 Task: Find connections with filter location Karnāl with filter topic #ContentMarketingwith filter profile language Potuguese with filter current company Hiring Alert with filter school MKSSS Cummins College of Engineering for Women with filter industry Metal Treatments with filter service category Trade Shows with filter keywords title Vice President of Operations
Action: Mouse moved to (227, 284)
Screenshot: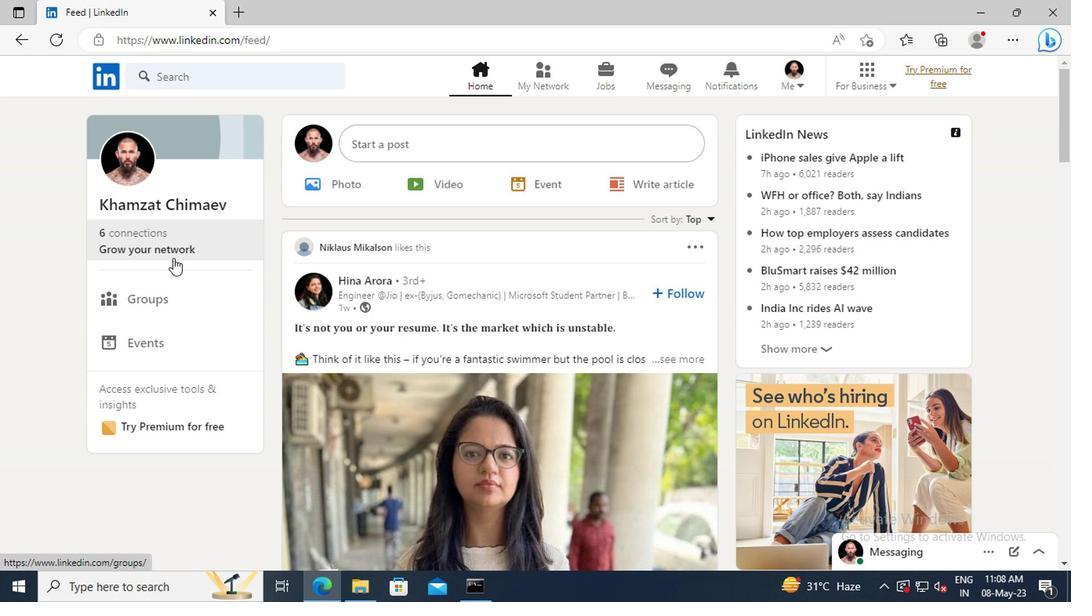 
Action: Mouse pressed left at (227, 284)
Screenshot: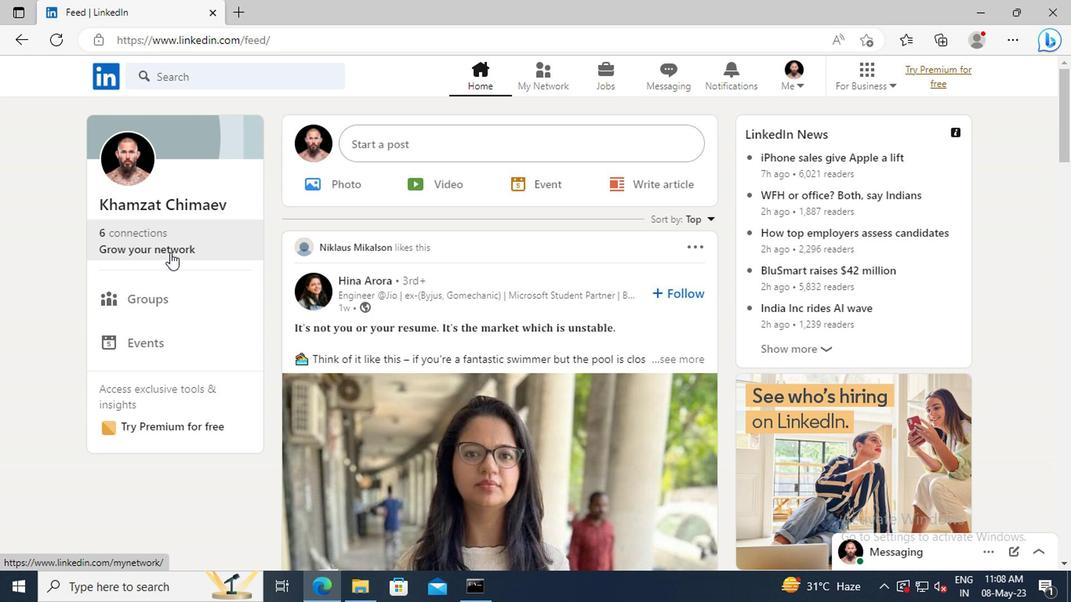 
Action: Mouse moved to (227, 226)
Screenshot: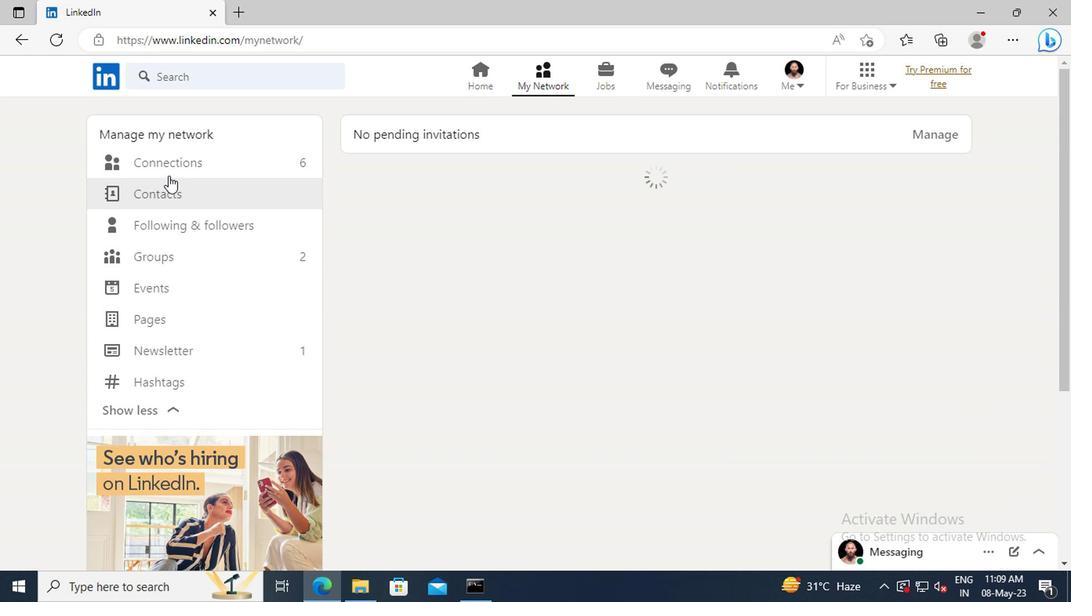 
Action: Mouse pressed left at (227, 226)
Screenshot: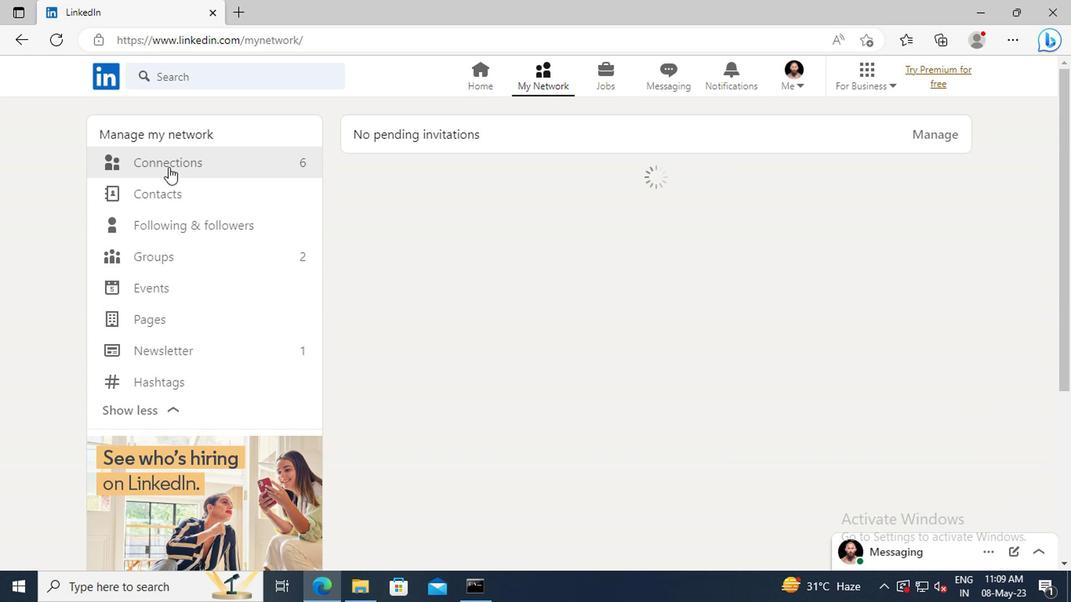 
Action: Mouse moved to (568, 225)
Screenshot: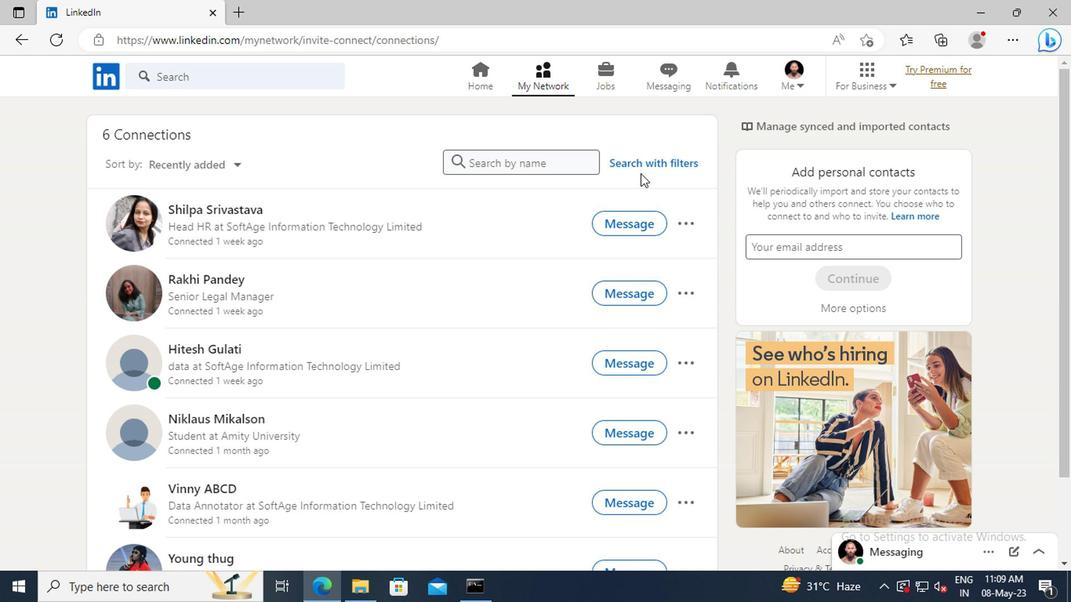 
Action: Mouse pressed left at (568, 225)
Screenshot: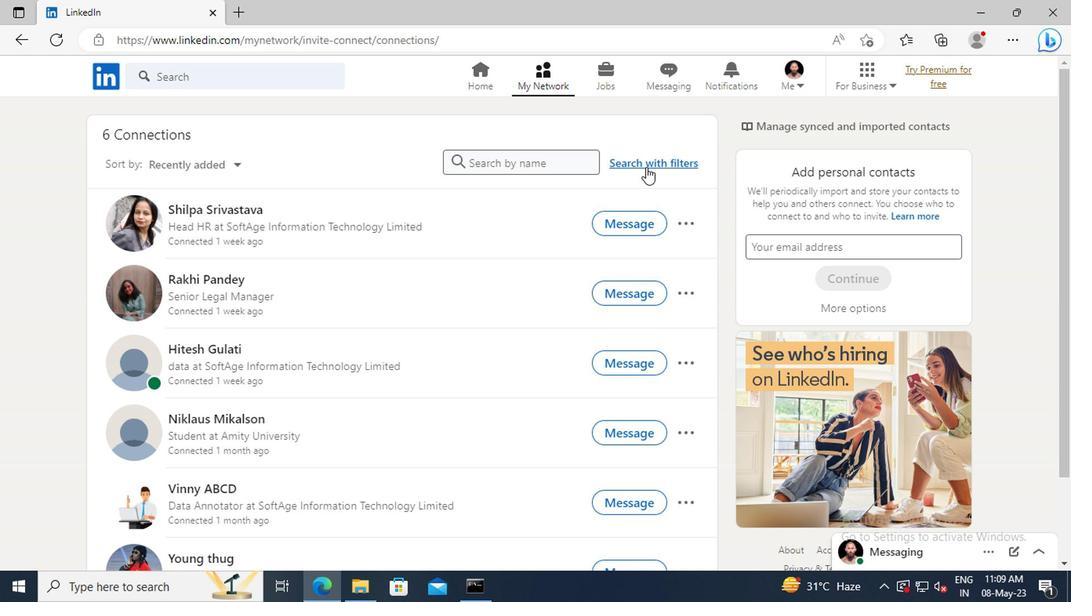 
Action: Mouse moved to (531, 195)
Screenshot: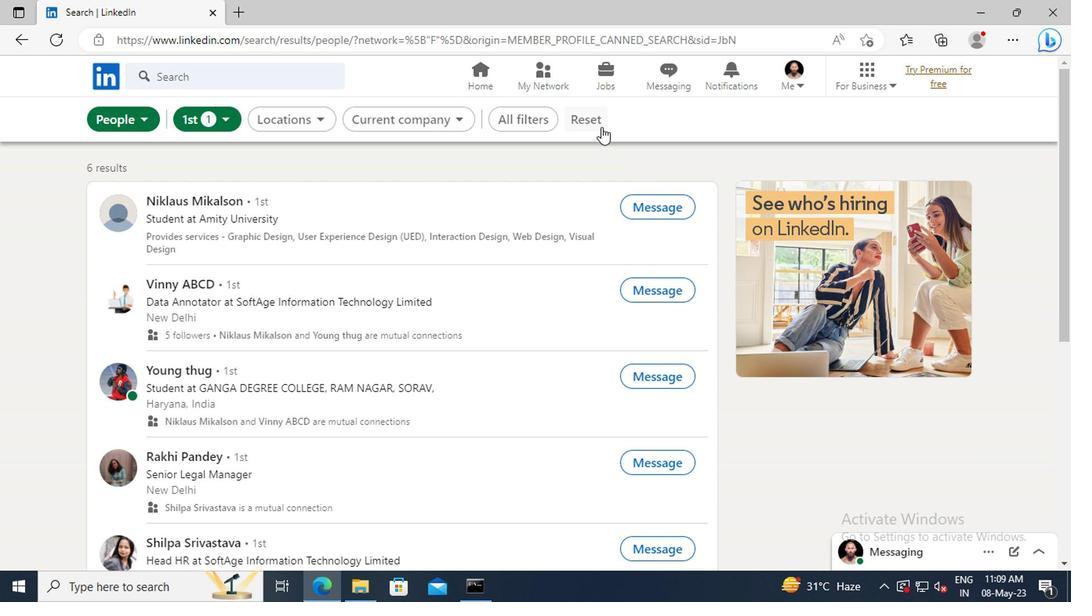 
Action: Mouse pressed left at (531, 195)
Screenshot: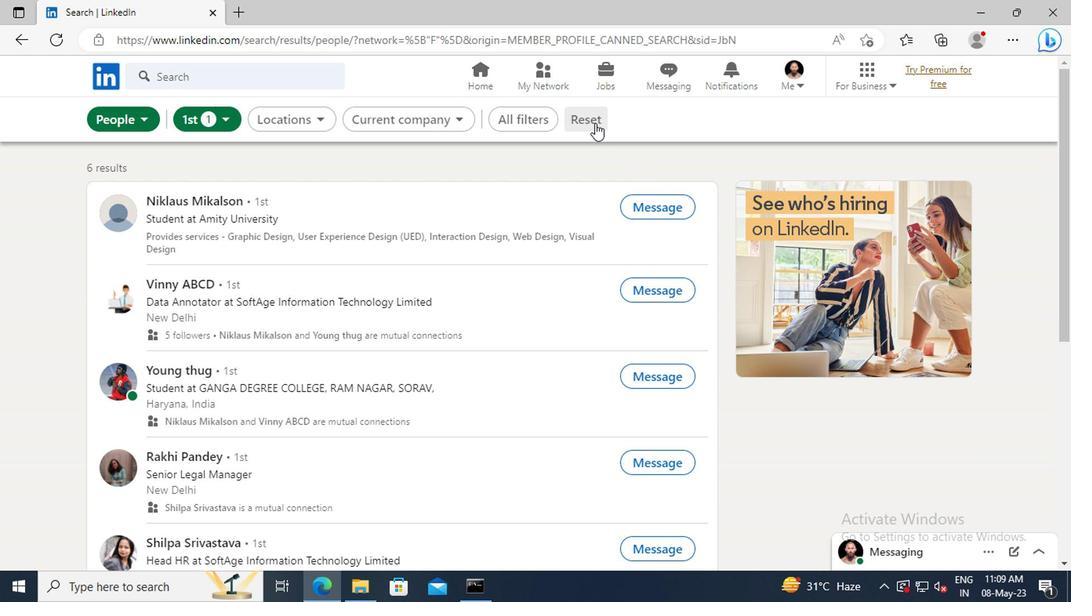
Action: Mouse moved to (512, 195)
Screenshot: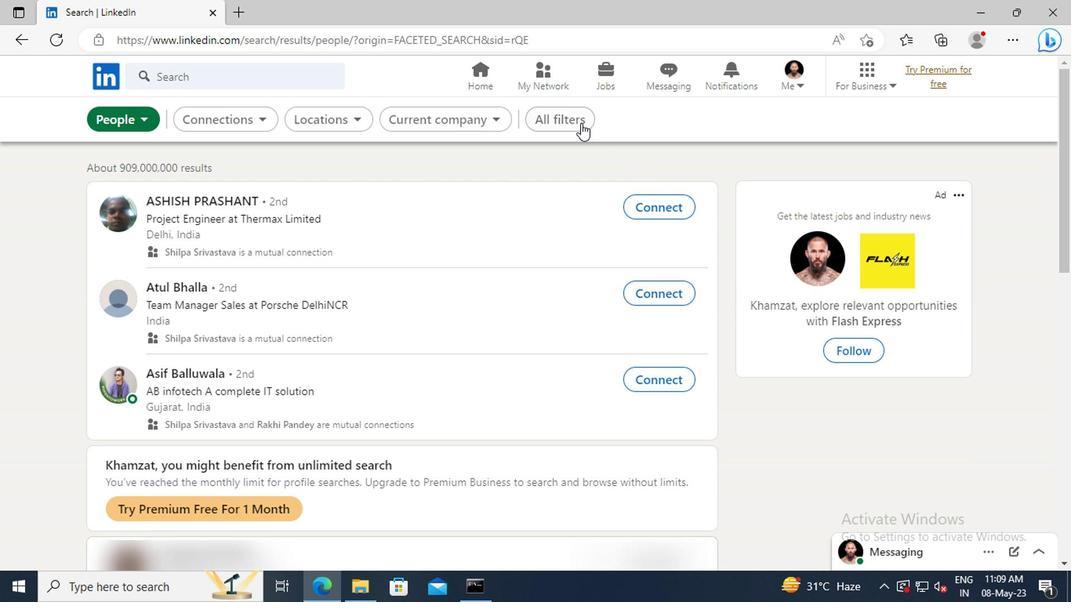 
Action: Mouse pressed left at (512, 195)
Screenshot: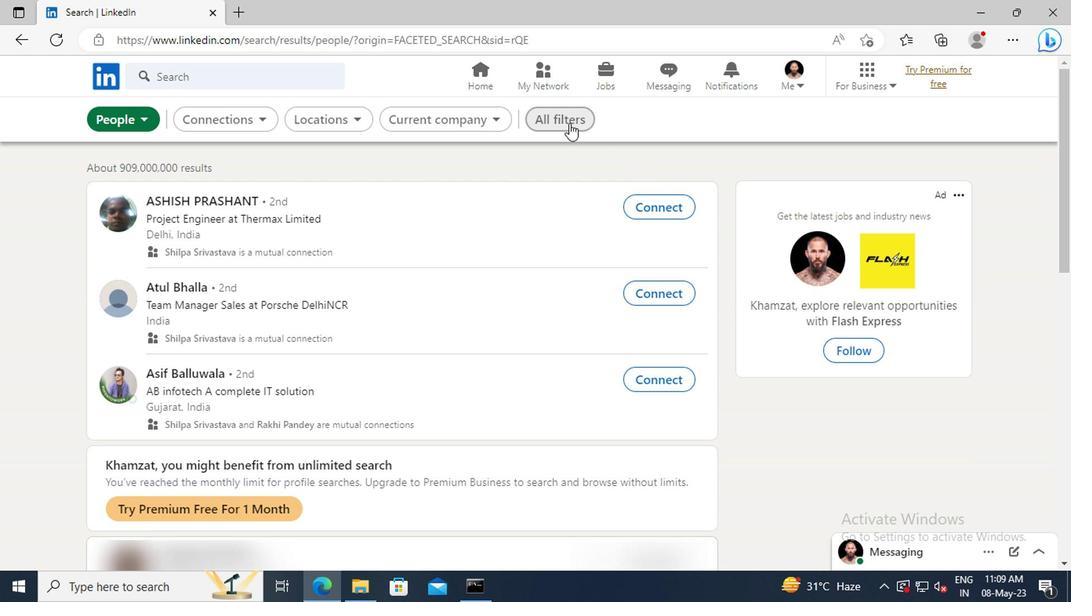 
Action: Mouse moved to (734, 309)
Screenshot: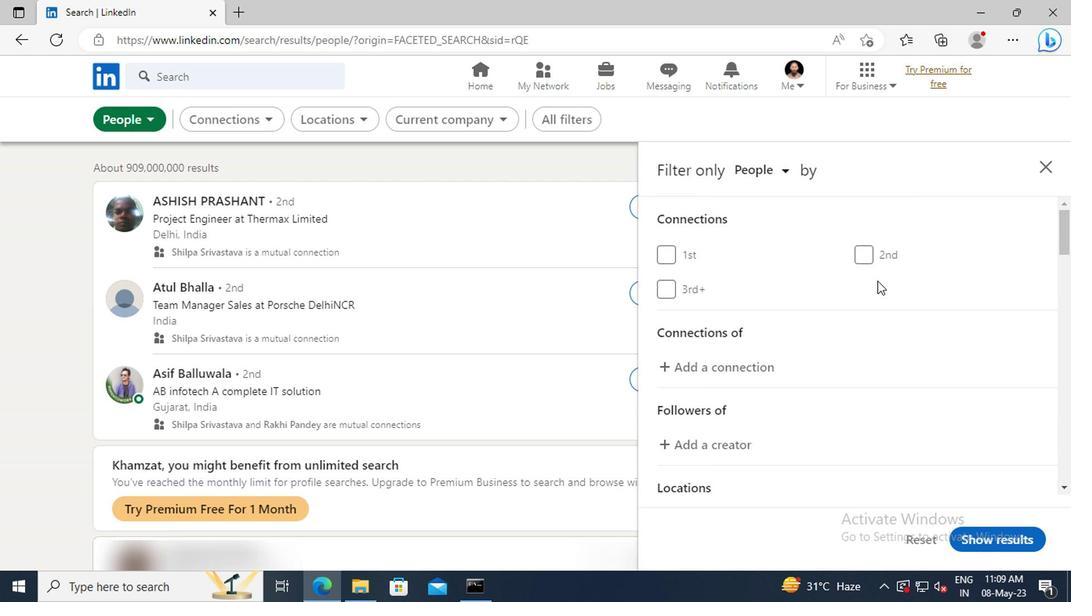 
Action: Mouse scrolled (734, 308) with delta (0, 0)
Screenshot: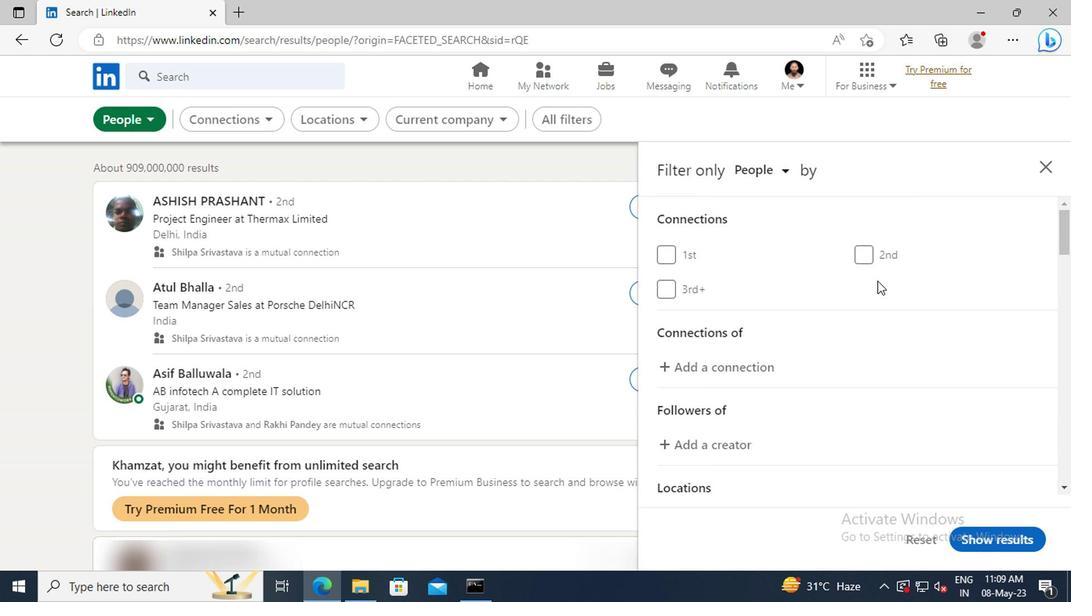 
Action: Mouse scrolled (734, 308) with delta (0, 0)
Screenshot: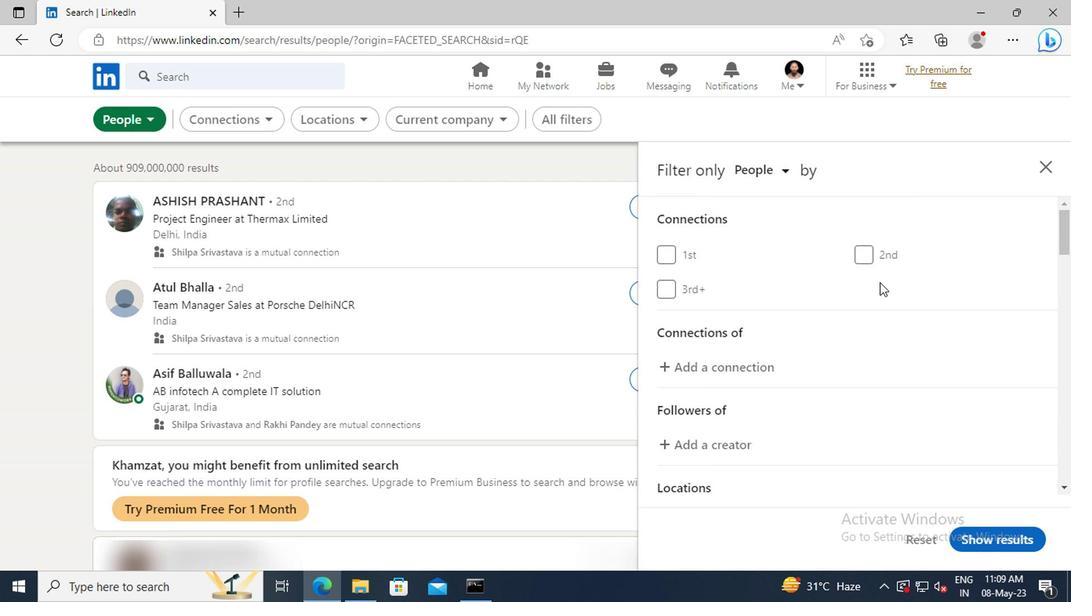 
Action: Mouse scrolled (734, 308) with delta (0, 0)
Screenshot: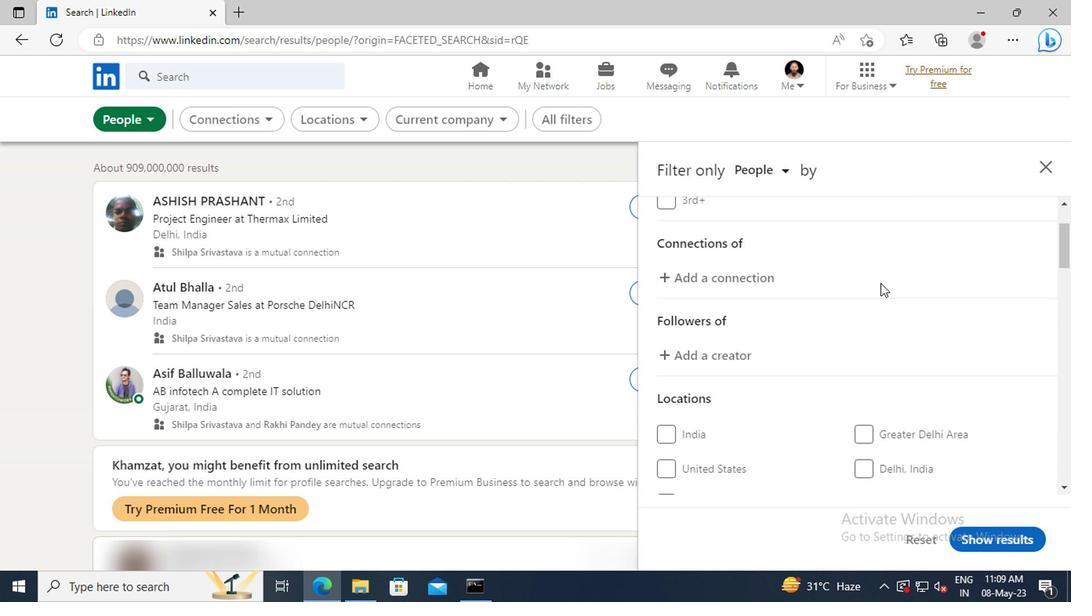 
Action: Mouse scrolled (734, 308) with delta (0, 0)
Screenshot: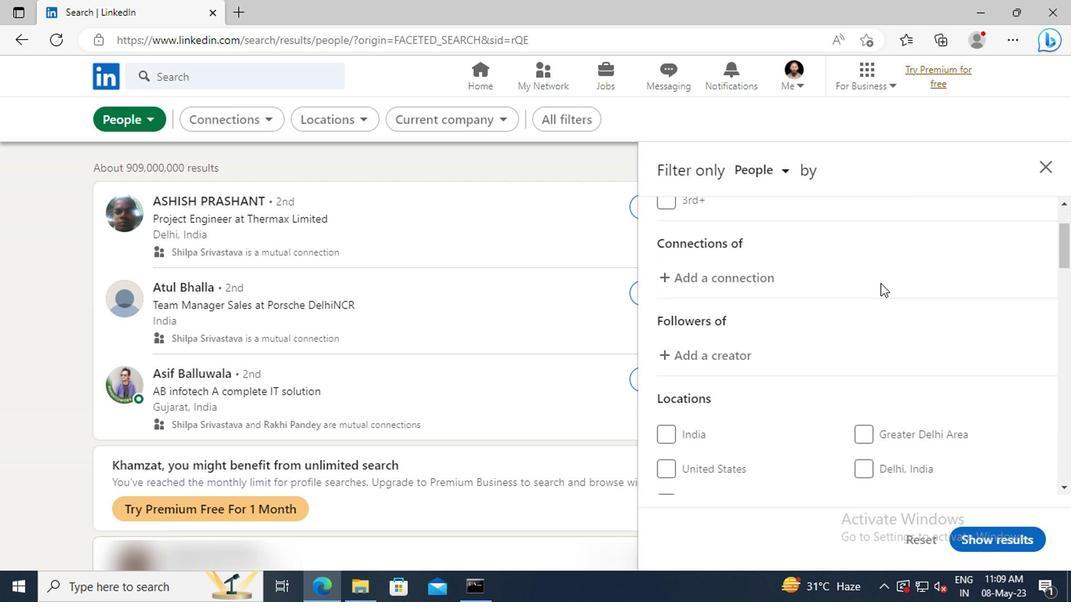 
Action: Mouse scrolled (734, 308) with delta (0, 0)
Screenshot: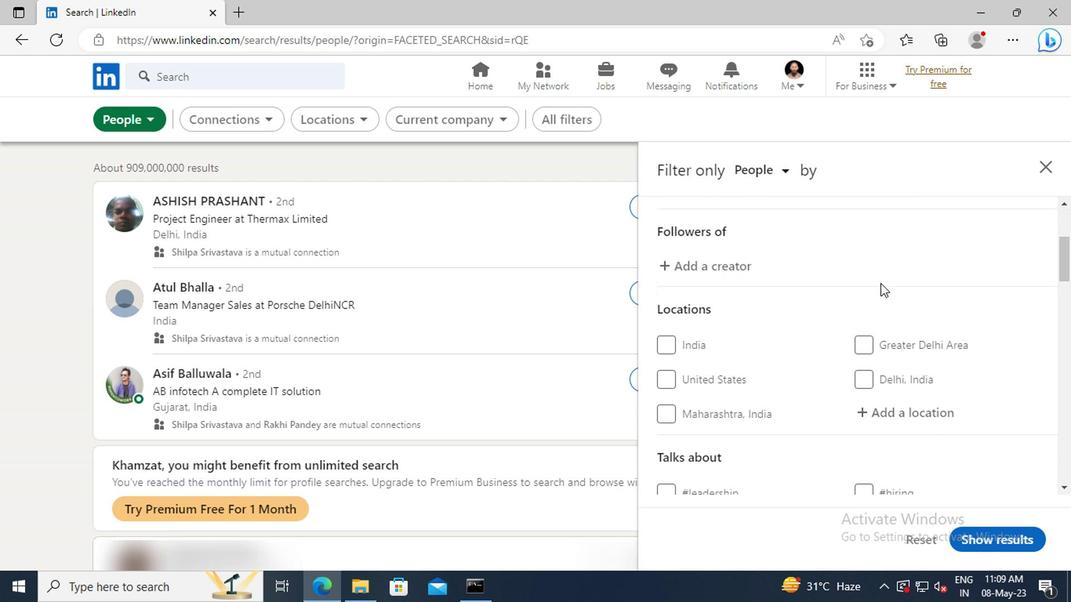 
Action: Mouse scrolled (734, 308) with delta (0, 0)
Screenshot: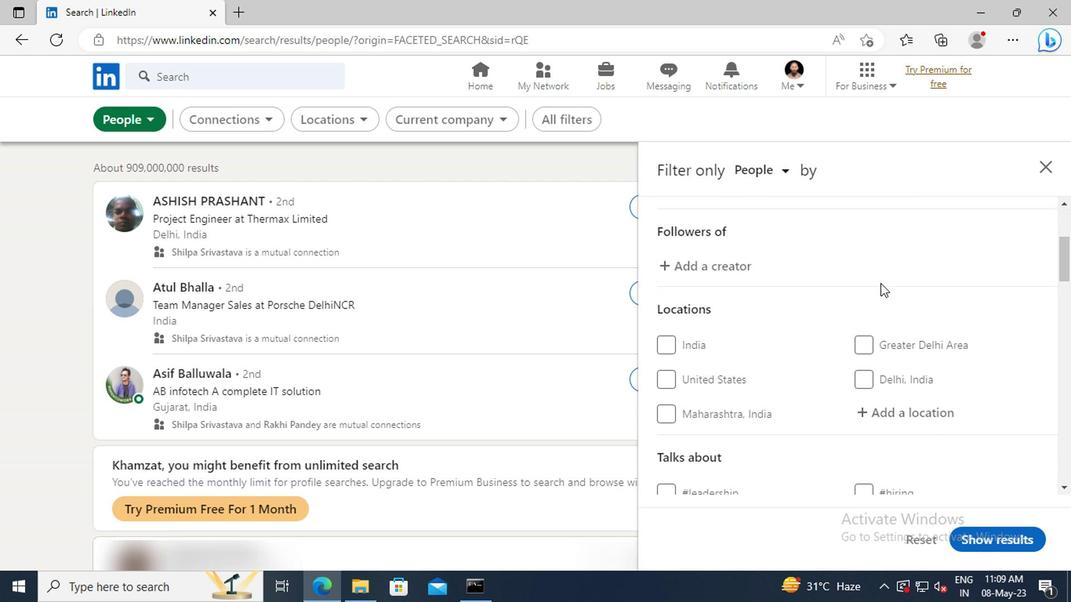 
Action: Mouse moved to (735, 335)
Screenshot: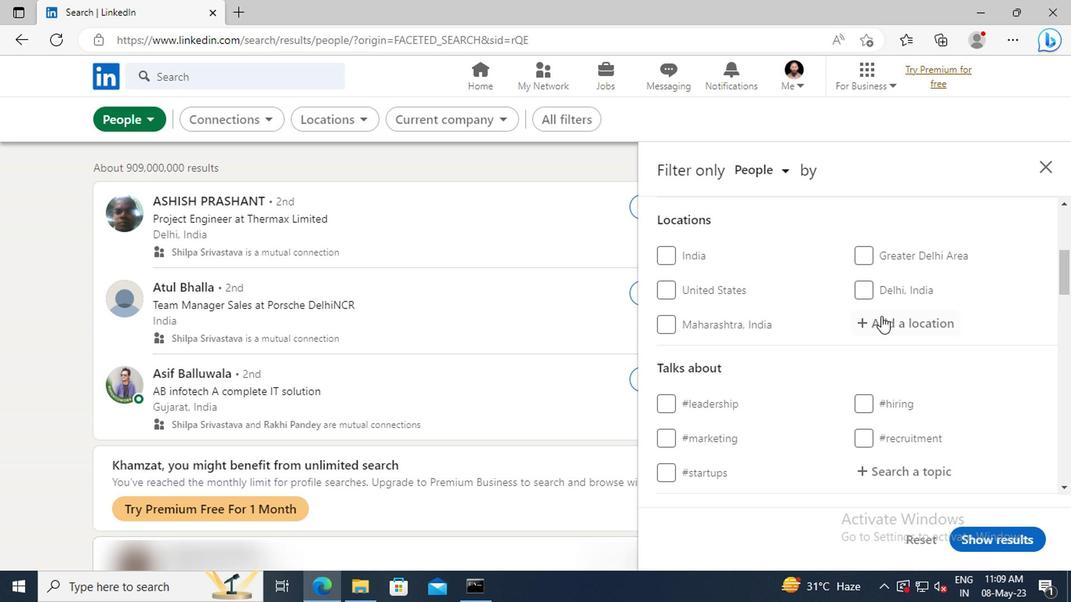 
Action: Mouse pressed left at (735, 335)
Screenshot: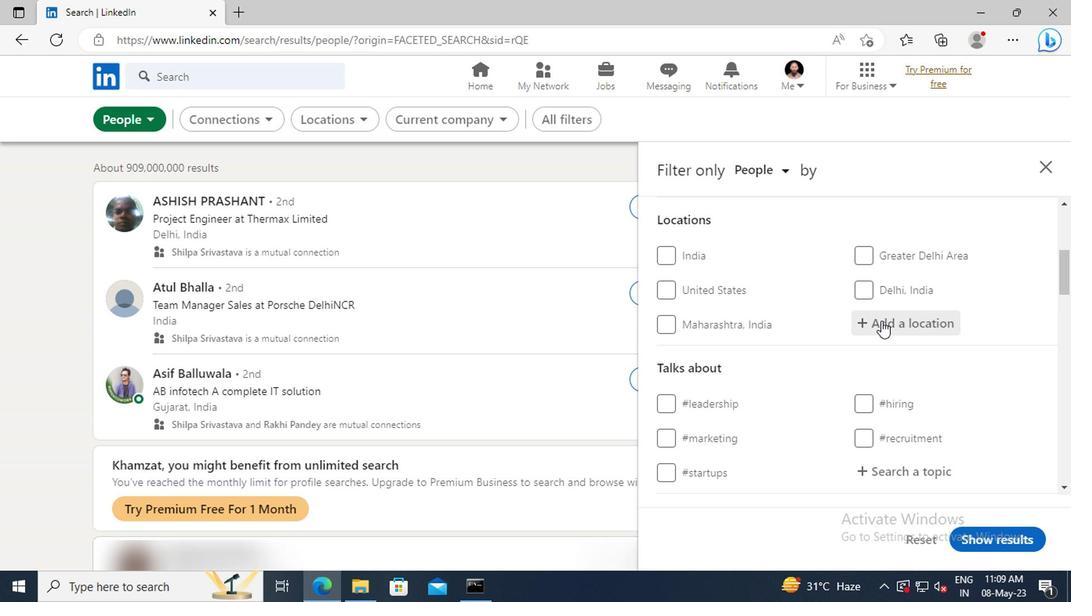 
Action: Key pressed <Key.shift>KARNAL
Screenshot: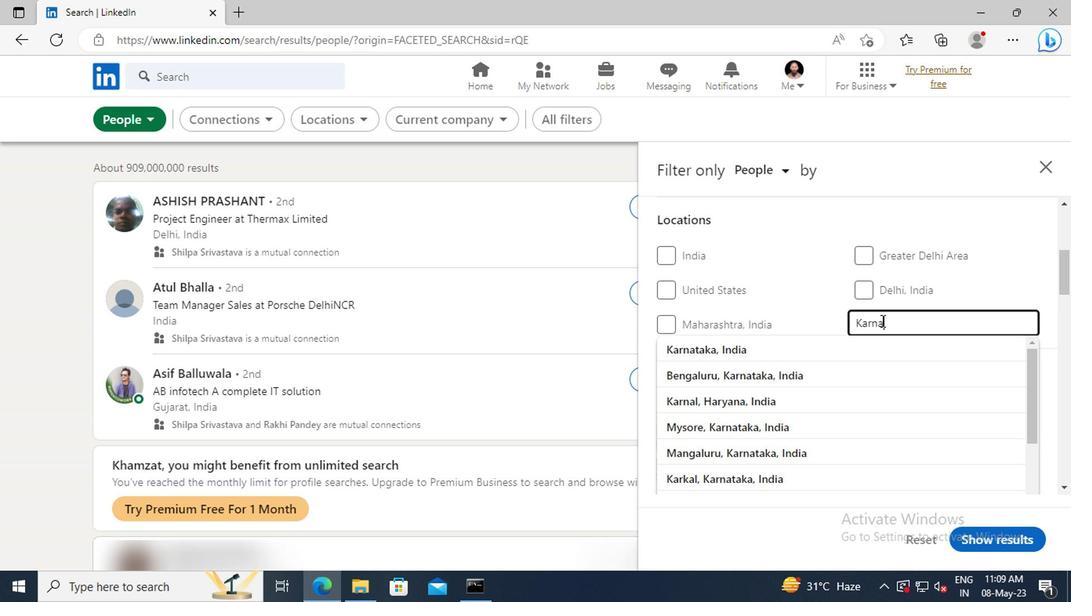 
Action: Mouse moved to (737, 352)
Screenshot: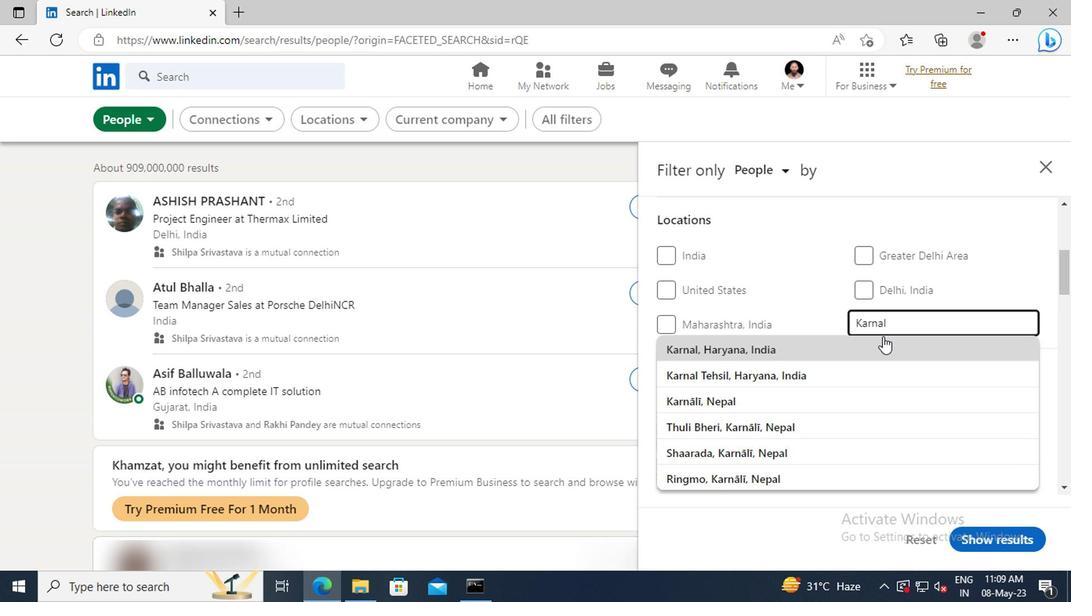 
Action: Mouse pressed left at (737, 352)
Screenshot: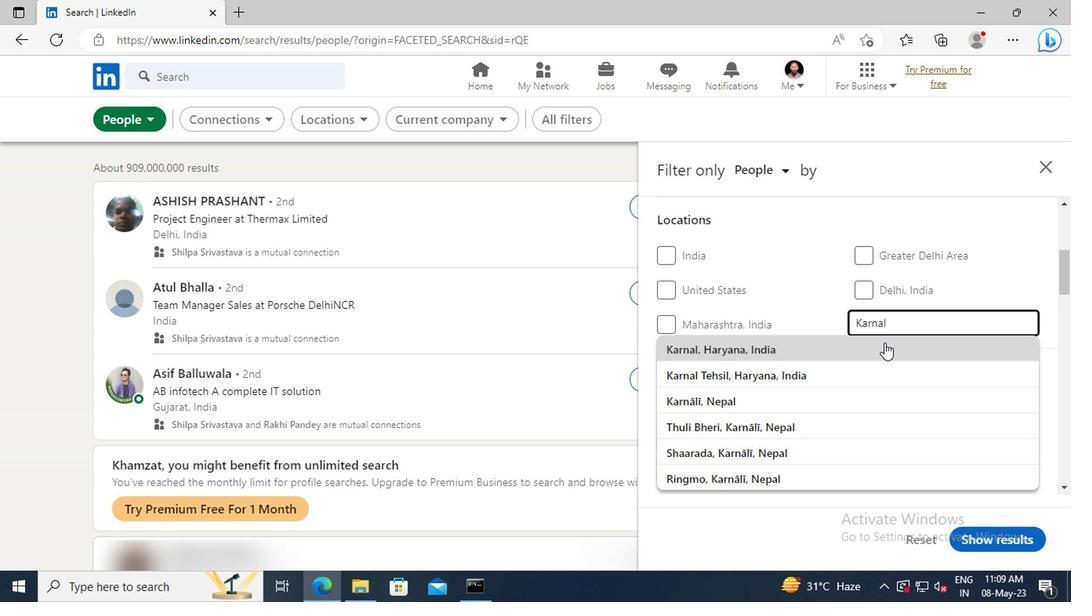 
Action: Mouse scrolled (737, 352) with delta (0, 0)
Screenshot: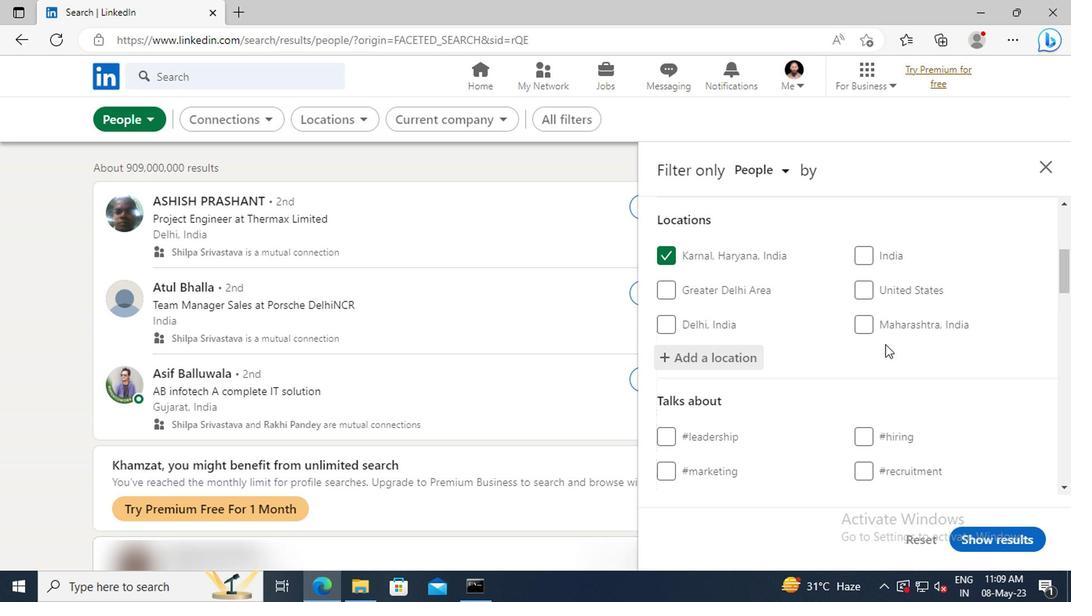 
Action: Mouse scrolled (737, 352) with delta (0, 0)
Screenshot: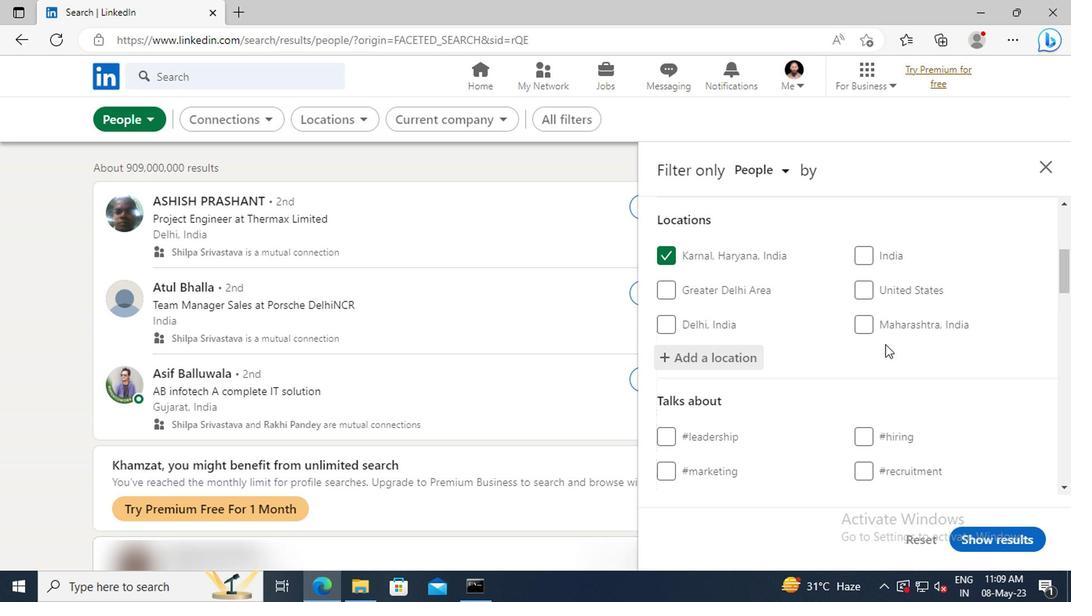
Action: Mouse scrolled (737, 352) with delta (0, 0)
Screenshot: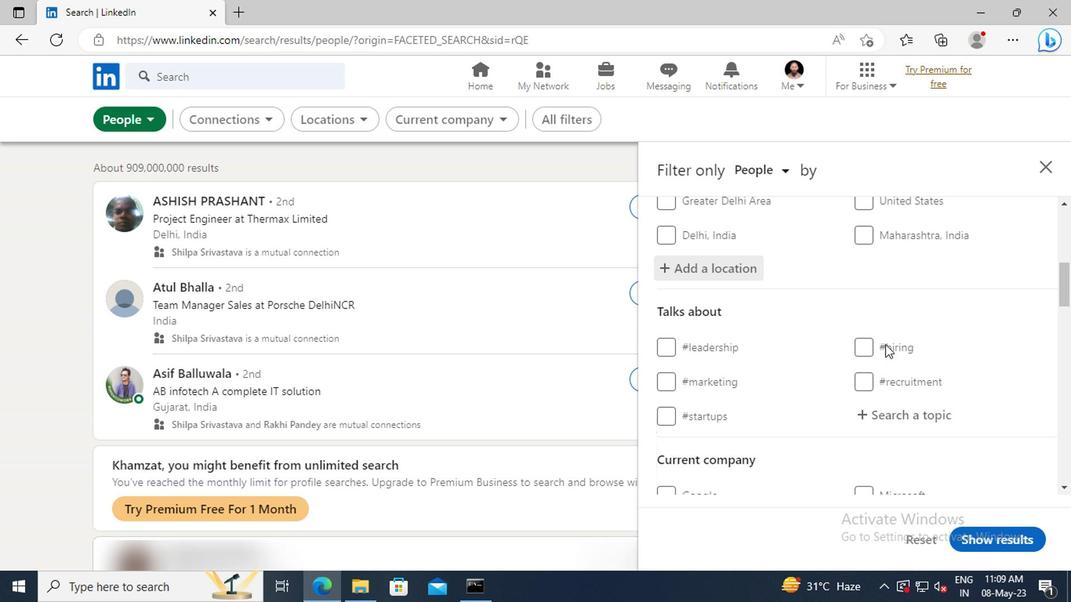 
Action: Mouse moved to (738, 368)
Screenshot: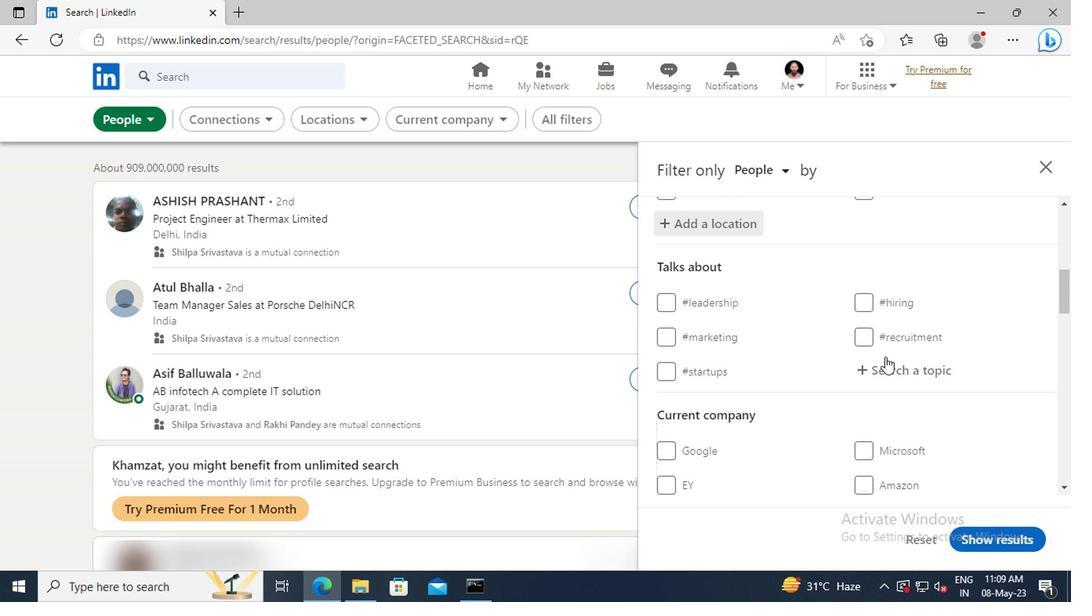 
Action: Mouse pressed left at (738, 368)
Screenshot: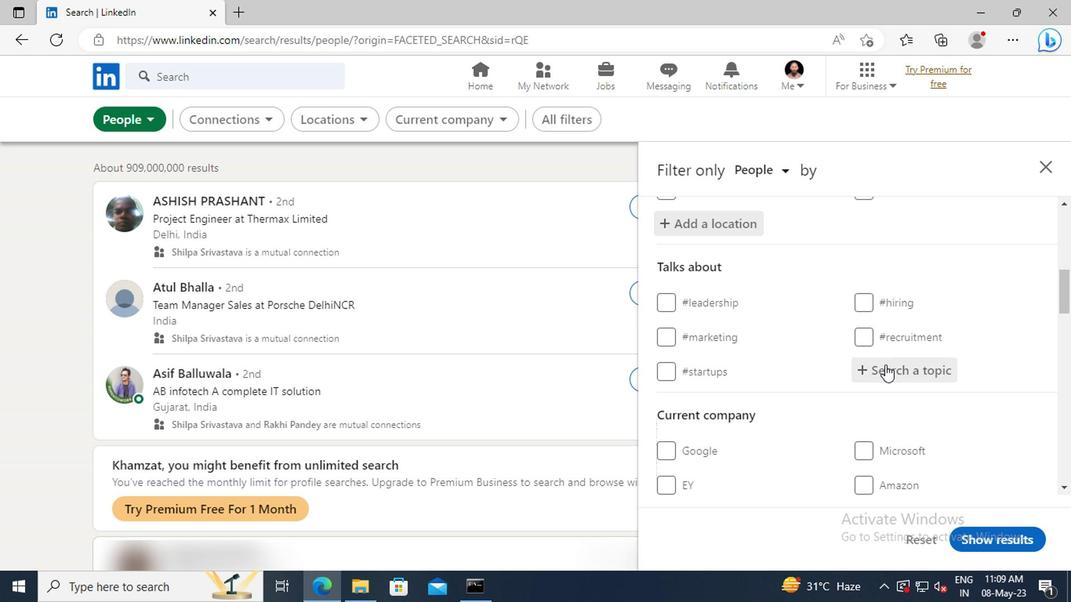 
Action: Key pressed <Key.shift>CONTENT<Key.shift>MAR
Screenshot: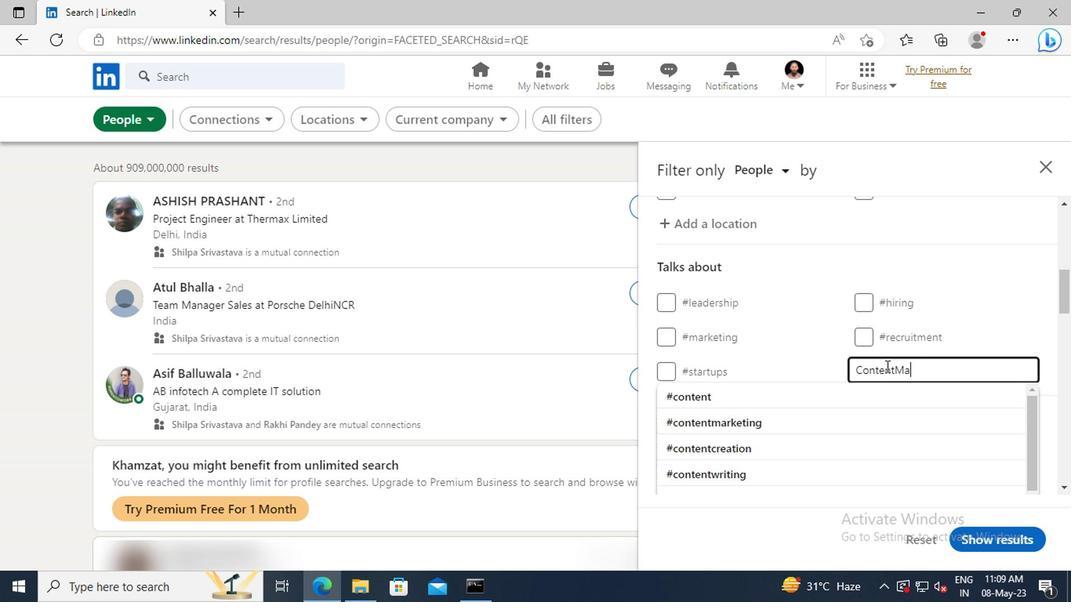 
Action: Mouse moved to (742, 389)
Screenshot: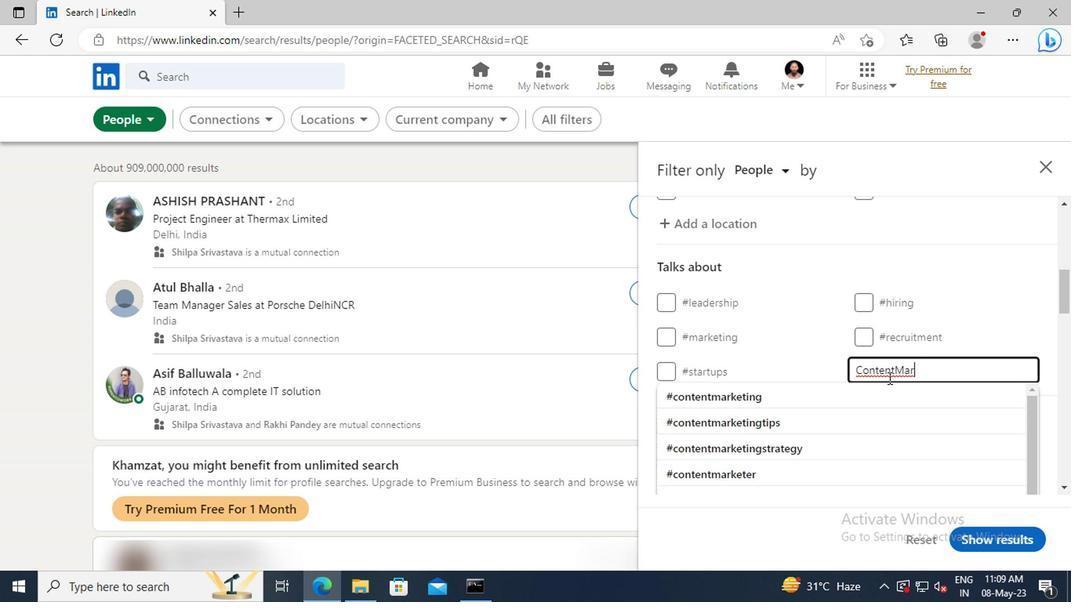 
Action: Mouse pressed left at (742, 389)
Screenshot: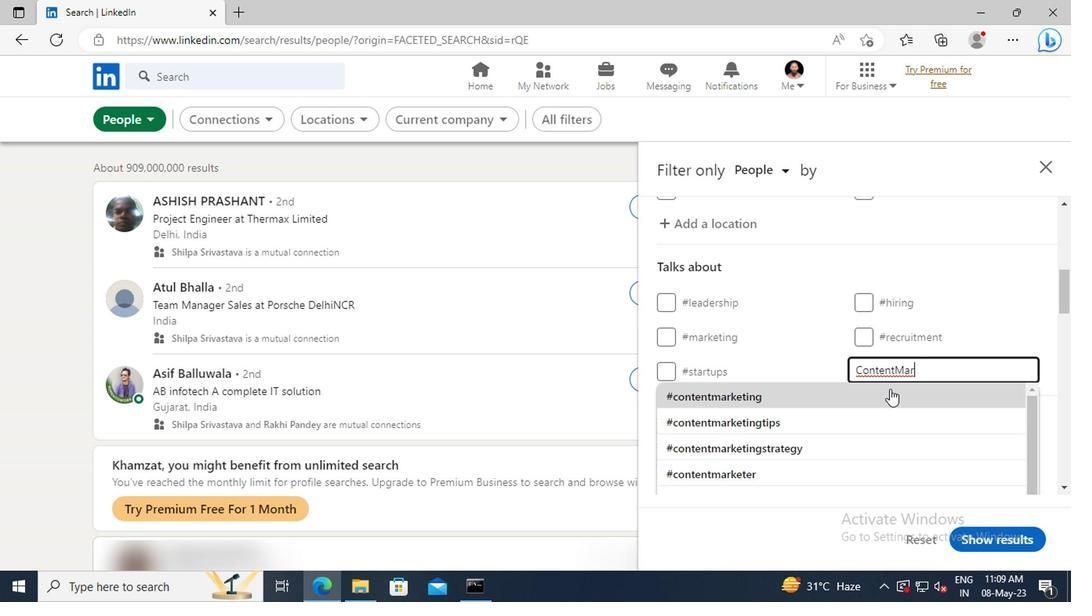 
Action: Mouse scrolled (742, 389) with delta (0, 0)
Screenshot: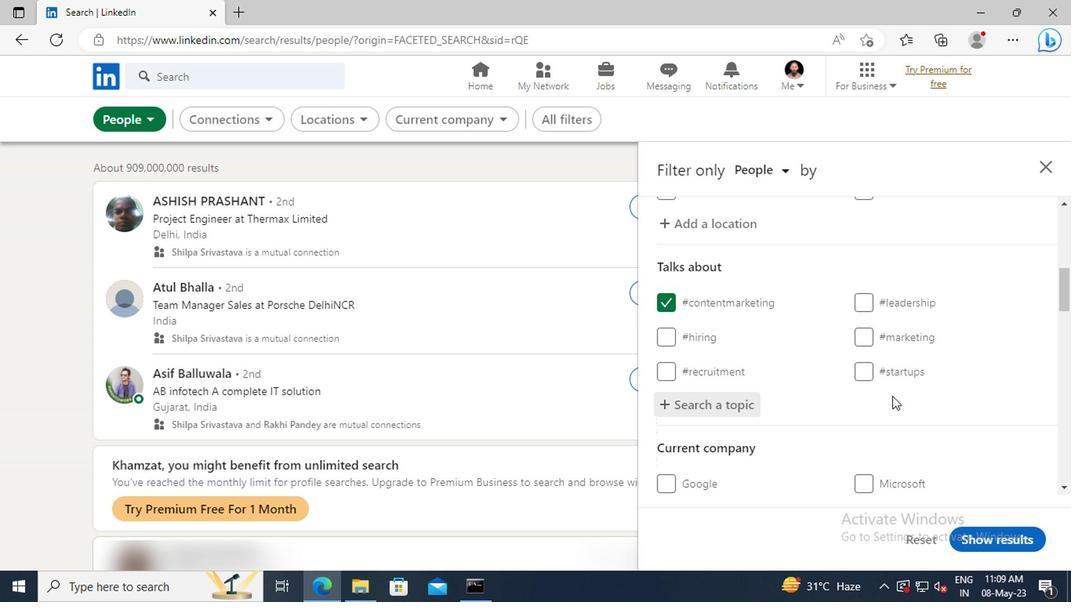 
Action: Mouse scrolled (742, 389) with delta (0, 0)
Screenshot: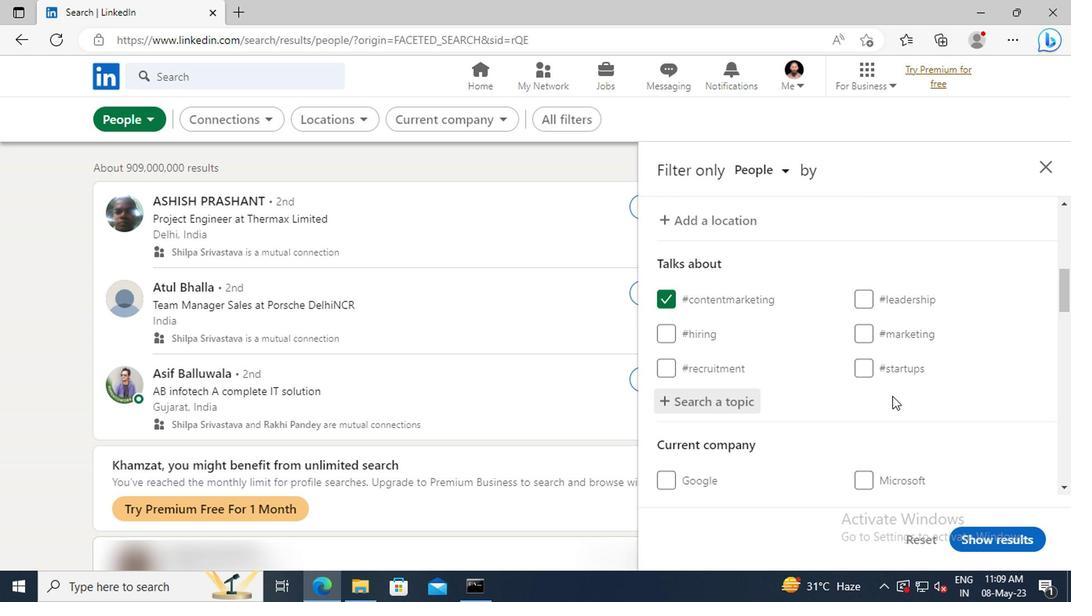 
Action: Mouse scrolled (742, 389) with delta (0, 0)
Screenshot: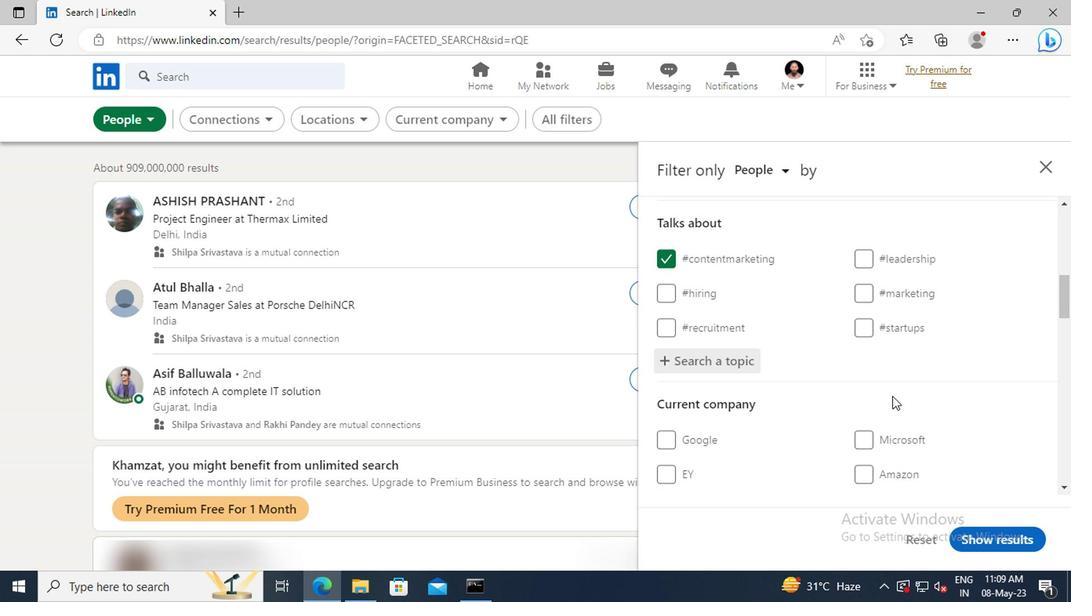 
Action: Mouse scrolled (742, 389) with delta (0, 0)
Screenshot: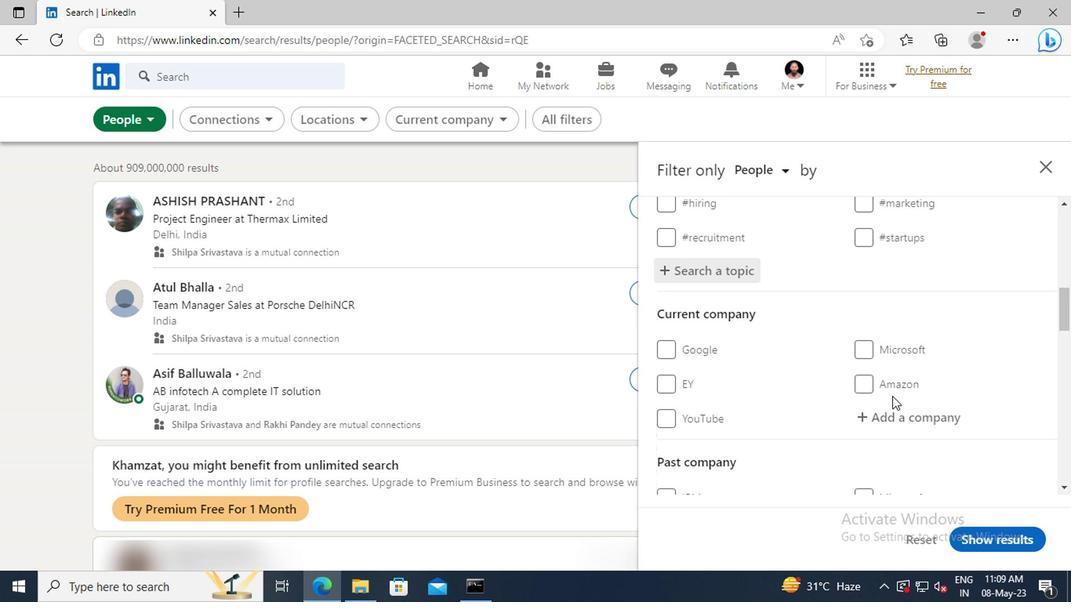 
Action: Mouse scrolled (742, 389) with delta (0, 0)
Screenshot: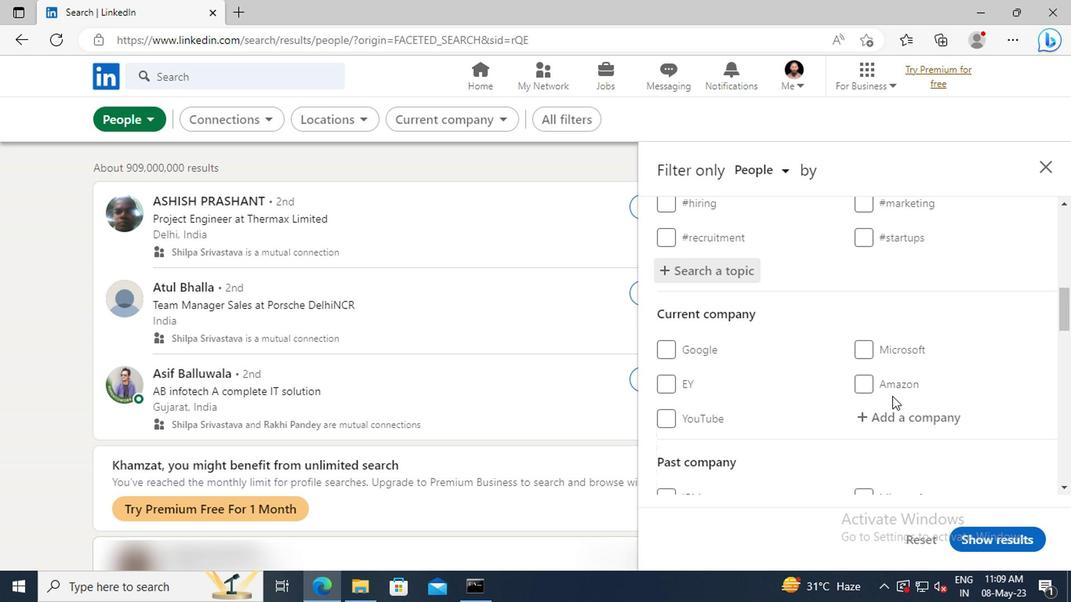 
Action: Mouse scrolled (742, 389) with delta (0, 0)
Screenshot: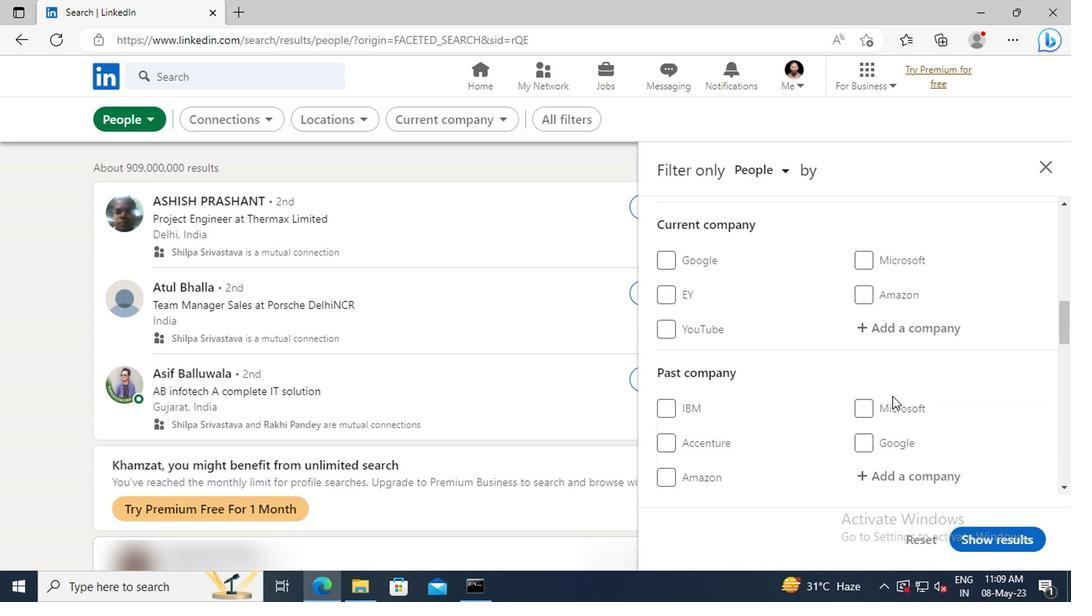 
Action: Mouse scrolled (742, 389) with delta (0, 0)
Screenshot: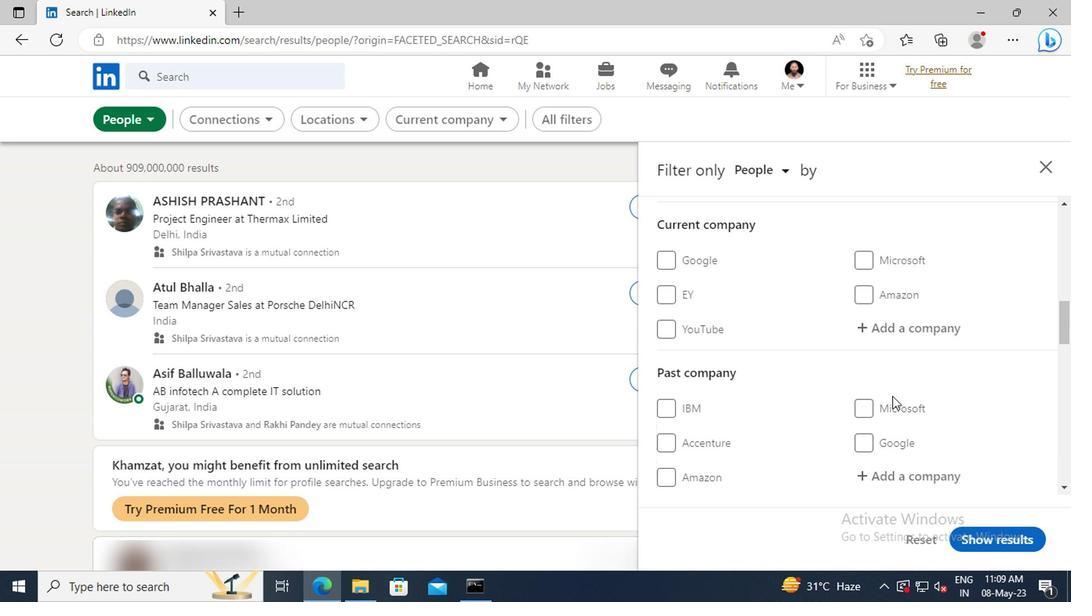 
Action: Mouse scrolled (742, 389) with delta (0, 0)
Screenshot: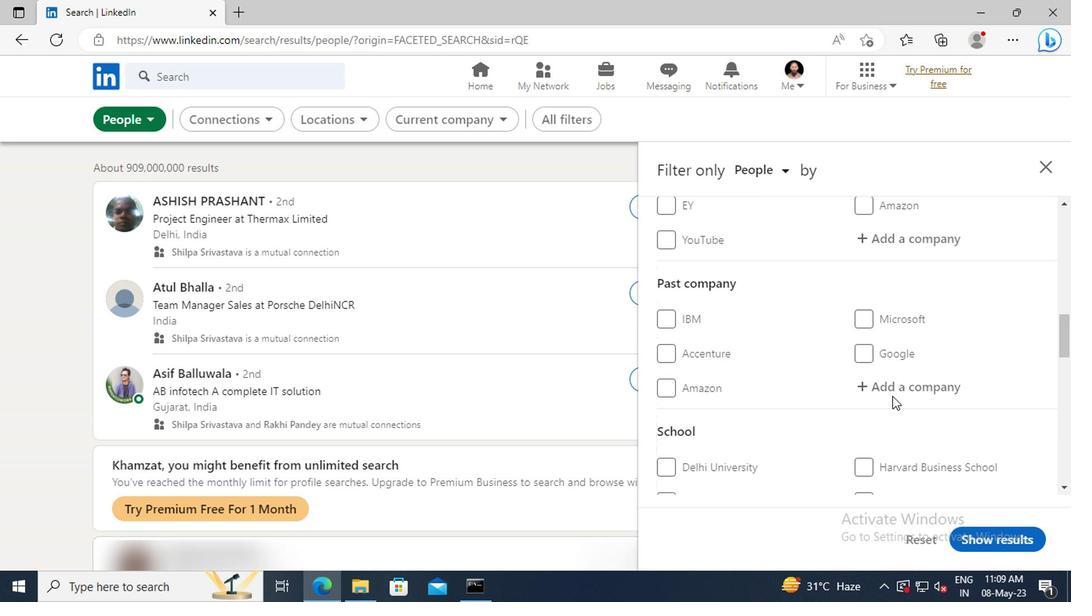
Action: Mouse scrolled (742, 389) with delta (0, 0)
Screenshot: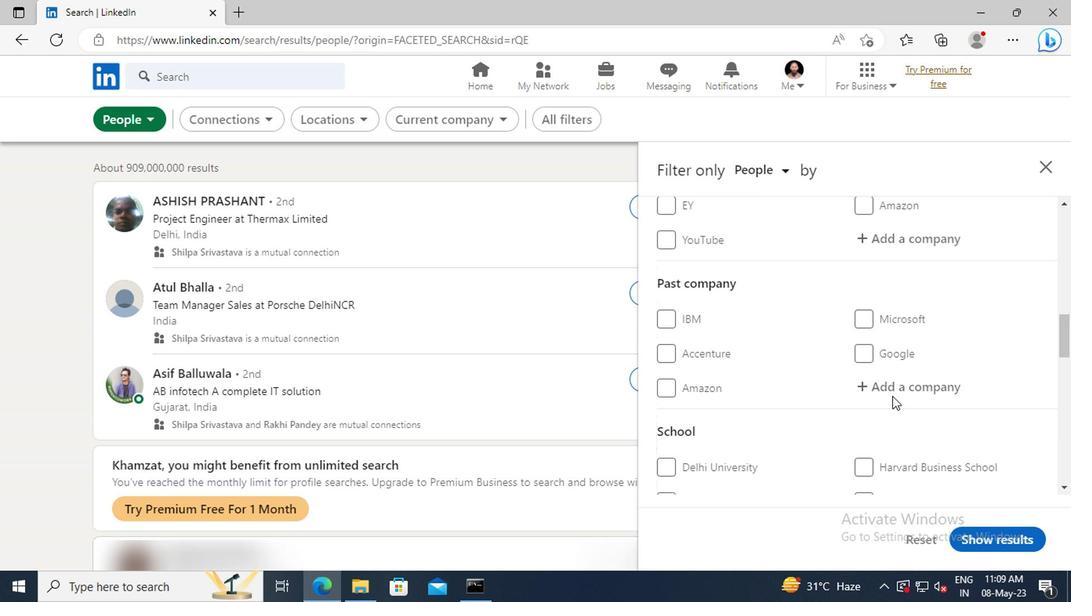 
Action: Mouse scrolled (742, 389) with delta (0, 0)
Screenshot: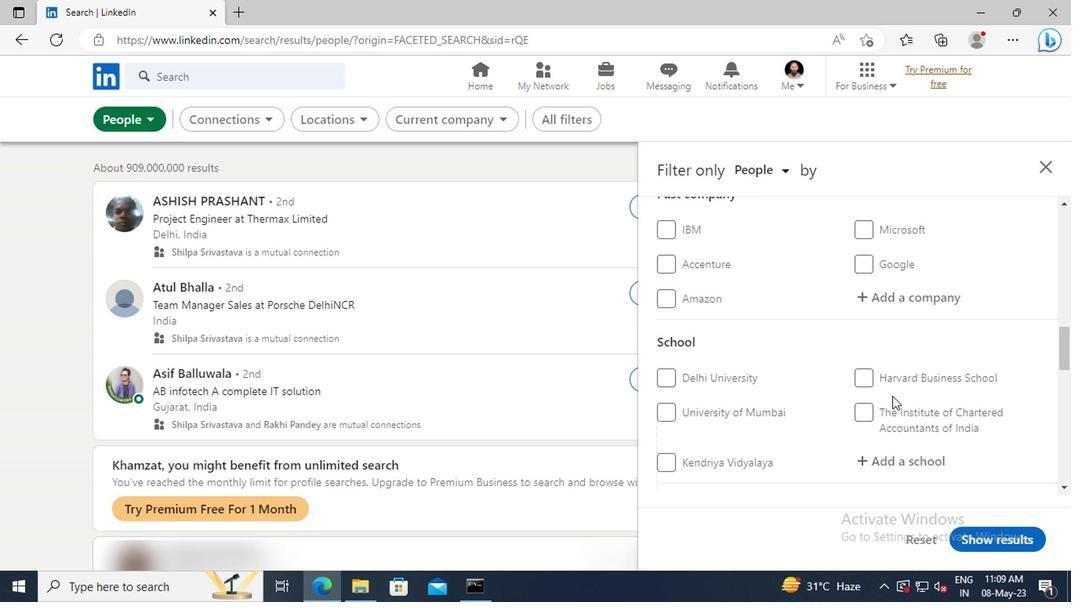 
Action: Mouse scrolled (742, 389) with delta (0, 0)
Screenshot: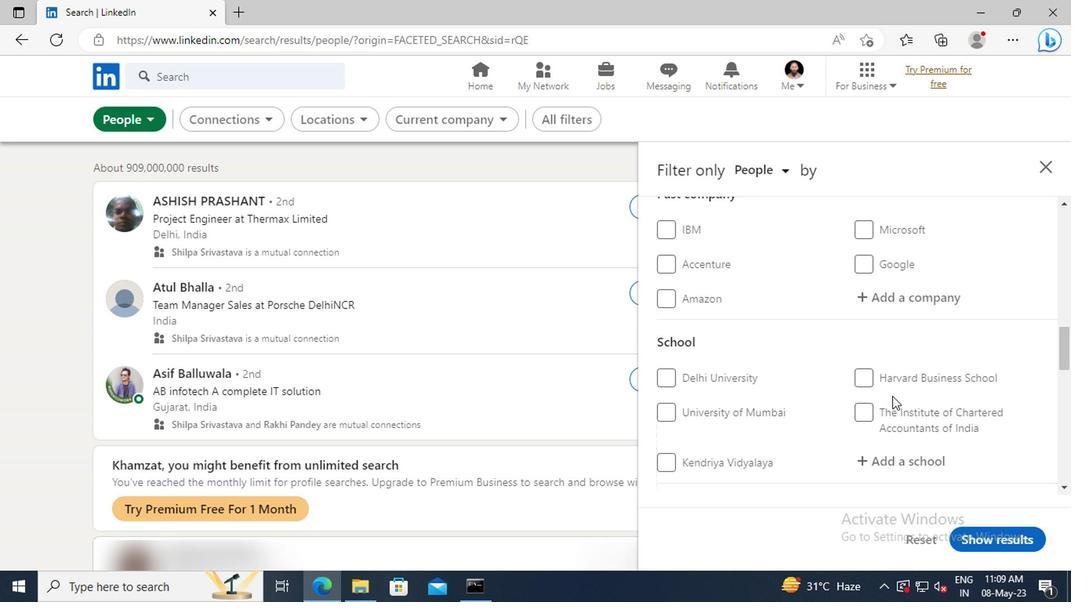 
Action: Mouse scrolled (742, 389) with delta (0, 0)
Screenshot: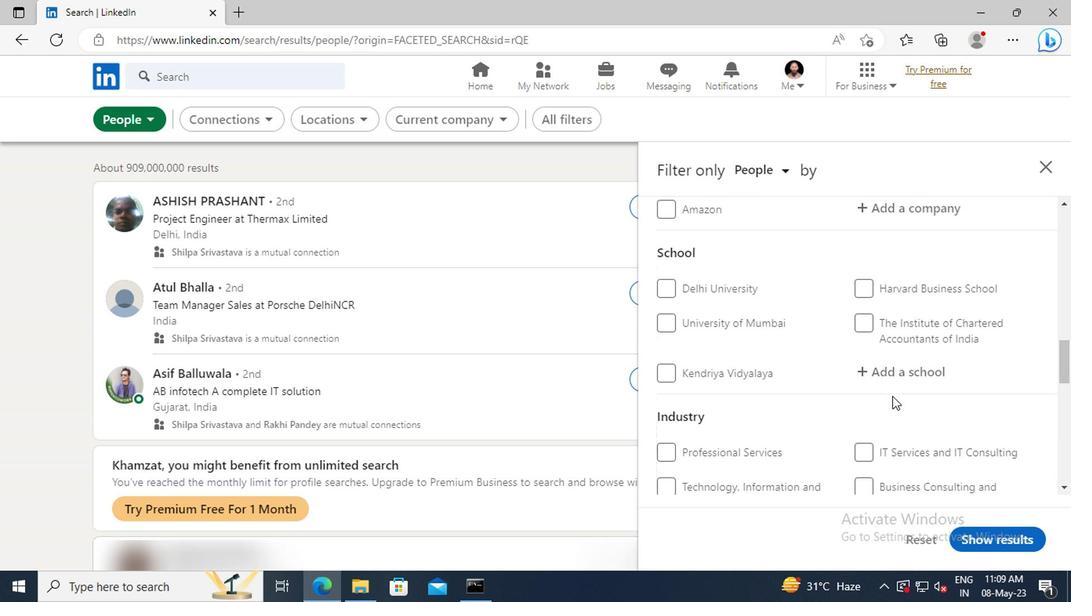 
Action: Mouse scrolled (742, 389) with delta (0, 0)
Screenshot: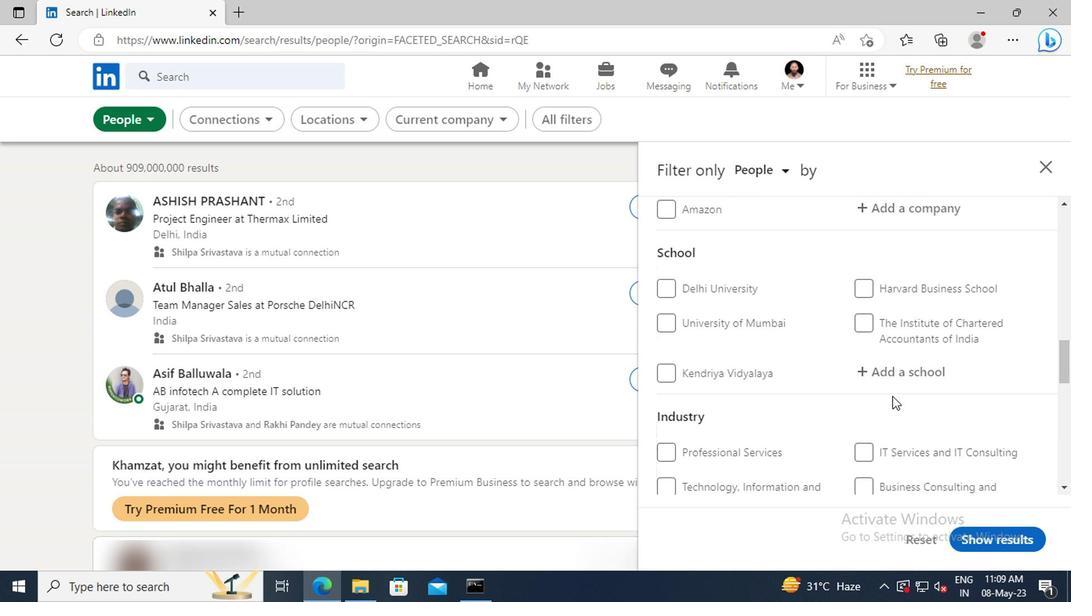 
Action: Mouse scrolled (742, 389) with delta (0, 0)
Screenshot: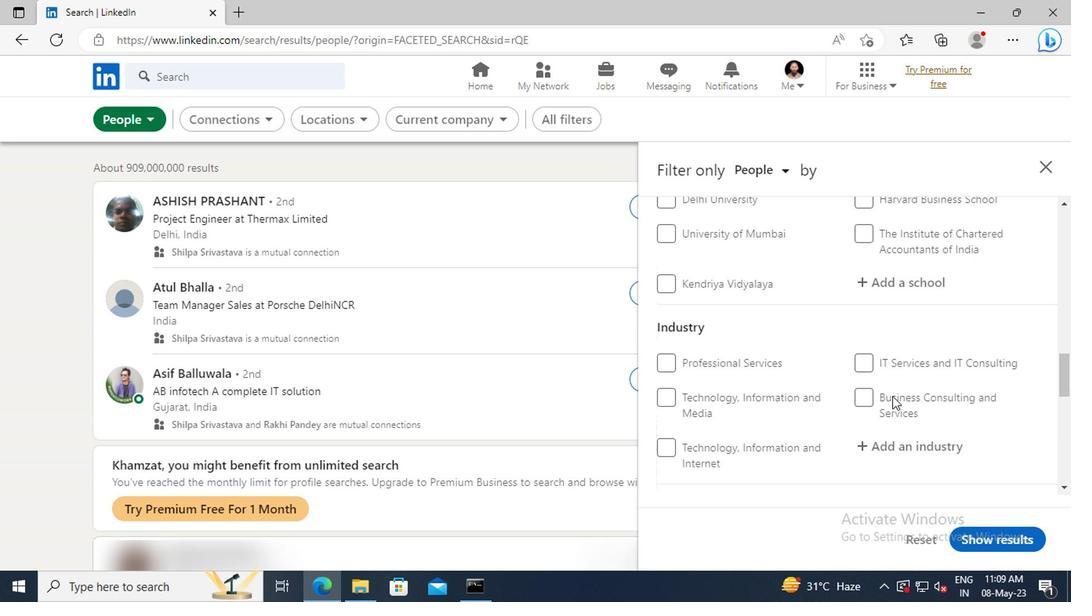 
Action: Mouse scrolled (742, 389) with delta (0, 0)
Screenshot: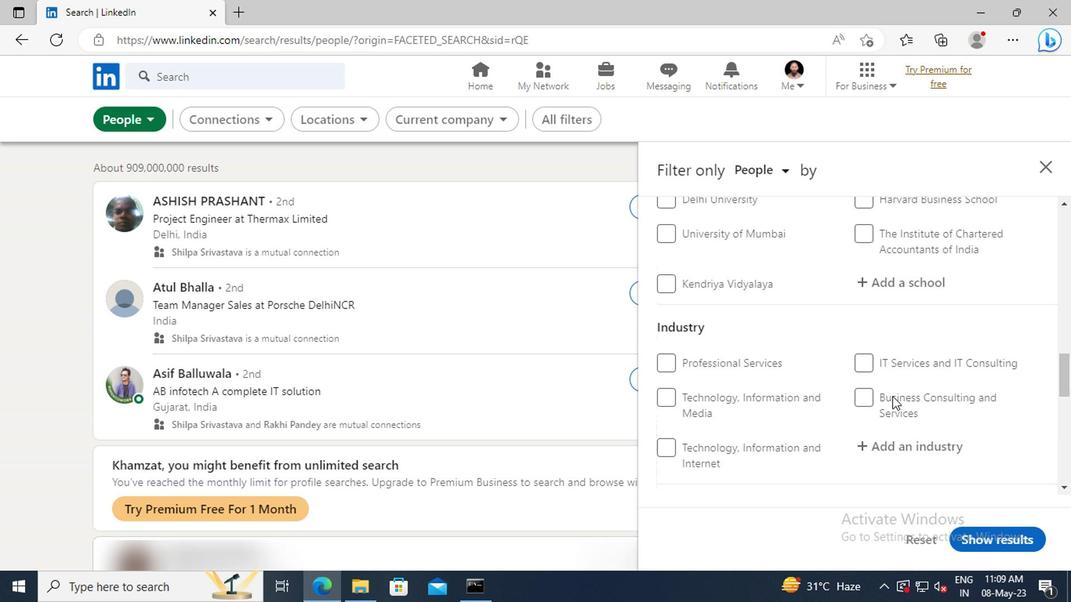 
Action: Mouse moved to (742, 389)
Screenshot: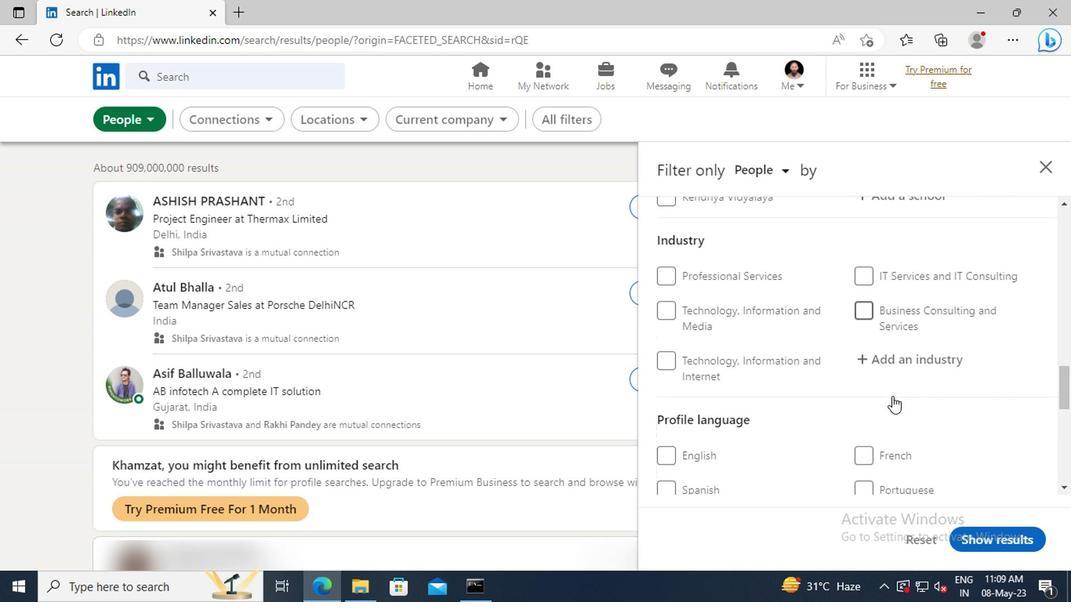 
Action: Mouse scrolled (742, 389) with delta (0, 0)
Screenshot: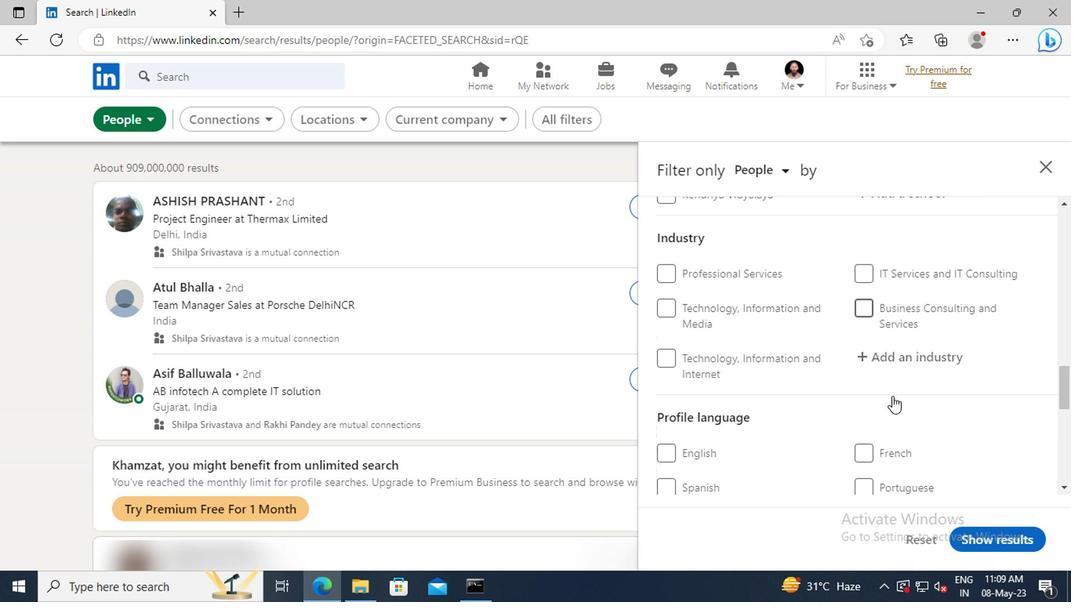 
Action: Mouse moved to (726, 423)
Screenshot: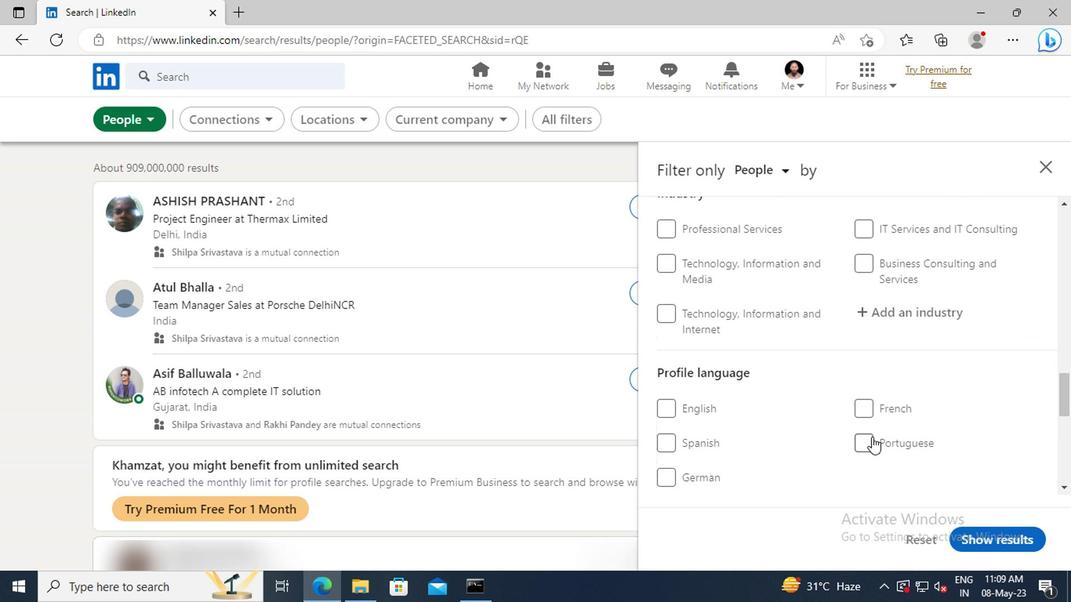 
Action: Mouse pressed left at (726, 423)
Screenshot: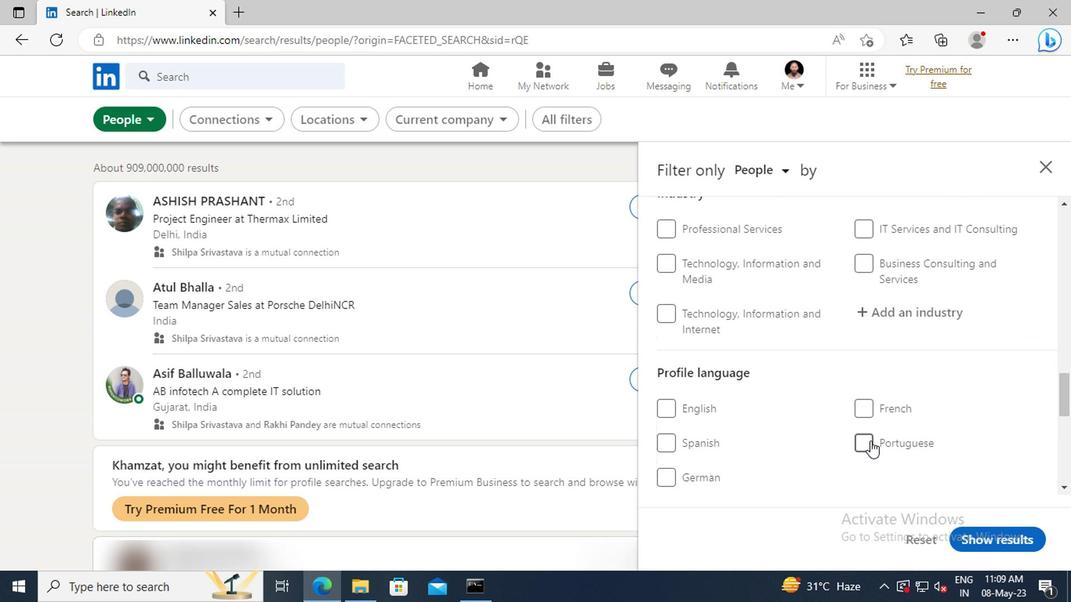 
Action: Mouse moved to (743, 396)
Screenshot: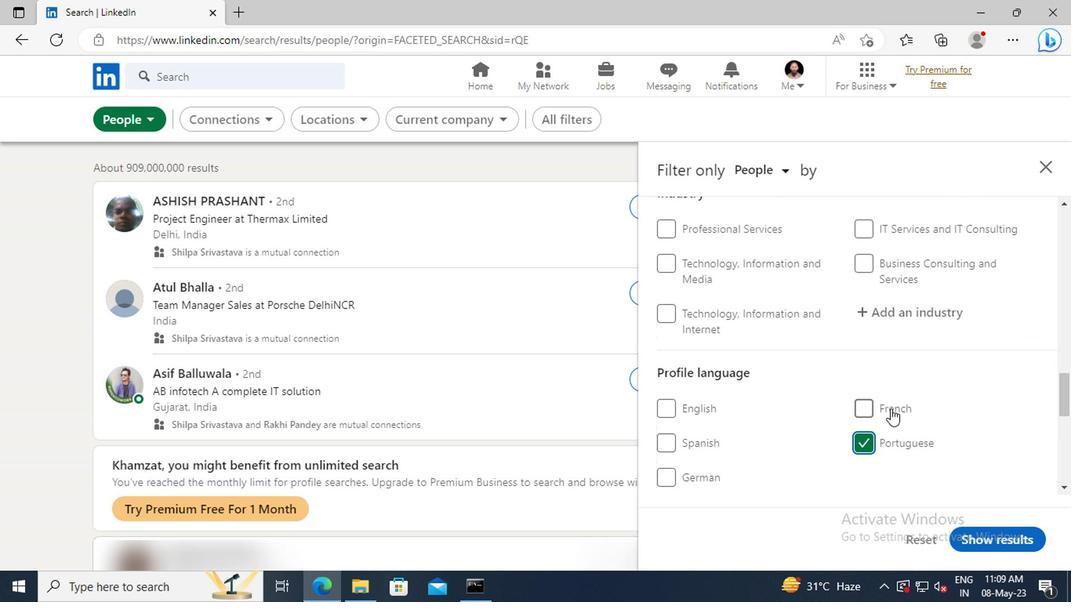 
Action: Mouse scrolled (743, 397) with delta (0, 0)
Screenshot: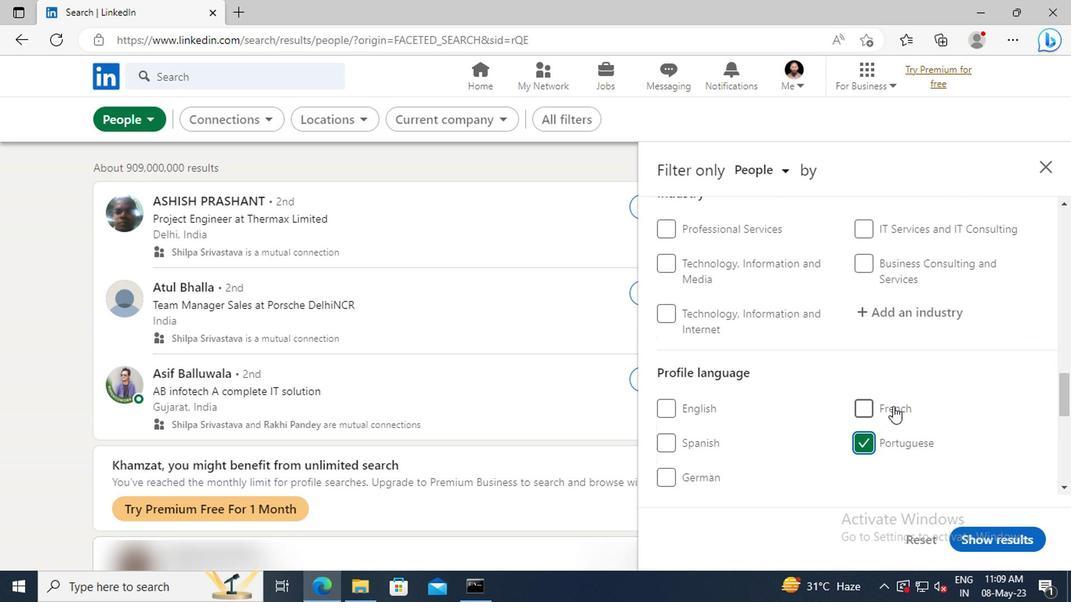 
Action: Mouse scrolled (743, 397) with delta (0, 0)
Screenshot: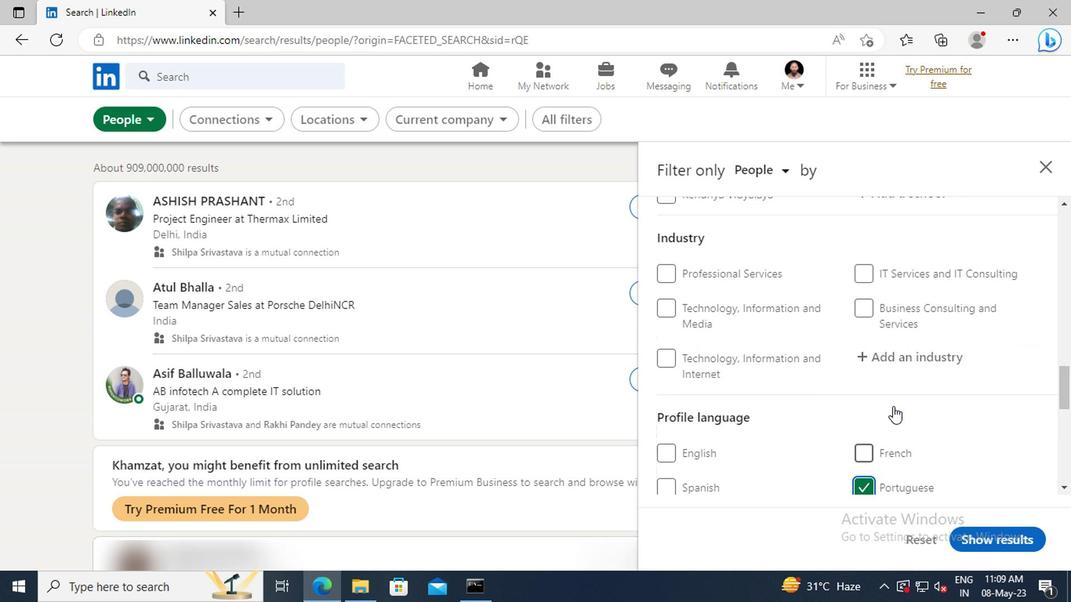 
Action: Mouse scrolled (743, 397) with delta (0, 0)
Screenshot: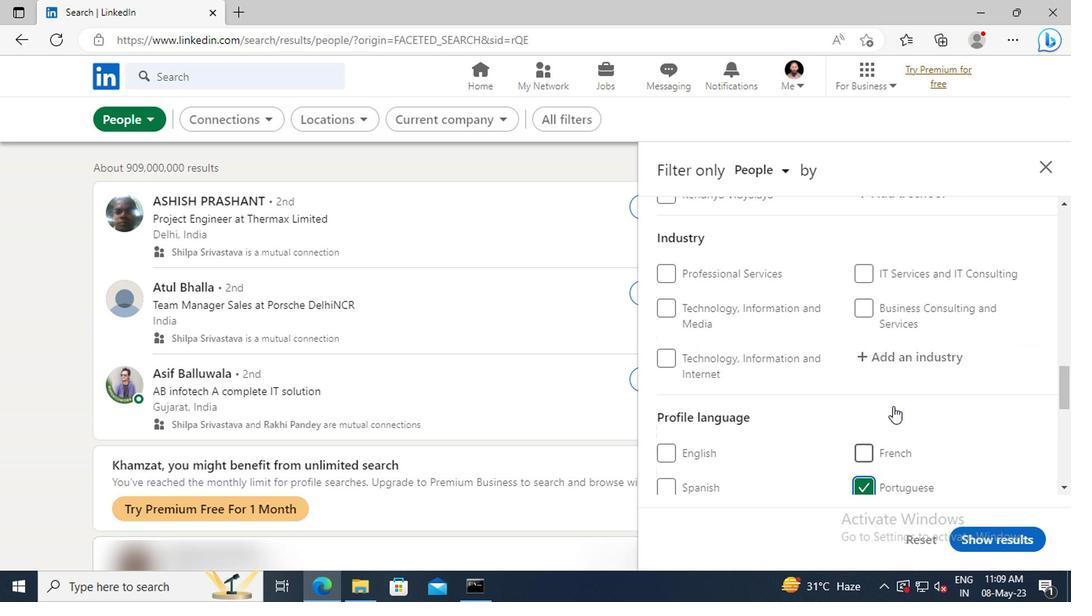 
Action: Mouse scrolled (743, 397) with delta (0, 0)
Screenshot: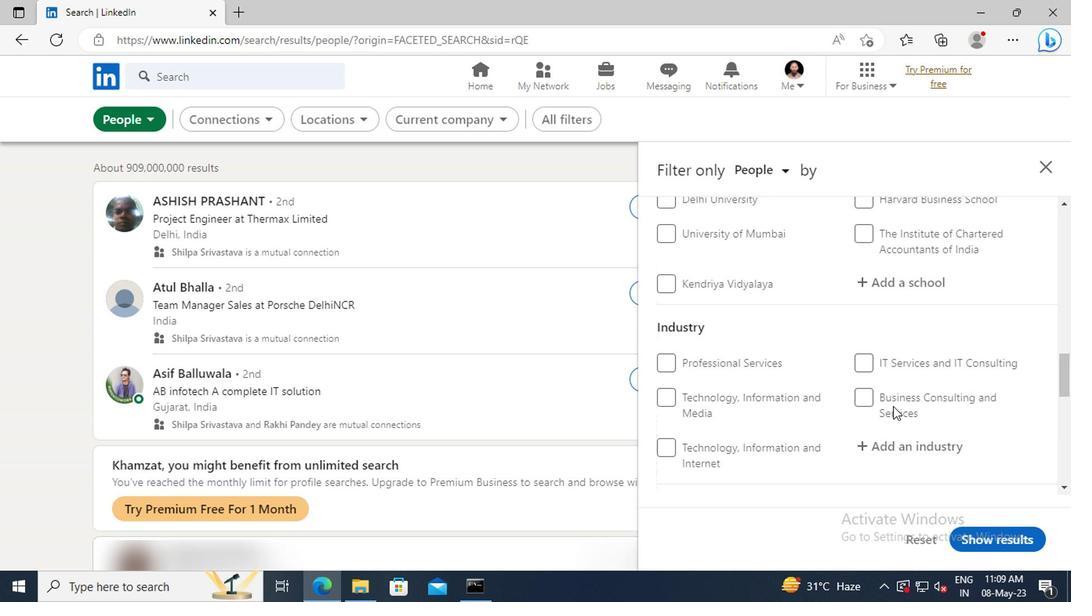 
Action: Mouse scrolled (743, 397) with delta (0, 0)
Screenshot: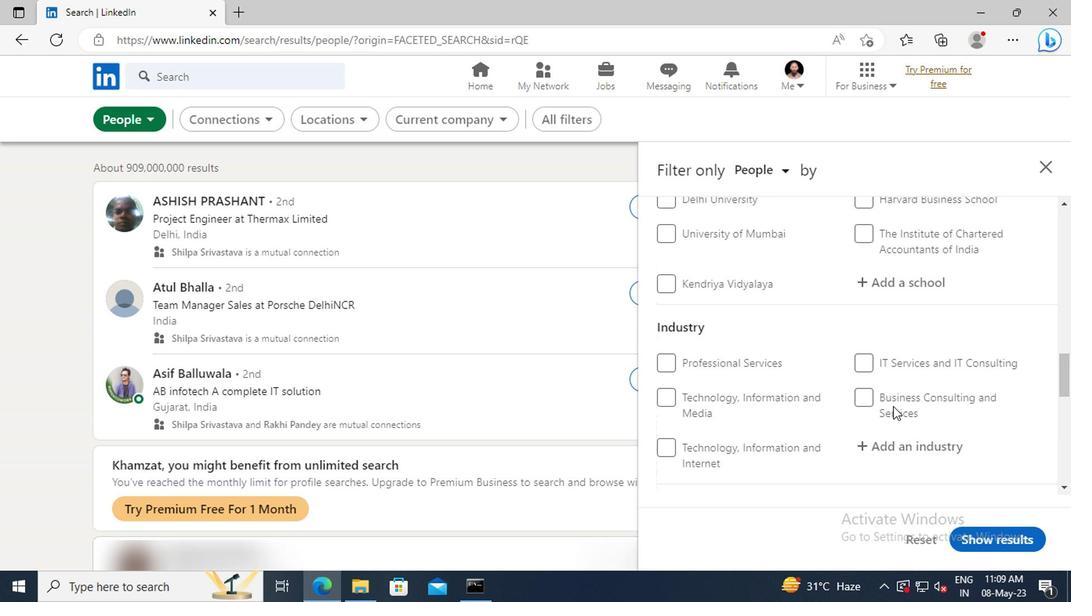 
Action: Mouse scrolled (743, 397) with delta (0, 0)
Screenshot: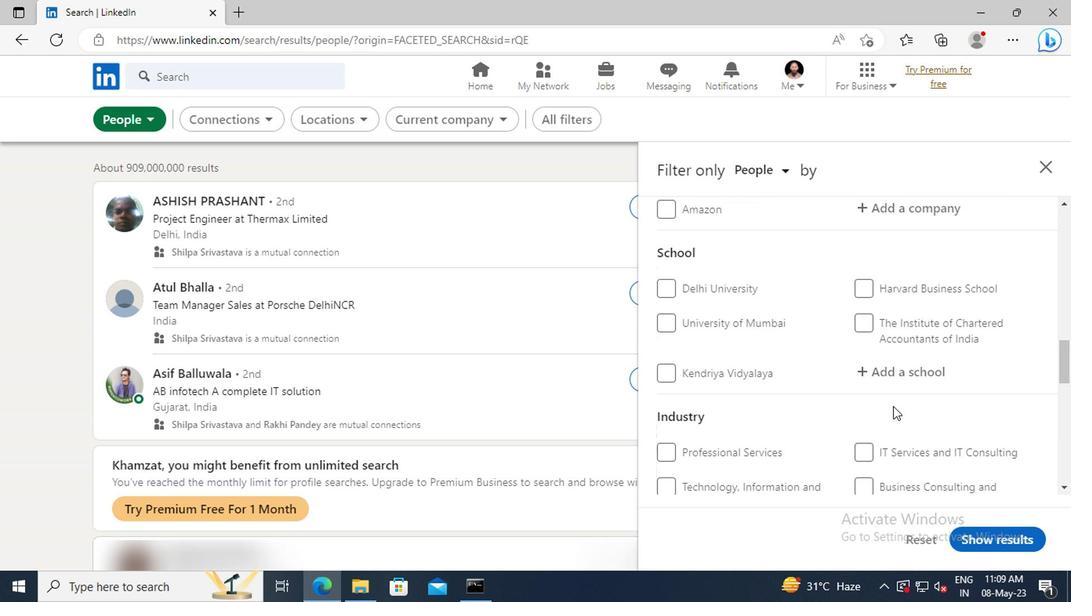 
Action: Mouse scrolled (743, 397) with delta (0, 0)
Screenshot: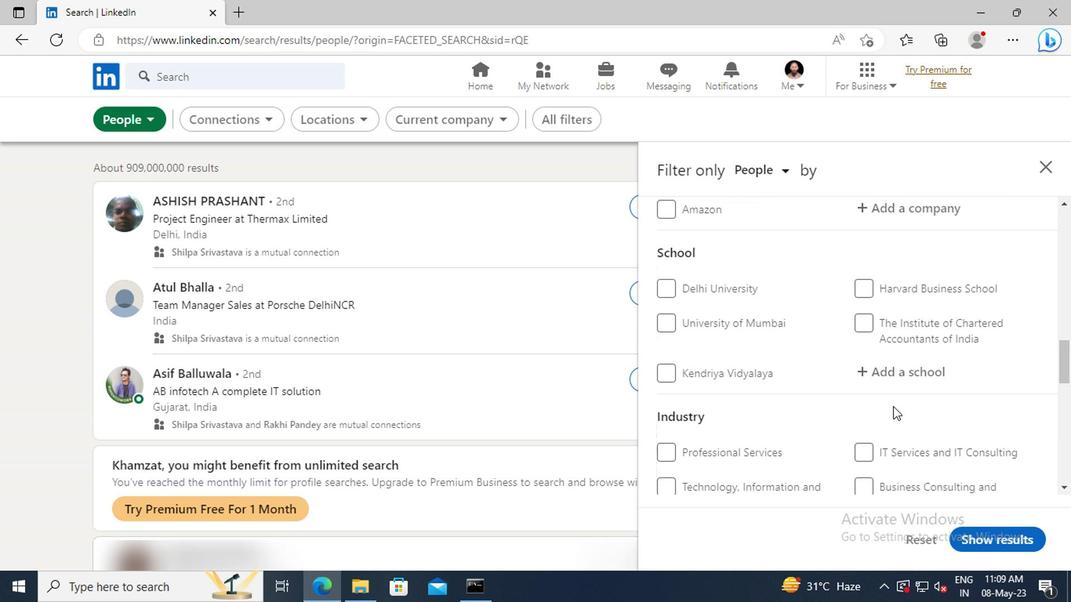 
Action: Mouse moved to (743, 396)
Screenshot: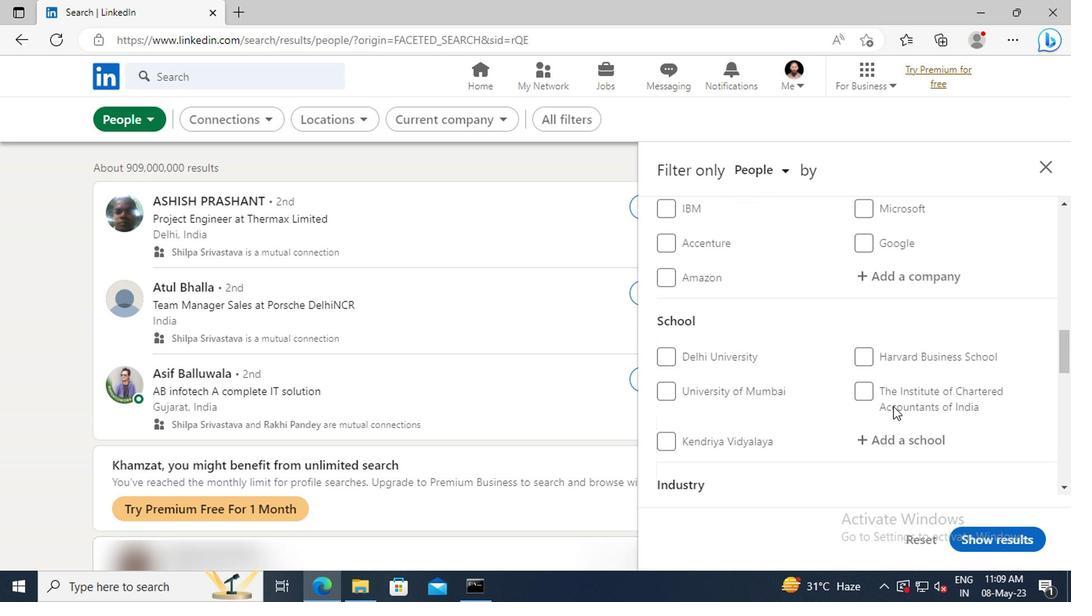 
Action: Mouse scrolled (743, 396) with delta (0, 0)
Screenshot: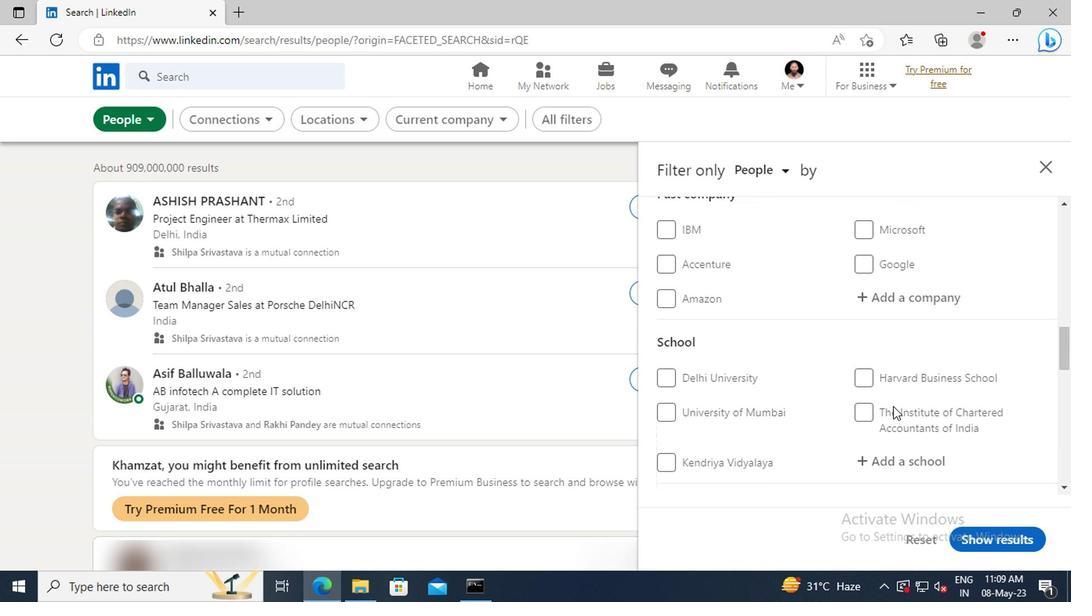 
Action: Mouse scrolled (743, 396) with delta (0, 0)
Screenshot: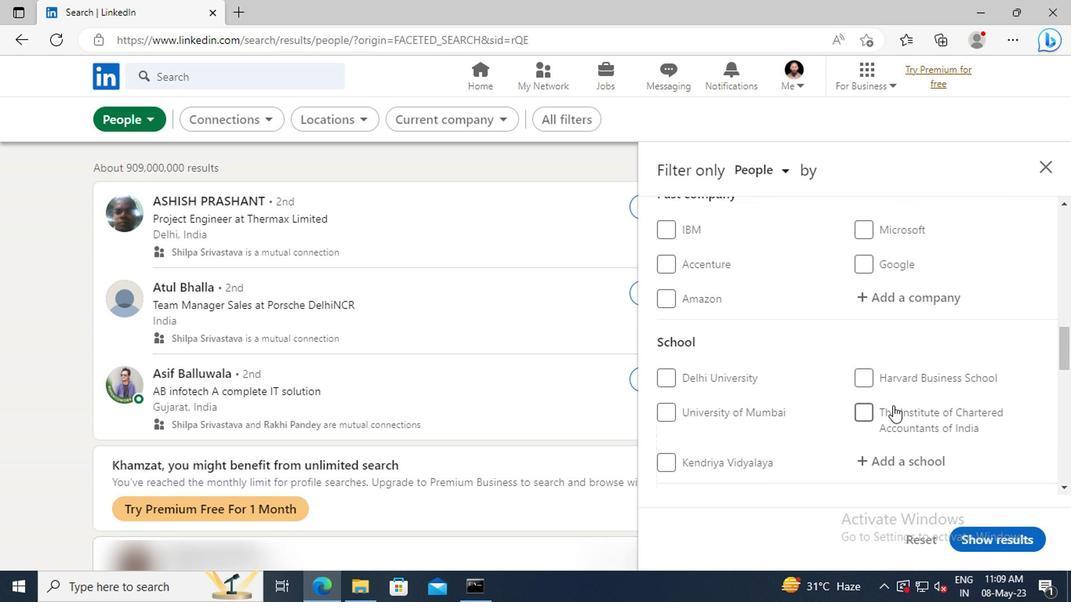 
Action: Mouse scrolled (743, 396) with delta (0, 0)
Screenshot: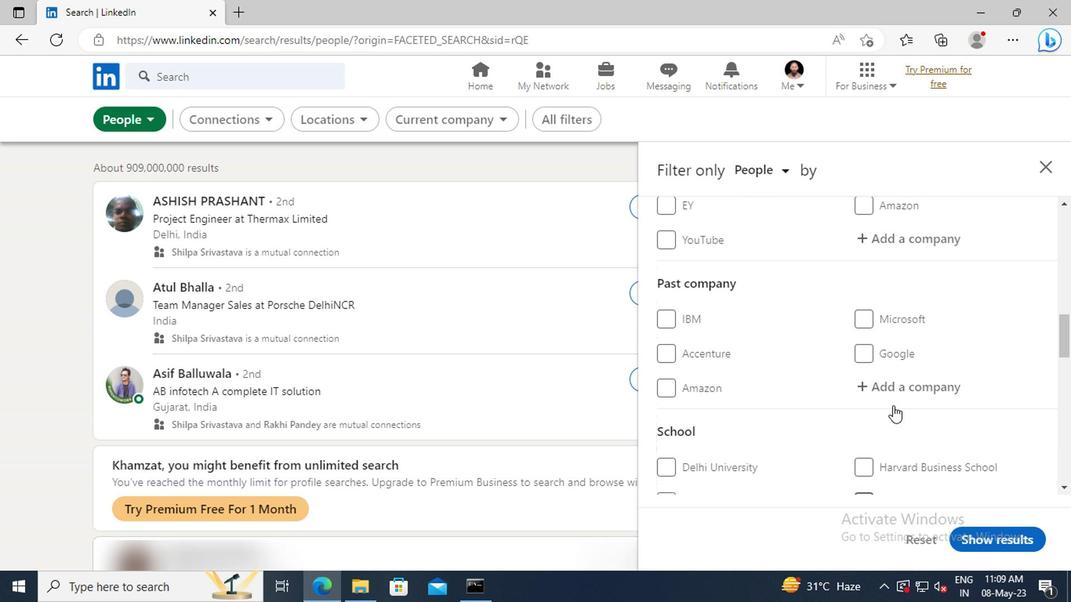 
Action: Mouse scrolled (743, 396) with delta (0, 0)
Screenshot: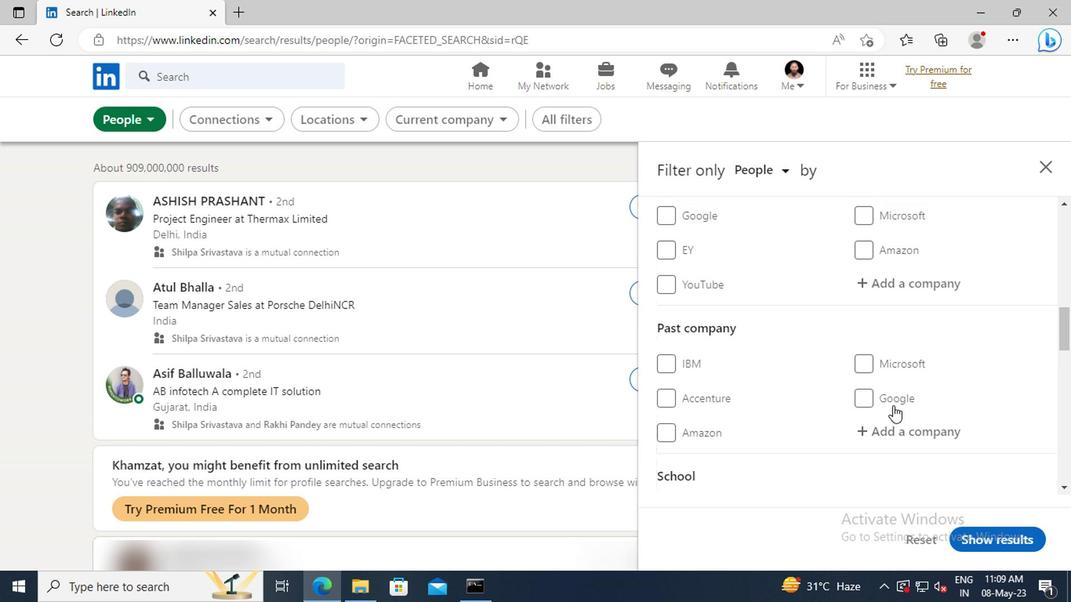 
Action: Mouse moved to (737, 342)
Screenshot: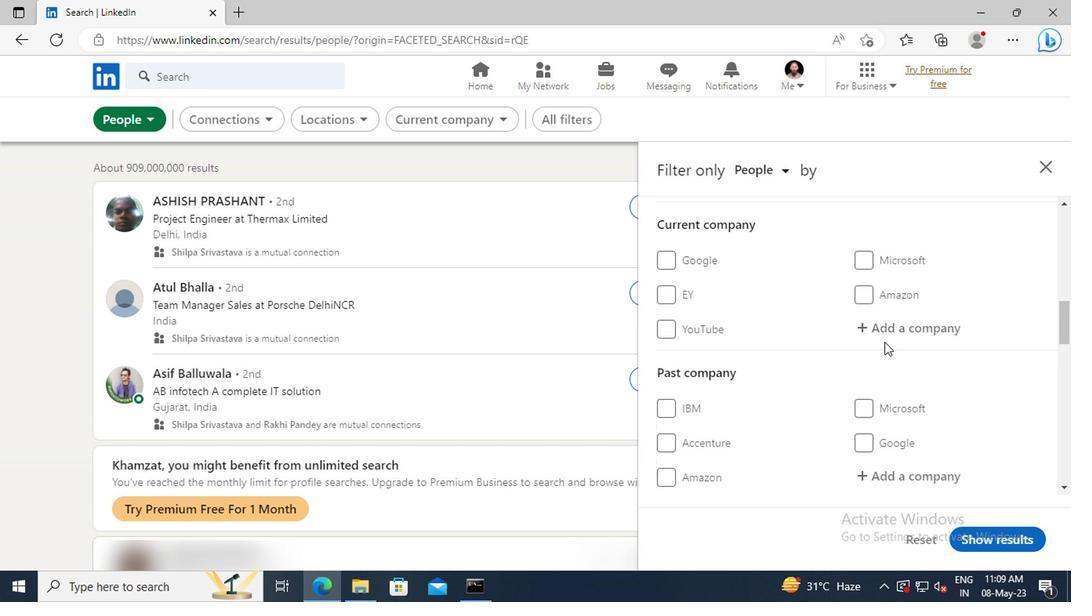 
Action: Mouse pressed left at (737, 342)
Screenshot: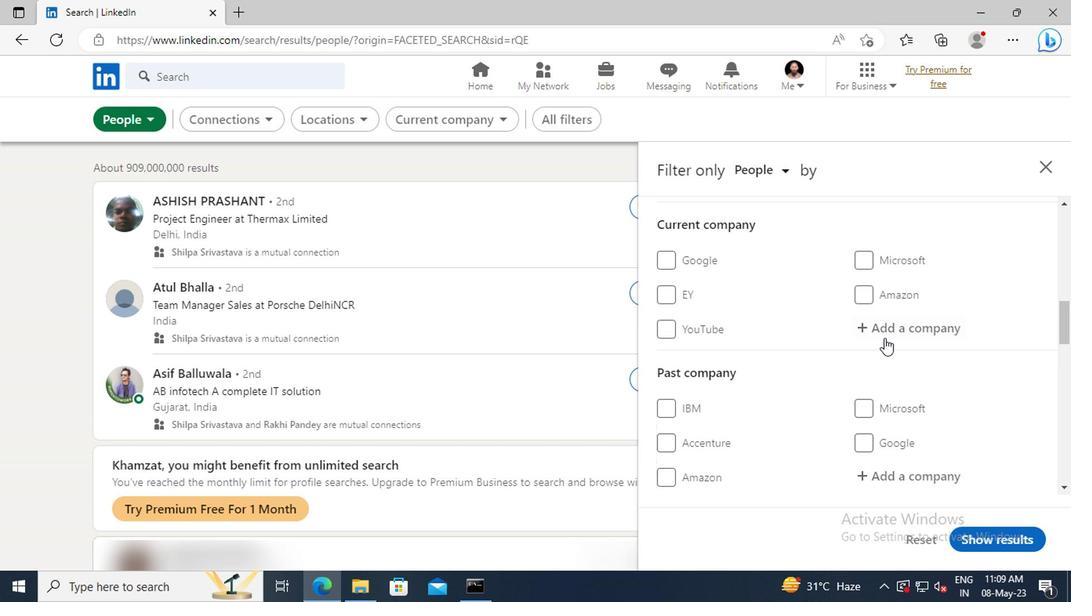 
Action: Mouse moved to (737, 341)
Screenshot: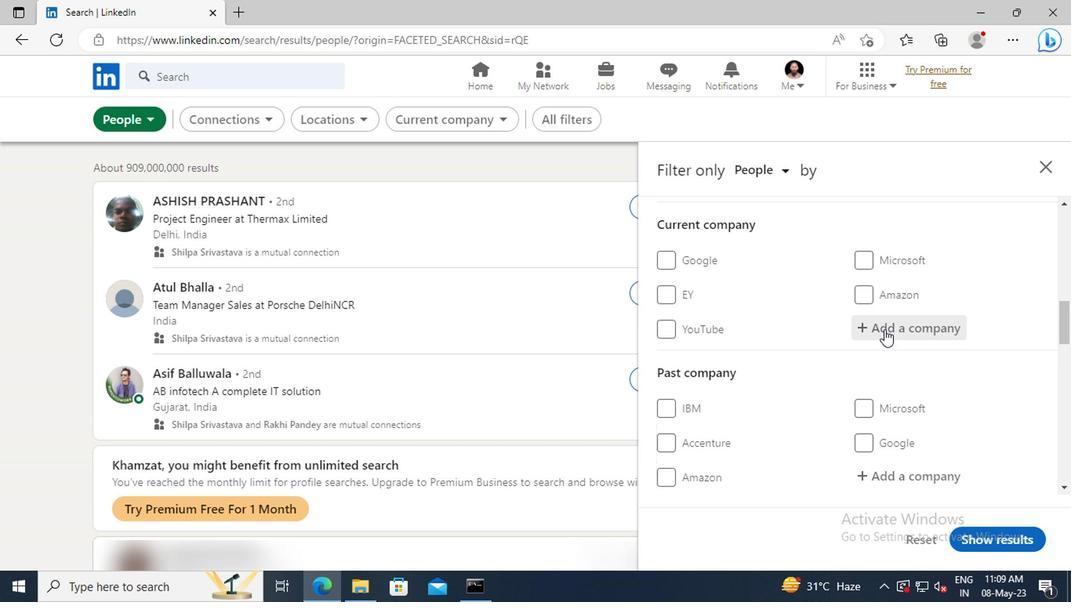 
Action: Key pressed <Key.shift>HIRING<Key.space><Key.shift>ALERT
Screenshot: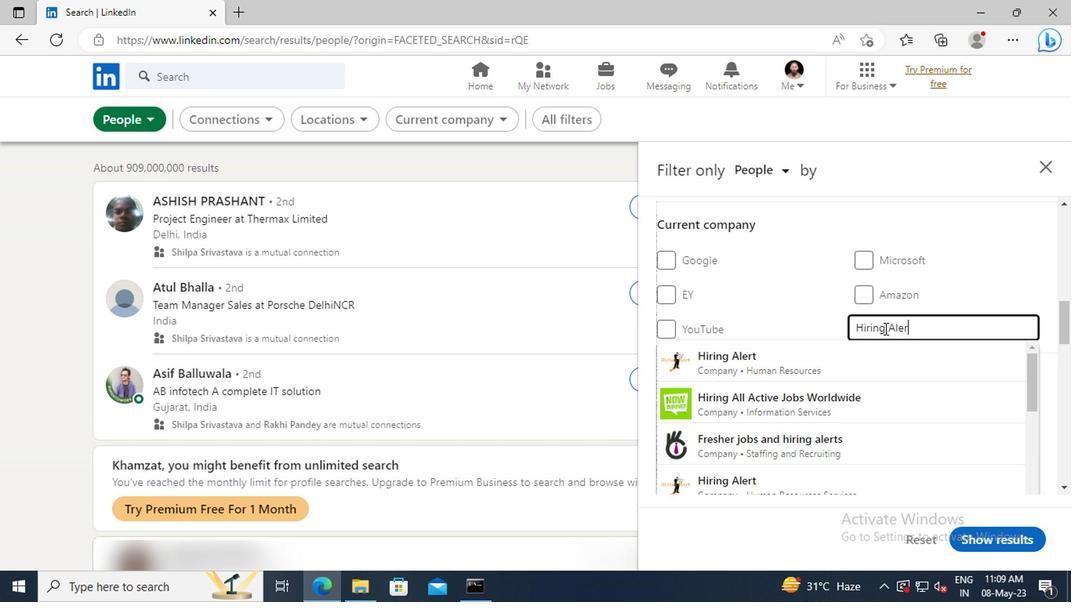 
Action: Mouse moved to (738, 359)
Screenshot: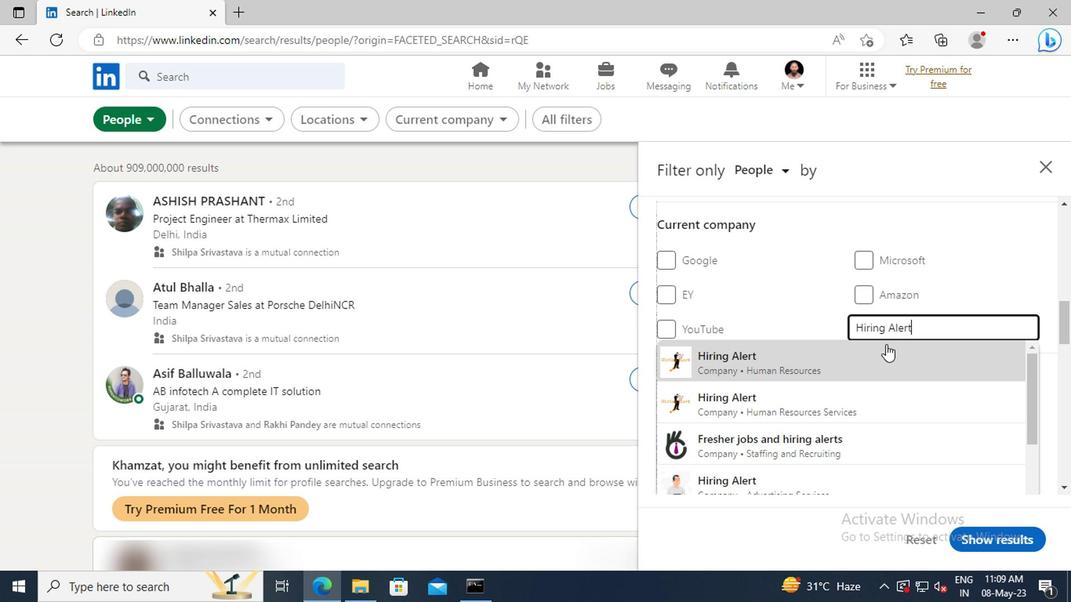 
Action: Mouse pressed left at (738, 359)
Screenshot: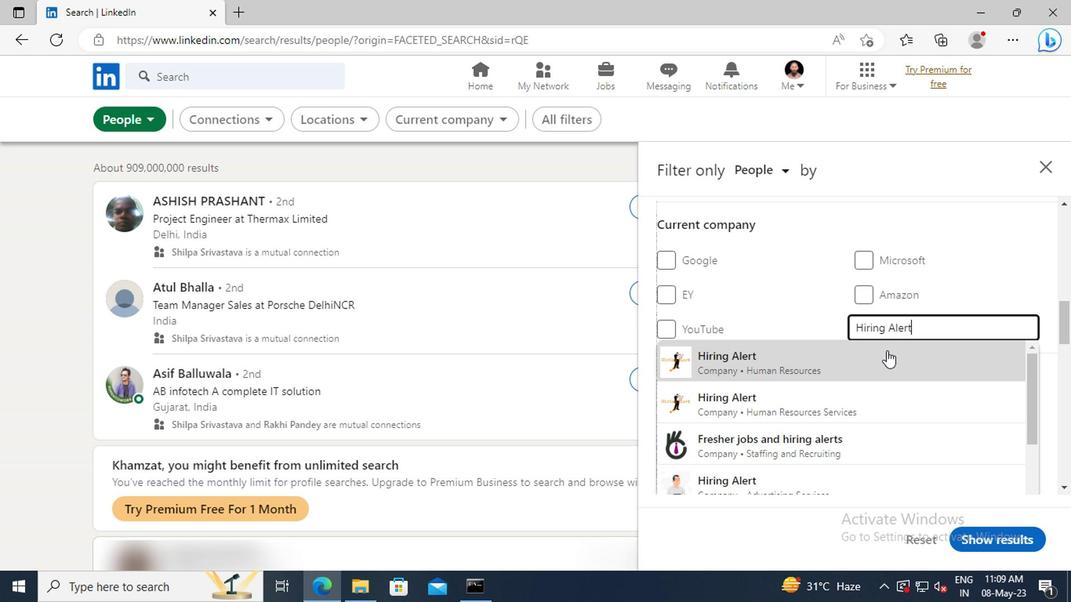 
Action: Mouse scrolled (738, 359) with delta (0, 0)
Screenshot: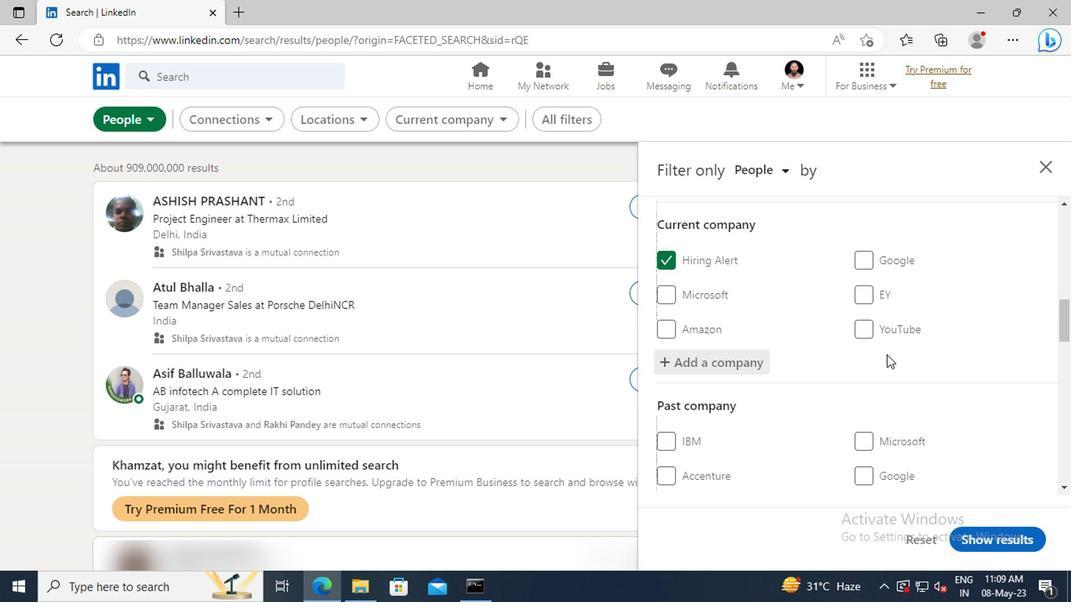
Action: Mouse scrolled (738, 359) with delta (0, 0)
Screenshot: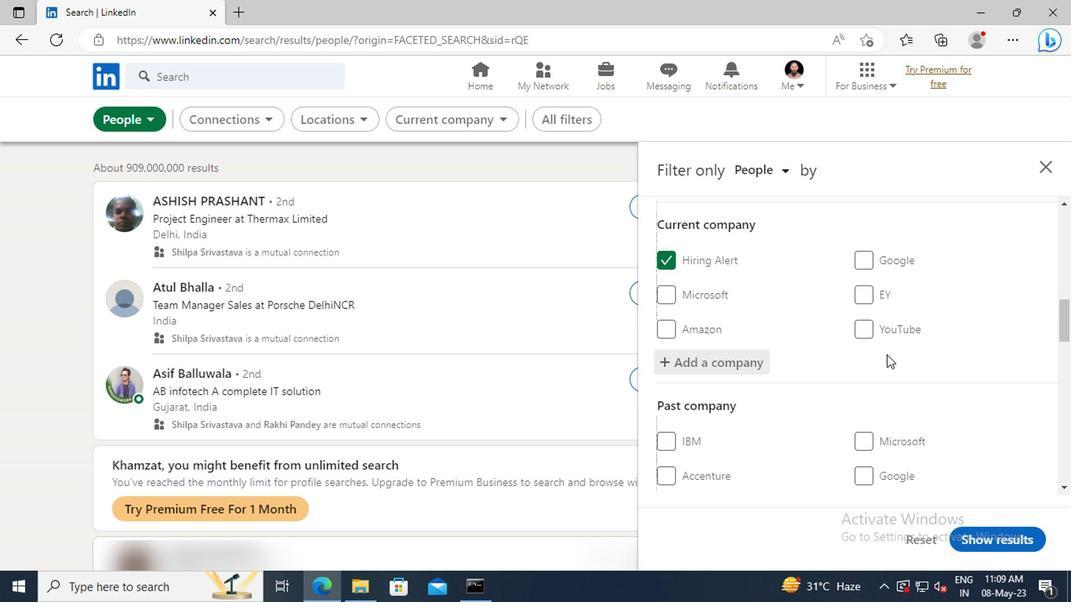 
Action: Mouse moved to (737, 354)
Screenshot: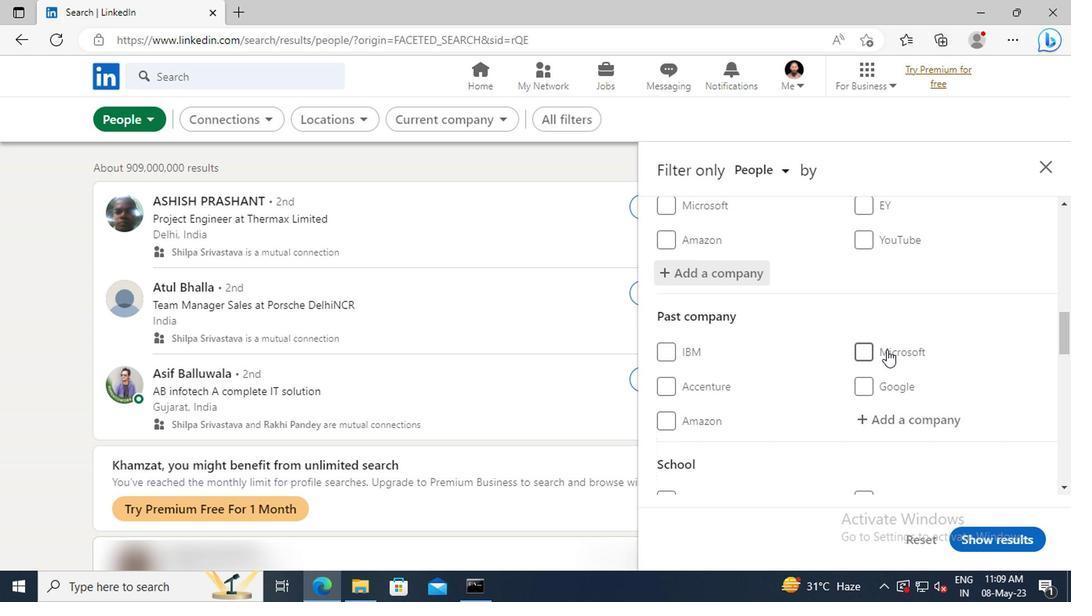 
Action: Mouse scrolled (737, 353) with delta (0, 0)
Screenshot: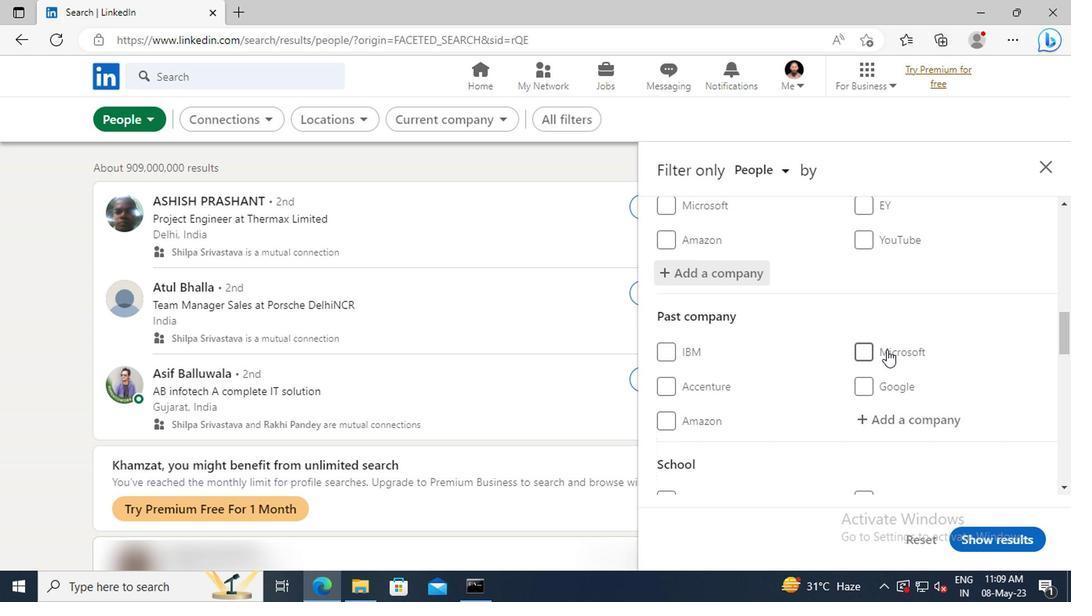 
Action: Mouse moved to (737, 353)
Screenshot: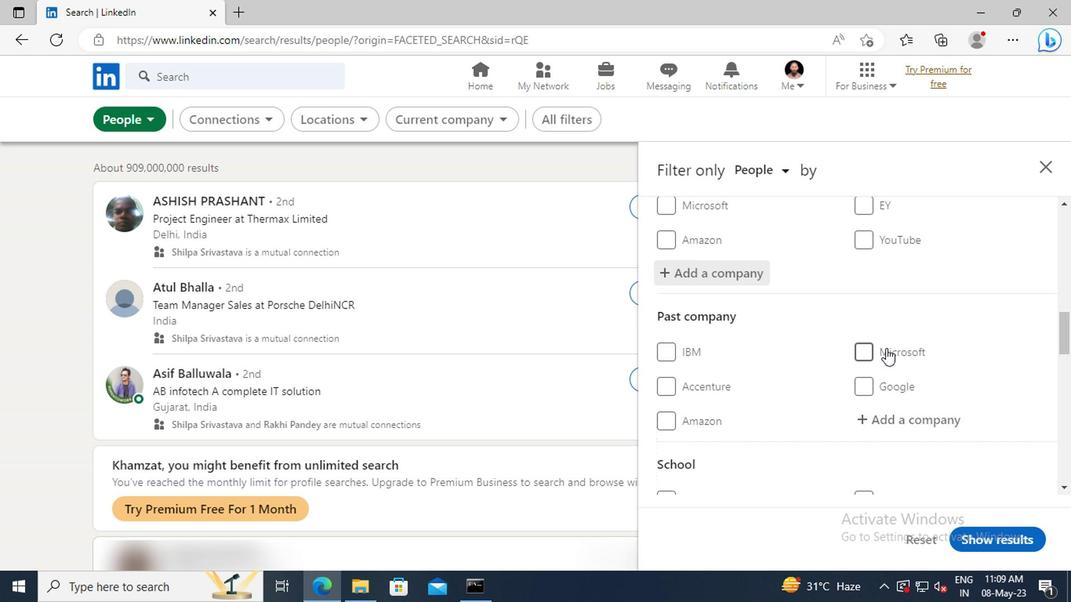 
Action: Mouse scrolled (737, 352) with delta (0, 0)
Screenshot: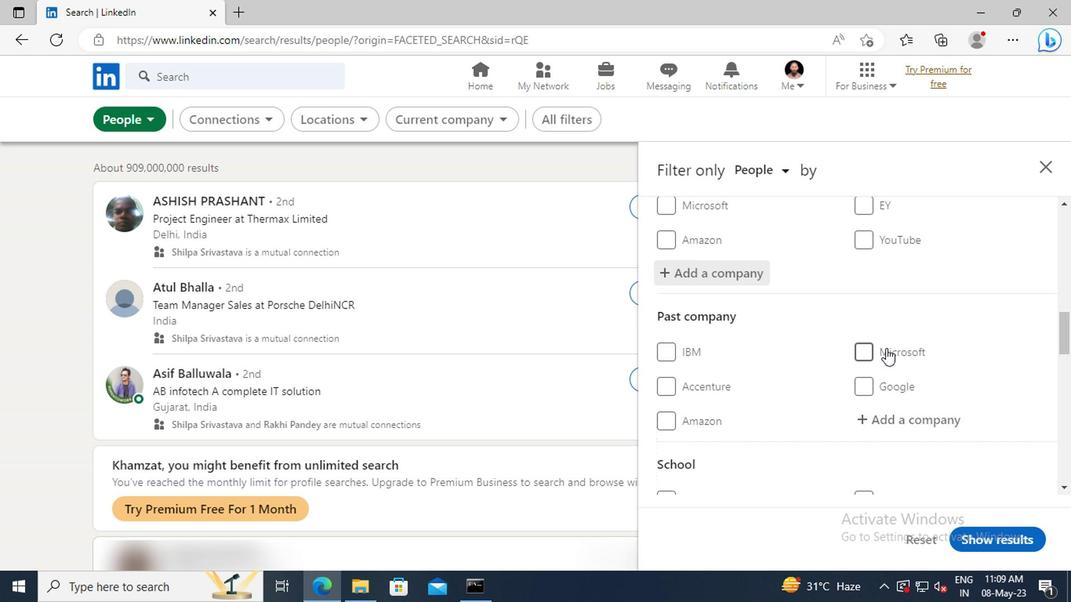 
Action: Mouse moved to (737, 352)
Screenshot: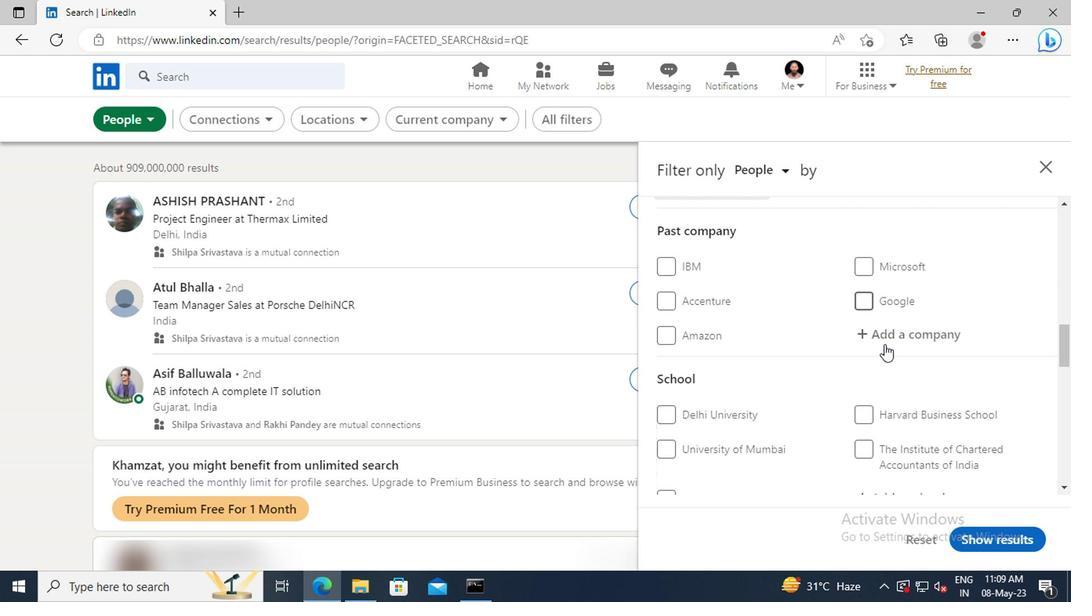 
Action: Mouse scrolled (737, 351) with delta (0, 0)
Screenshot: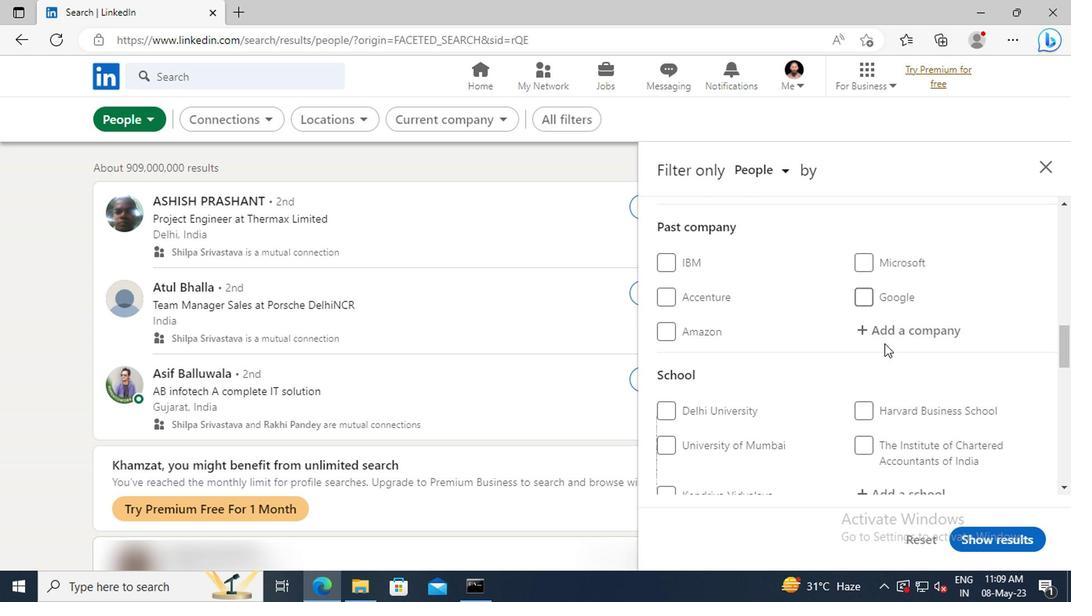 
Action: Mouse scrolled (737, 351) with delta (0, 0)
Screenshot: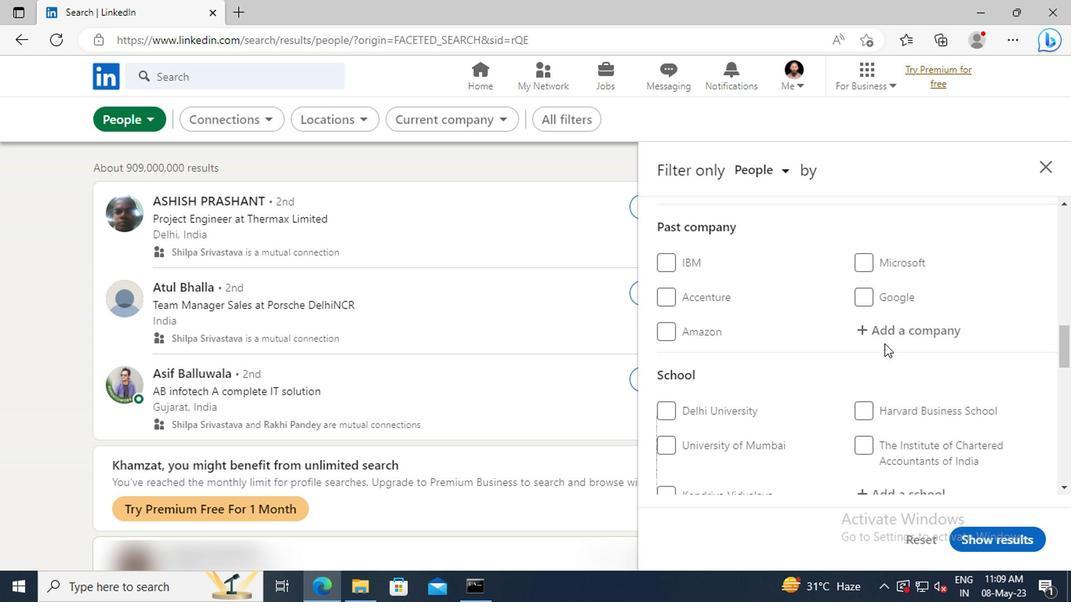 
Action: Mouse scrolled (737, 351) with delta (0, 0)
Screenshot: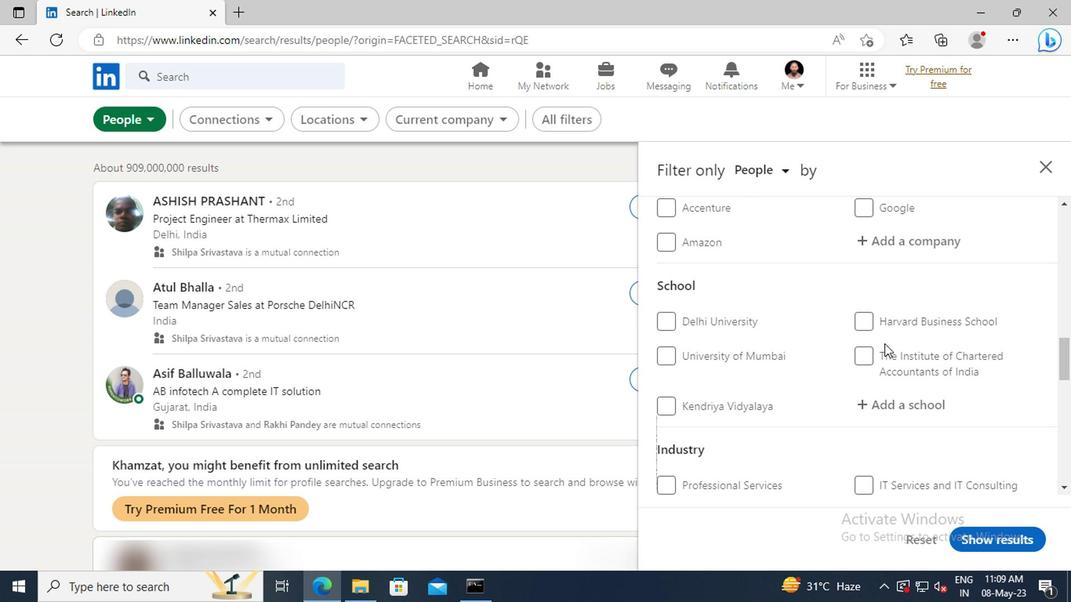 
Action: Mouse moved to (736, 363)
Screenshot: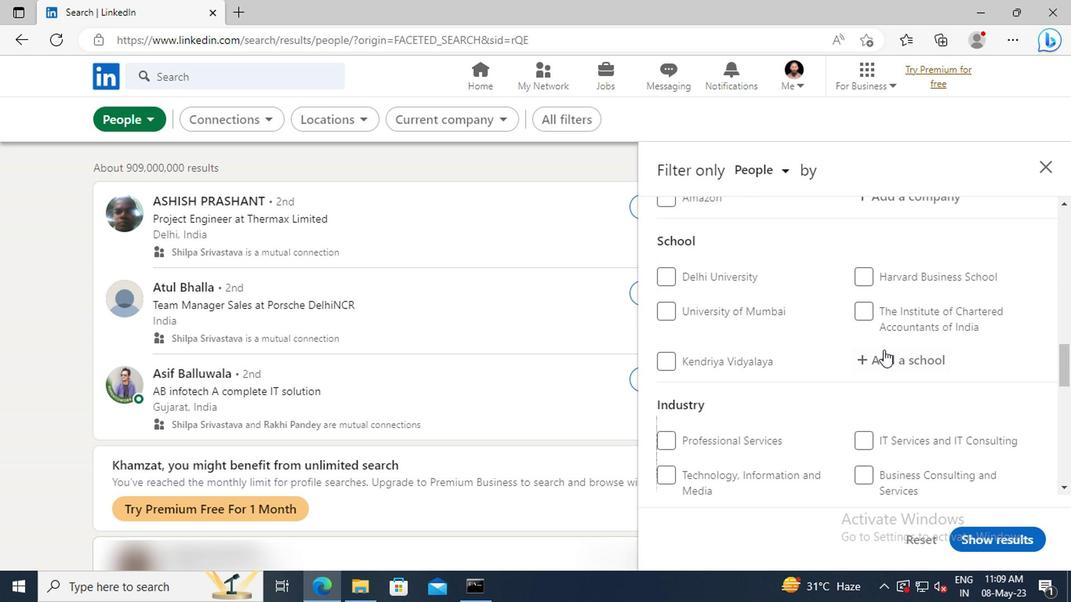 
Action: Mouse pressed left at (736, 363)
Screenshot: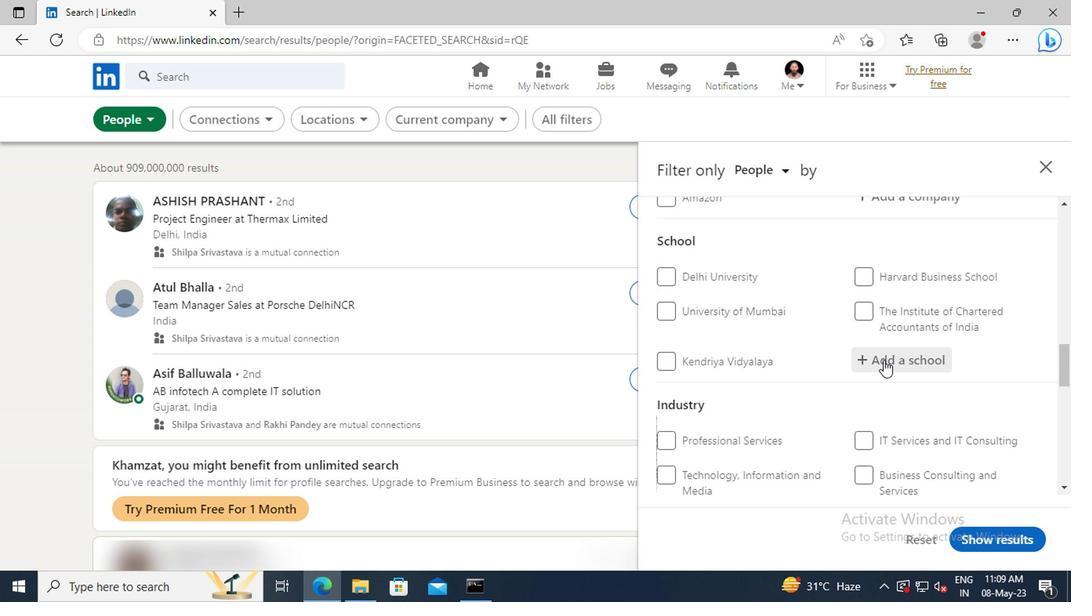 
Action: Key pressed <Key.shift>MKSSS
Screenshot: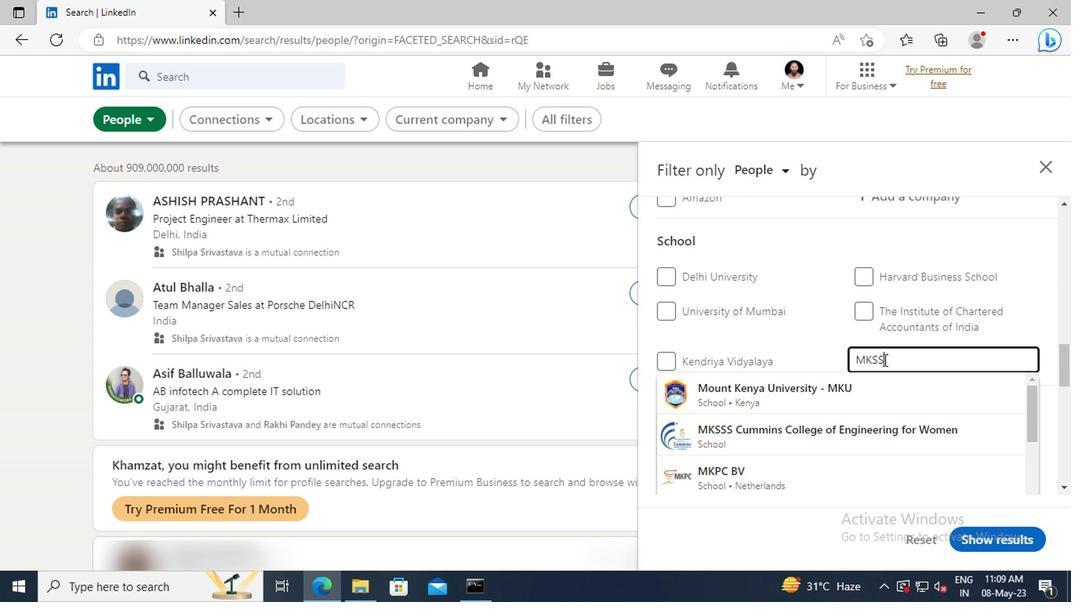 
Action: Mouse moved to (736, 380)
Screenshot: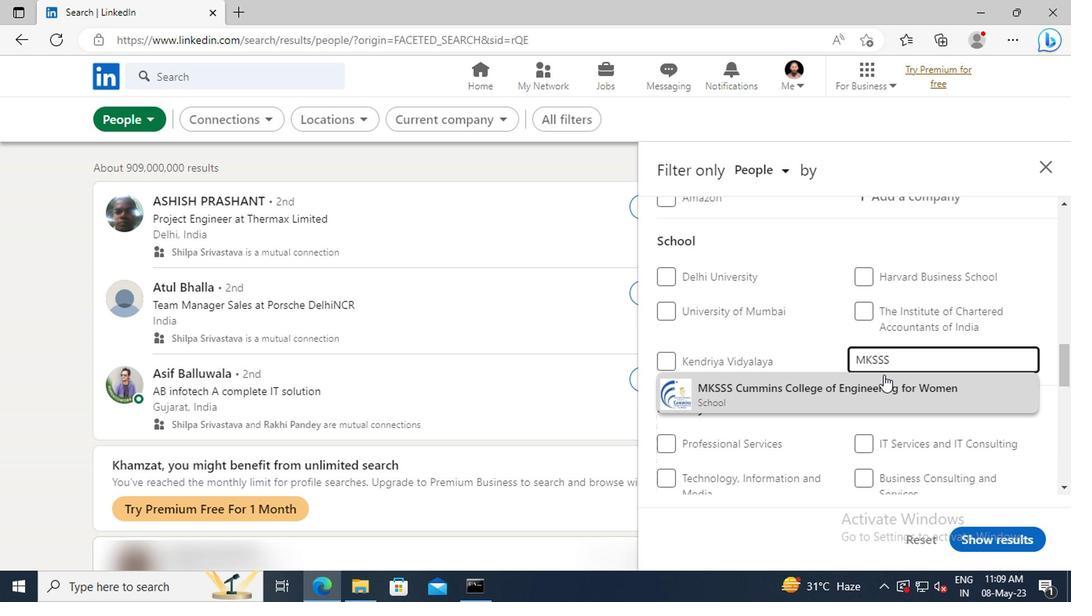 
Action: Mouse pressed left at (736, 380)
Screenshot: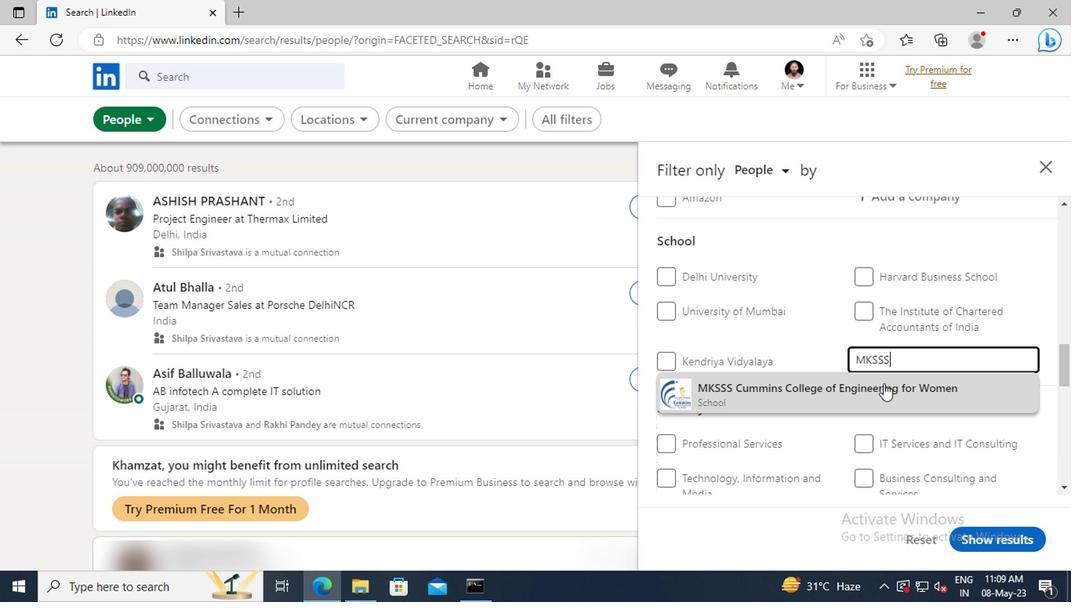 
Action: Mouse scrolled (736, 380) with delta (0, 0)
Screenshot: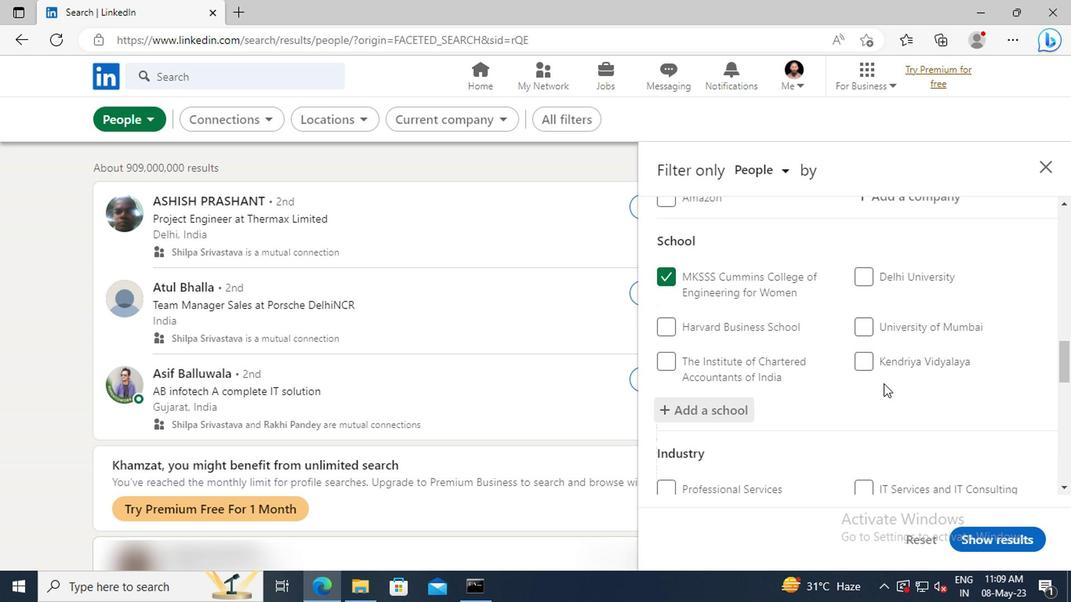 
Action: Mouse scrolled (736, 380) with delta (0, 0)
Screenshot: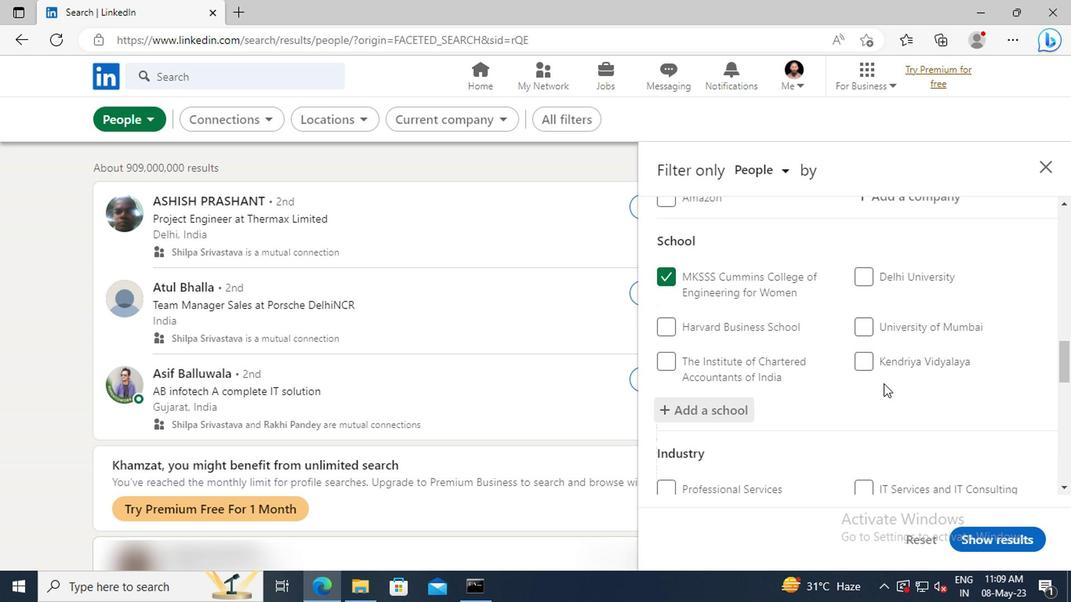 
Action: Mouse moved to (735, 375)
Screenshot: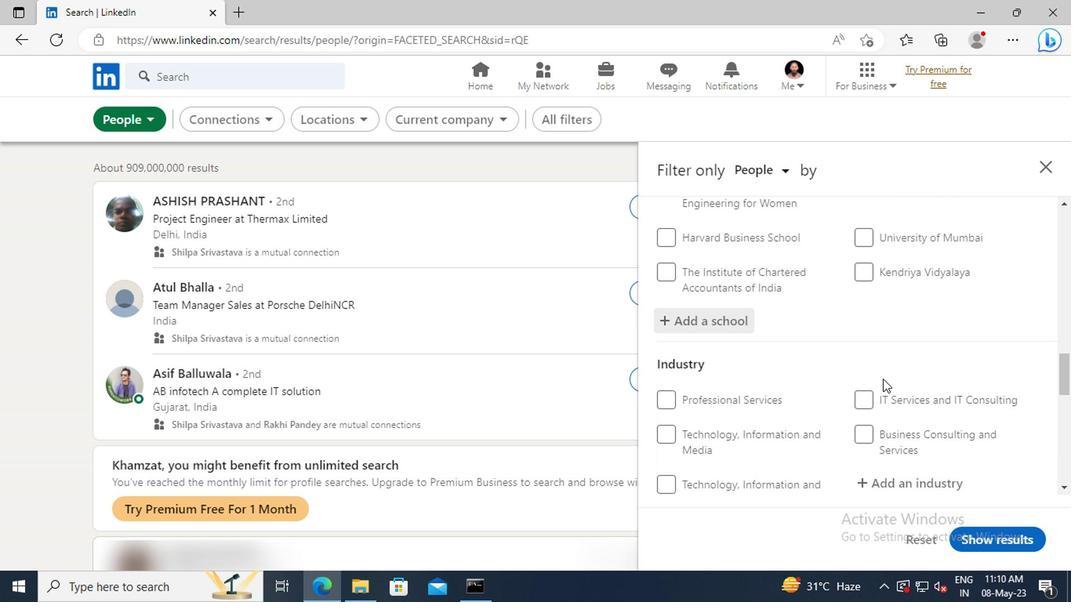 
Action: Mouse scrolled (735, 374) with delta (0, 0)
Screenshot: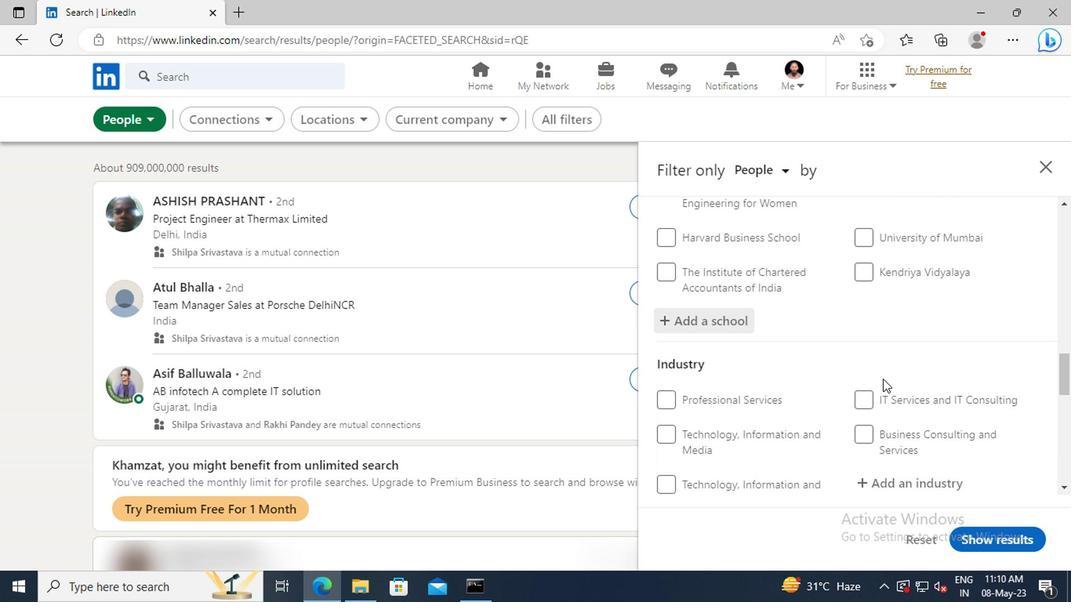 
Action: Mouse moved to (735, 373)
Screenshot: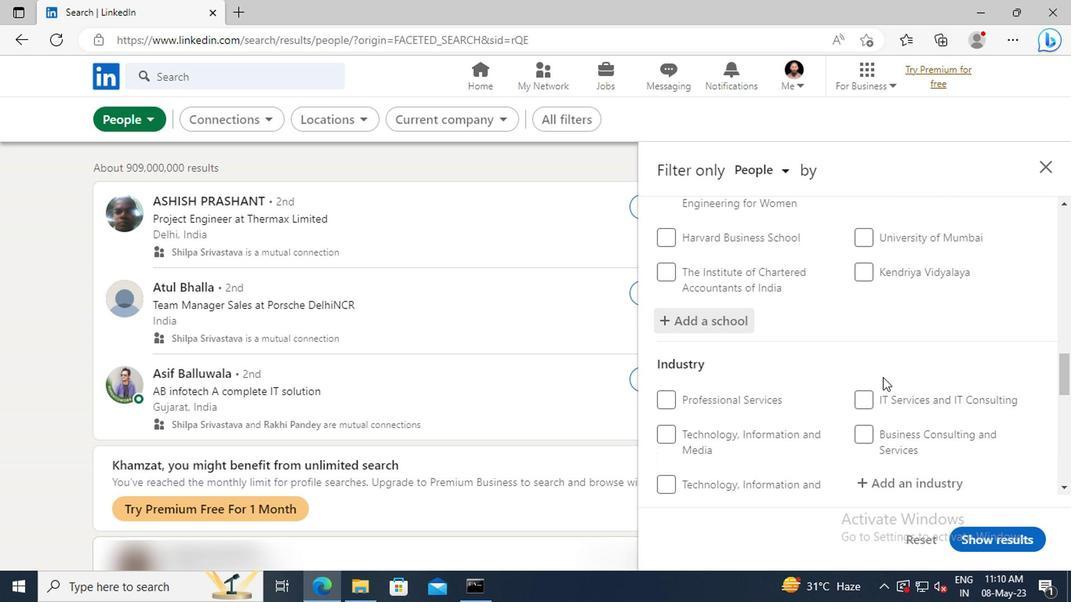 
Action: Mouse scrolled (735, 373) with delta (0, 0)
Screenshot: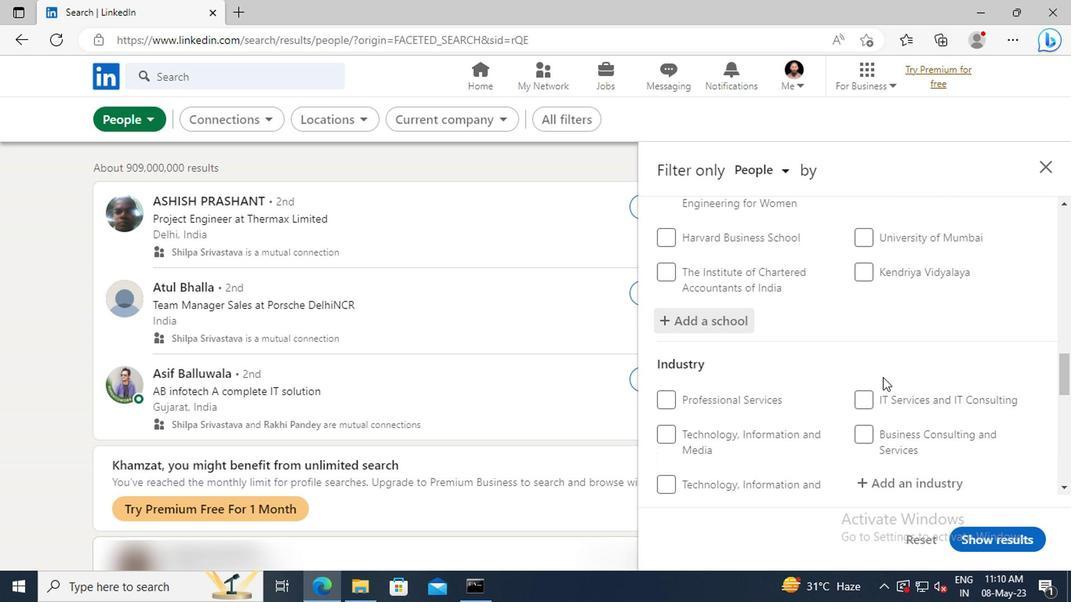 
Action: Mouse moved to (735, 372)
Screenshot: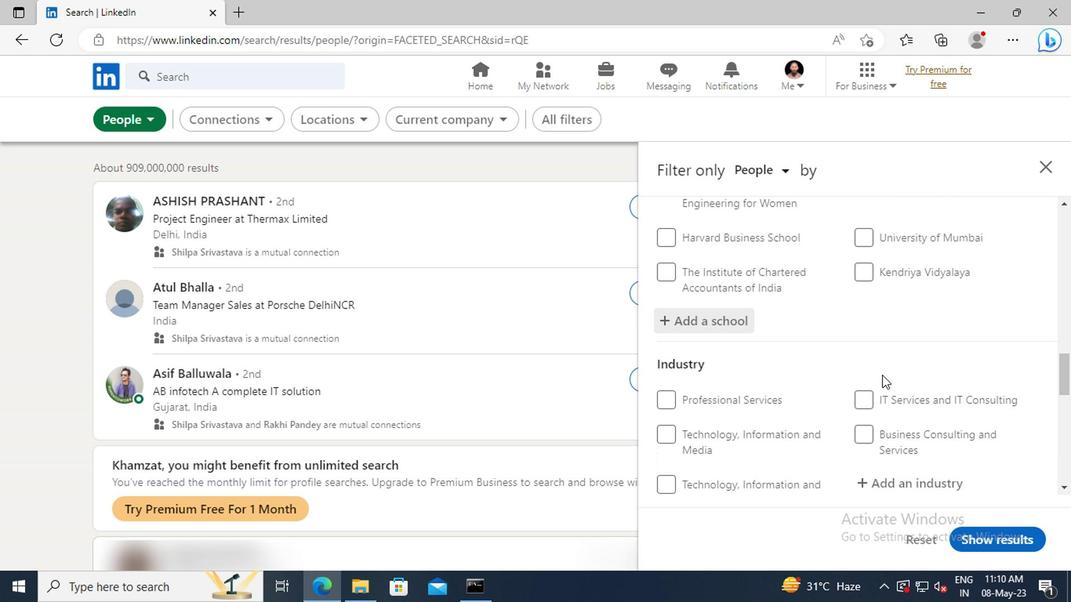
Action: Mouse scrolled (735, 371) with delta (0, 0)
Screenshot: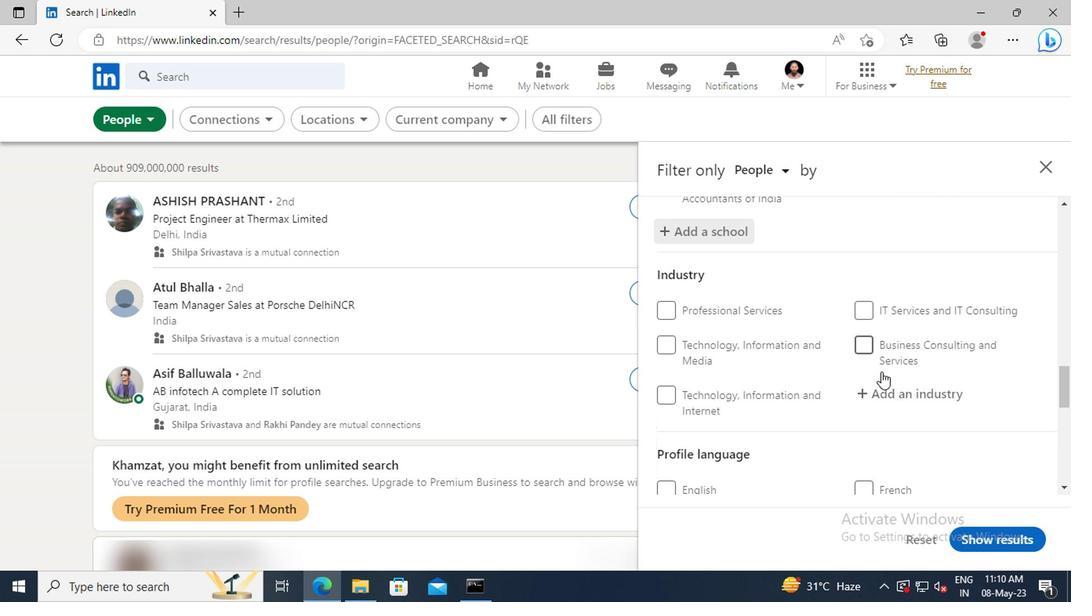 
Action: Mouse moved to (734, 360)
Screenshot: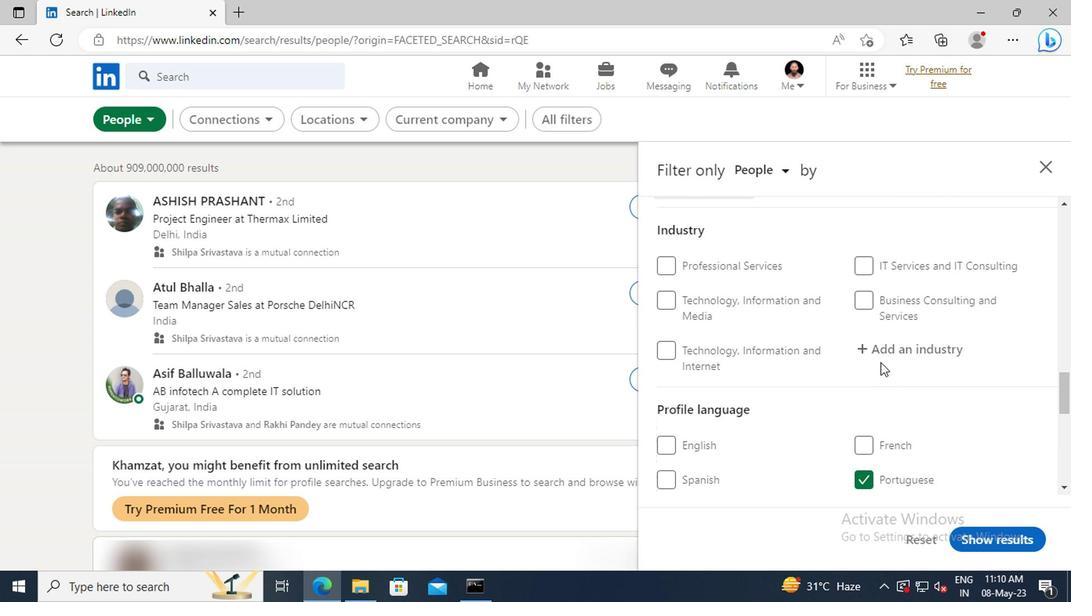 
Action: Mouse pressed left at (734, 360)
Screenshot: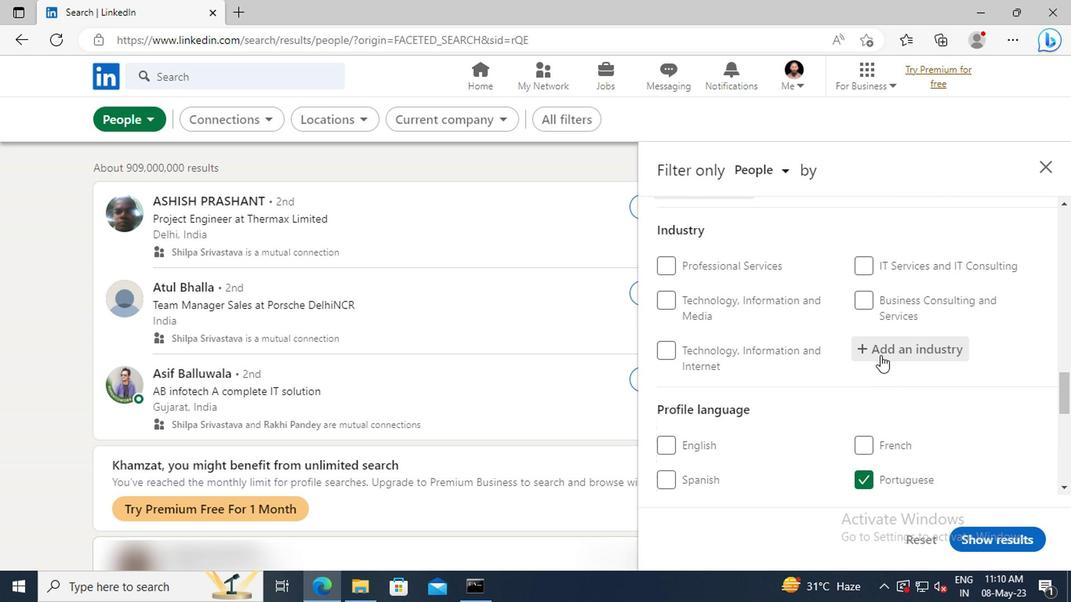 
Action: Key pressed <Key.shift>METAL<Key.space><Key.shift>TRE
Screenshot: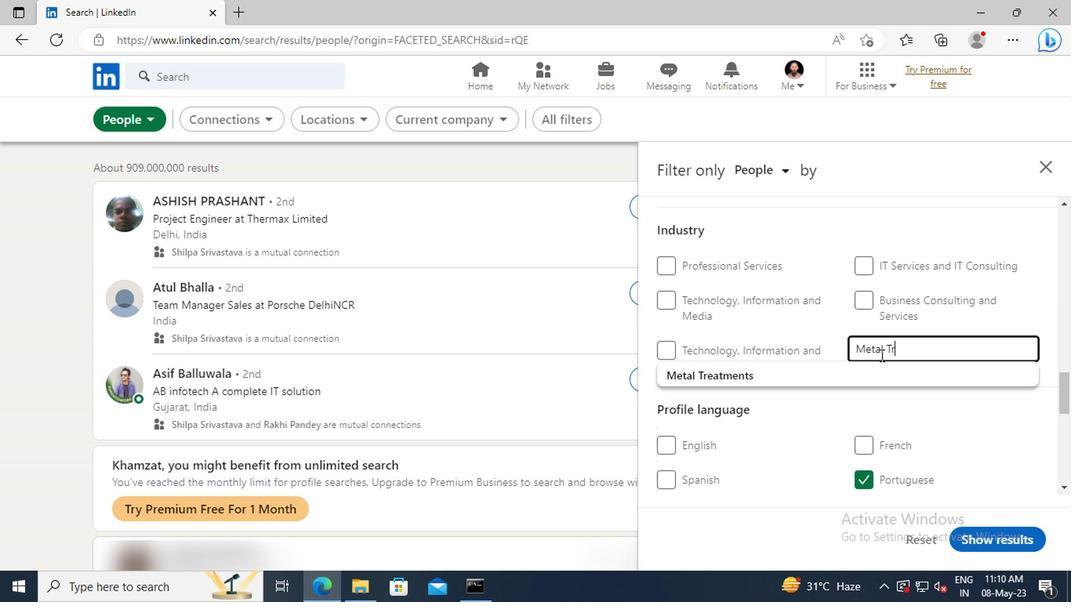 
Action: Mouse moved to (733, 373)
Screenshot: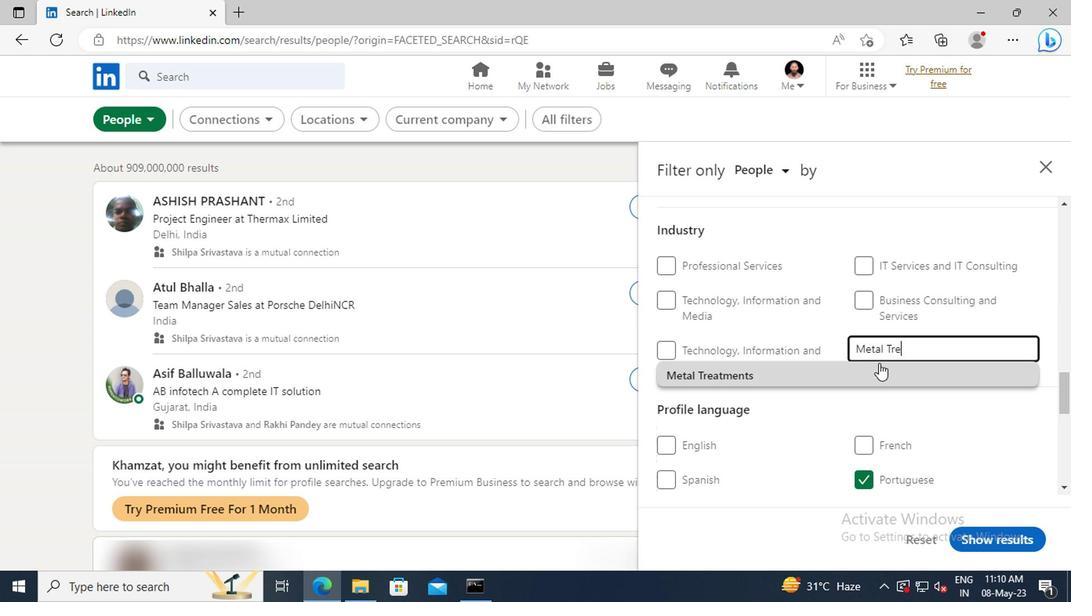 
Action: Mouse pressed left at (733, 373)
Screenshot: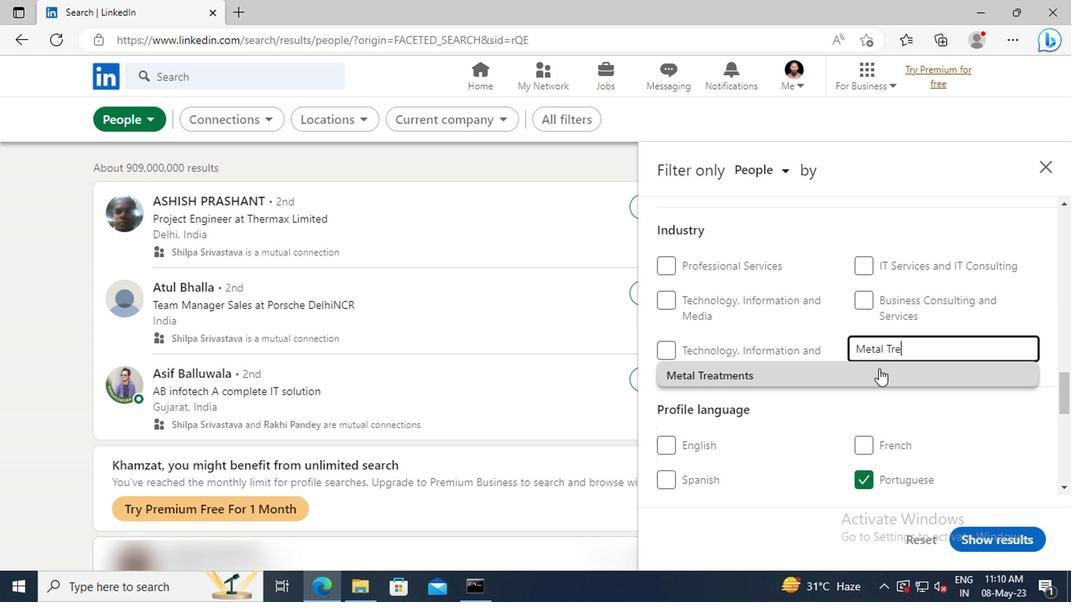 
Action: Mouse scrolled (733, 372) with delta (0, 0)
Screenshot: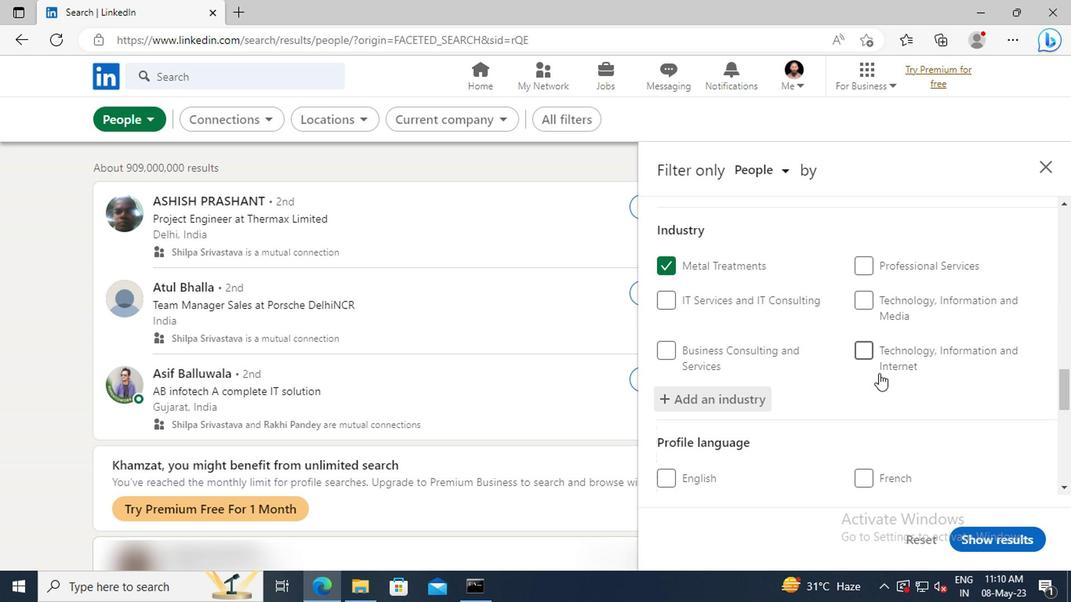 
Action: Mouse moved to (733, 373)
Screenshot: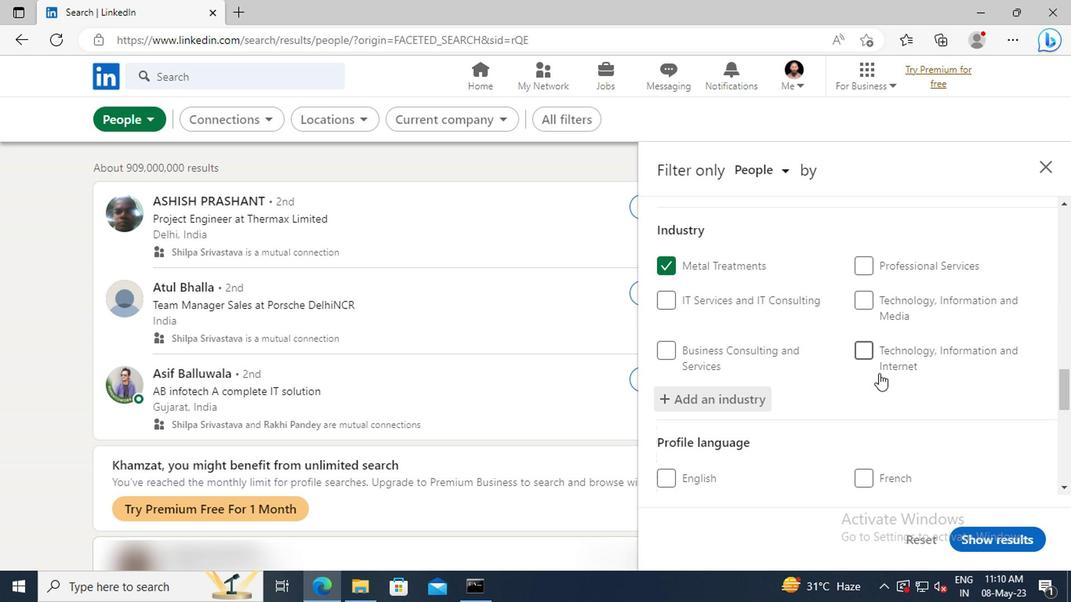 
Action: Mouse scrolled (733, 372) with delta (0, 0)
Screenshot: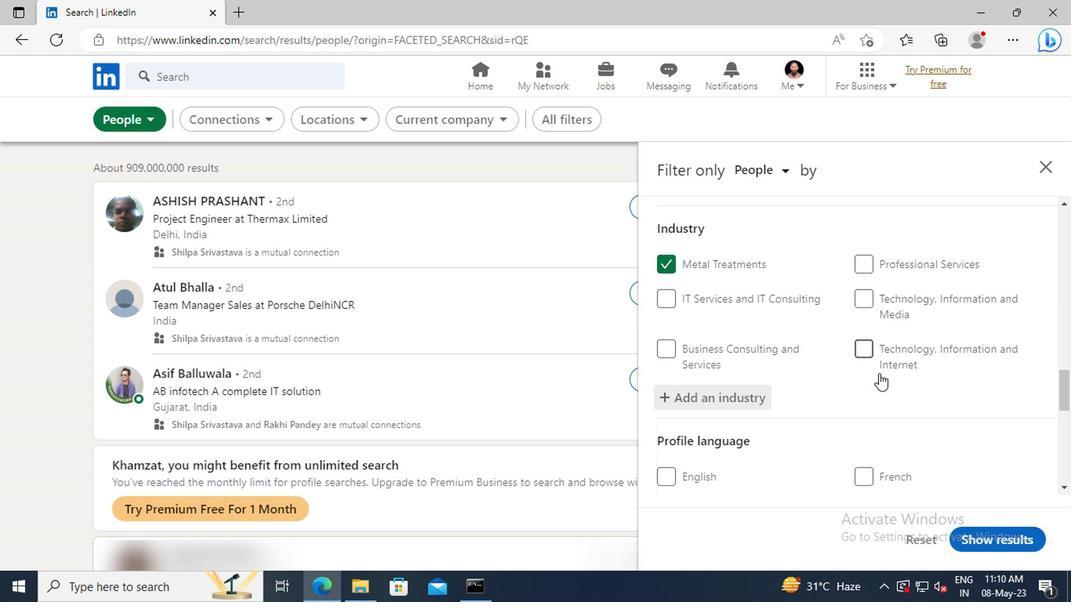
Action: Mouse moved to (733, 365)
Screenshot: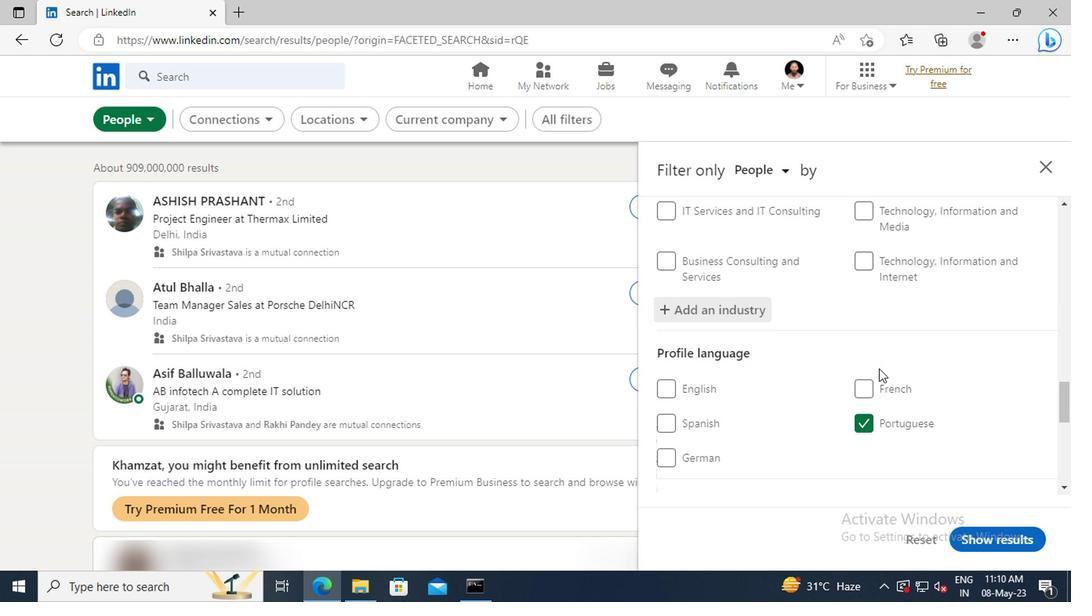 
Action: Mouse scrolled (733, 365) with delta (0, 0)
Screenshot: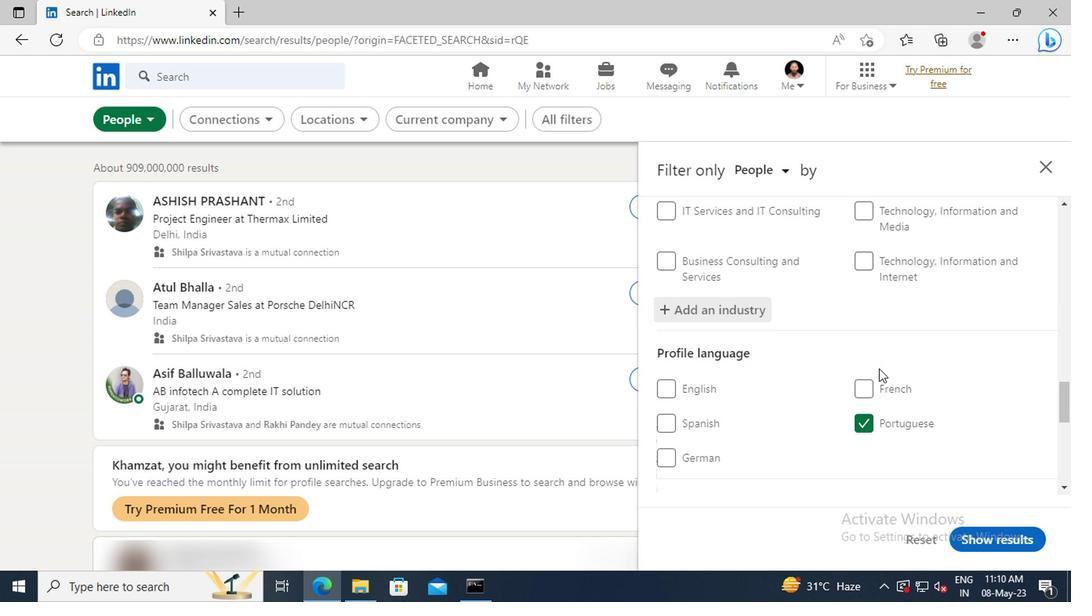 
Action: Mouse moved to (733, 362)
Screenshot: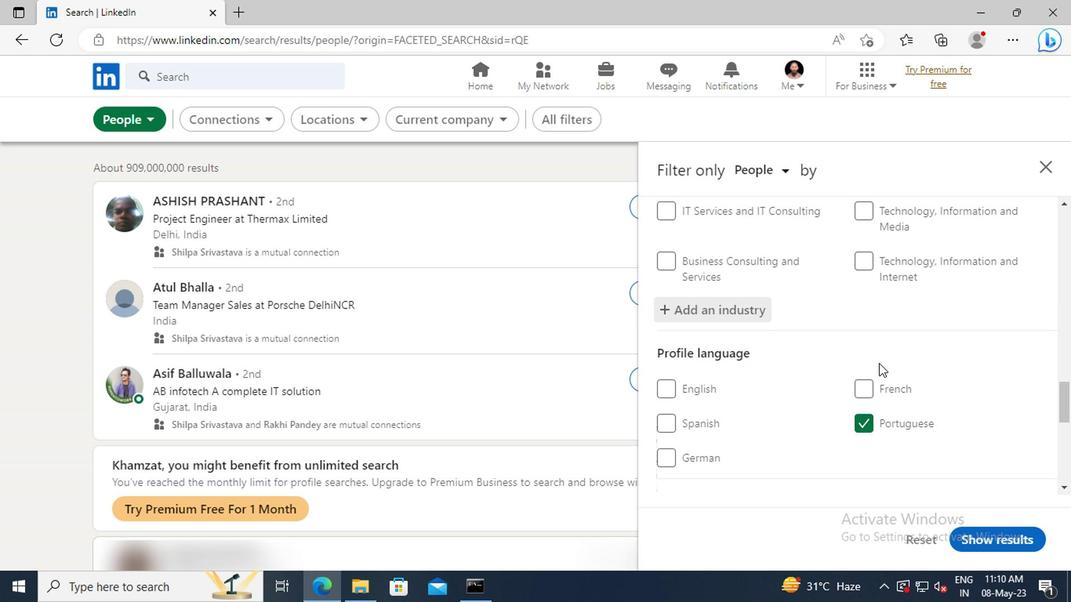 
Action: Mouse scrolled (733, 361) with delta (0, 0)
Screenshot: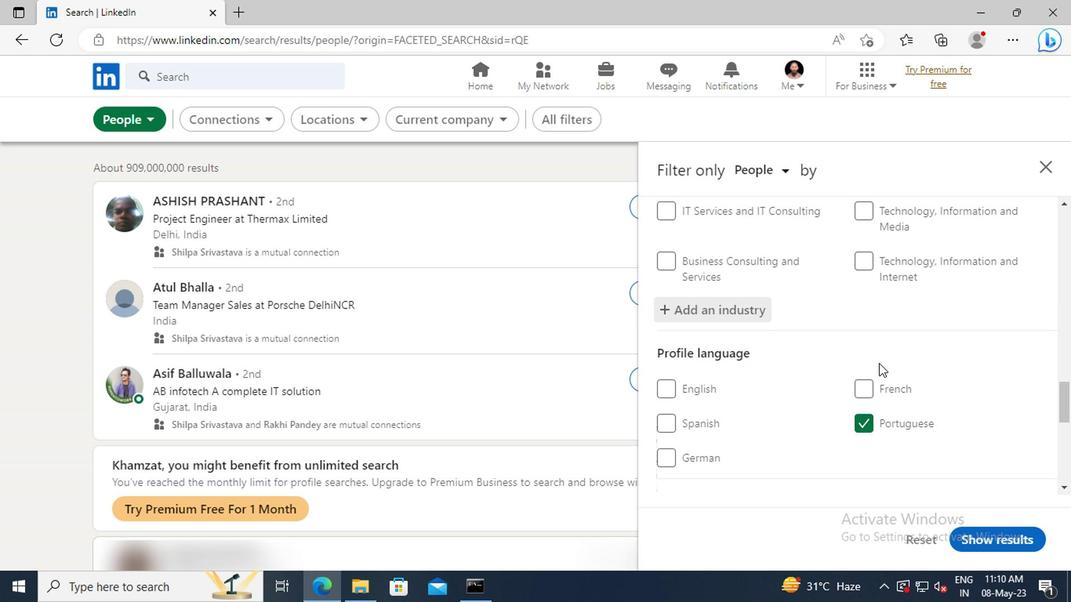 
Action: Mouse moved to (732, 354)
Screenshot: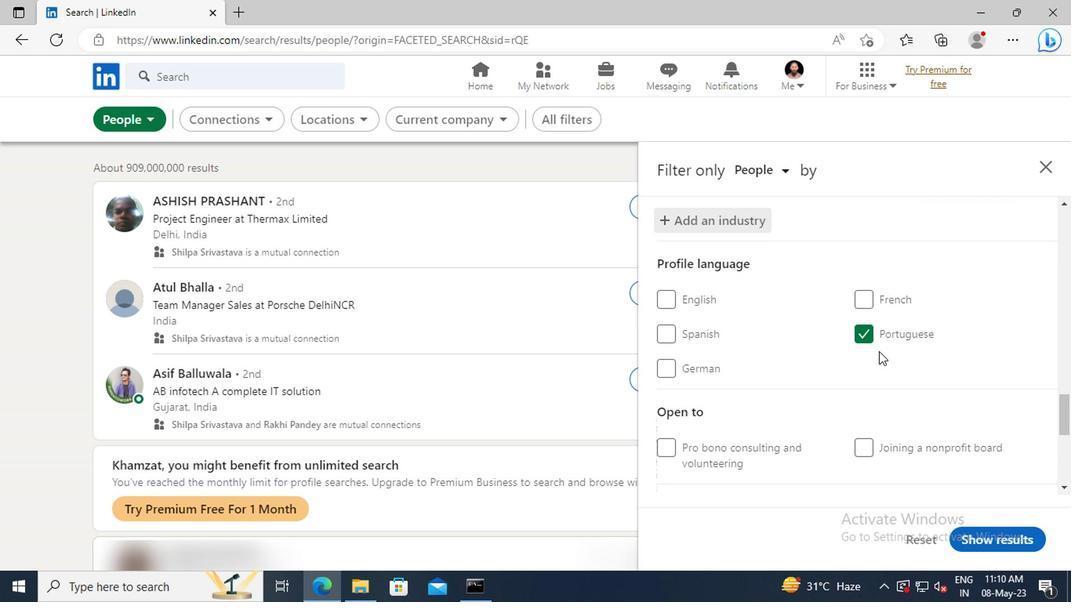 
Action: Mouse scrolled (732, 354) with delta (0, 0)
Screenshot: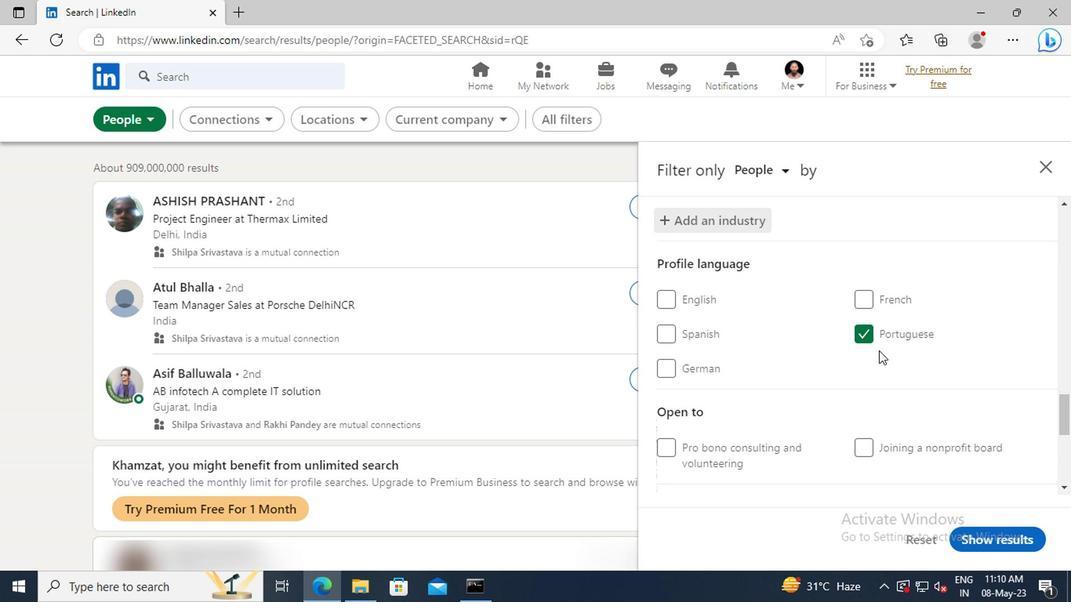
Action: Mouse scrolled (732, 354) with delta (0, 0)
Screenshot: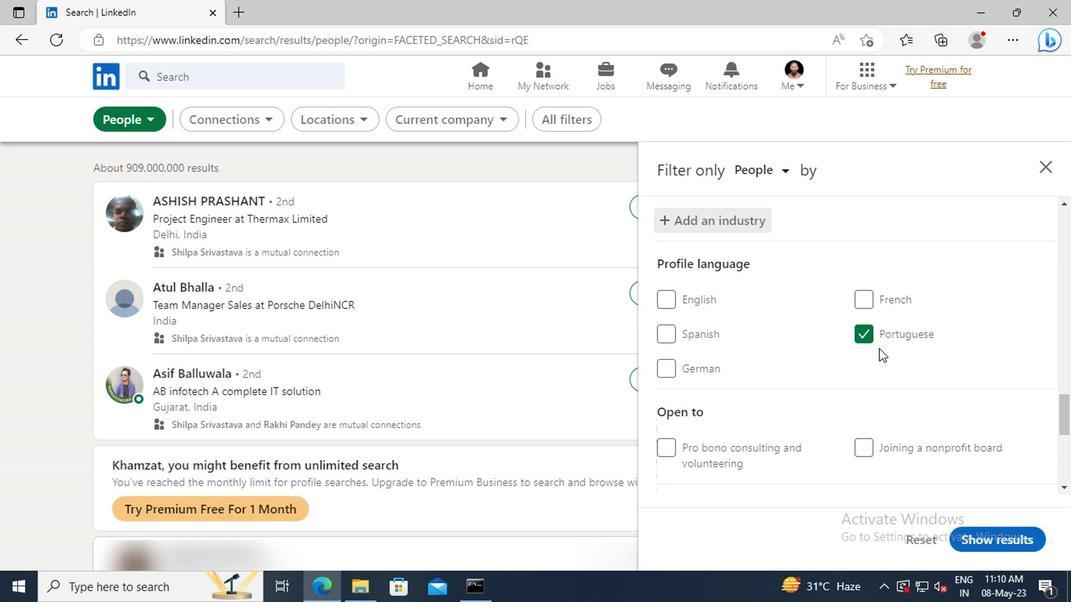 
Action: Mouse moved to (732, 354)
Screenshot: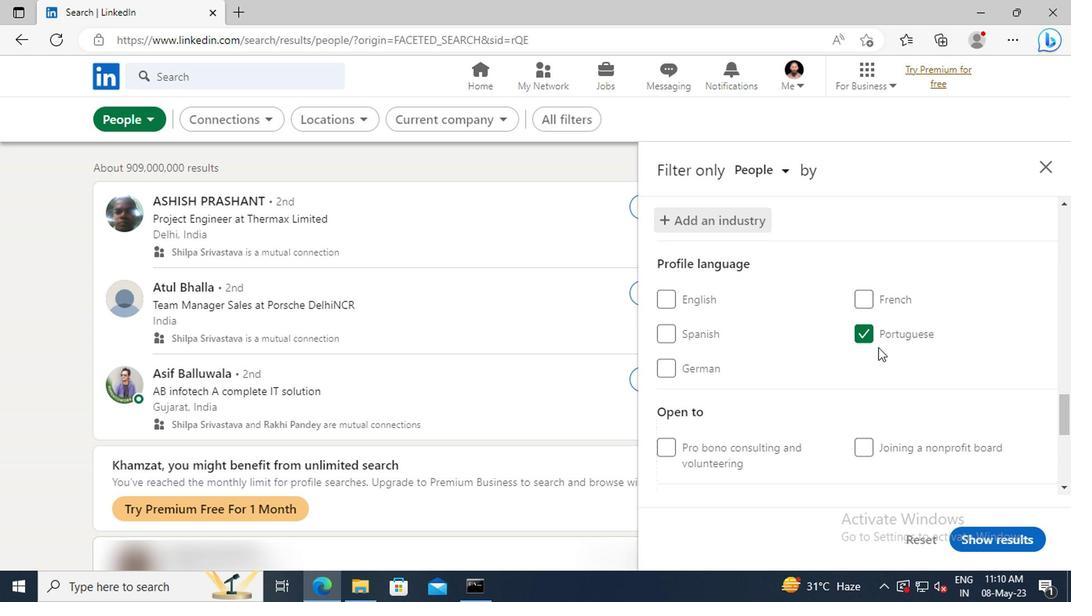 
Action: Mouse scrolled (732, 353) with delta (0, 0)
Screenshot: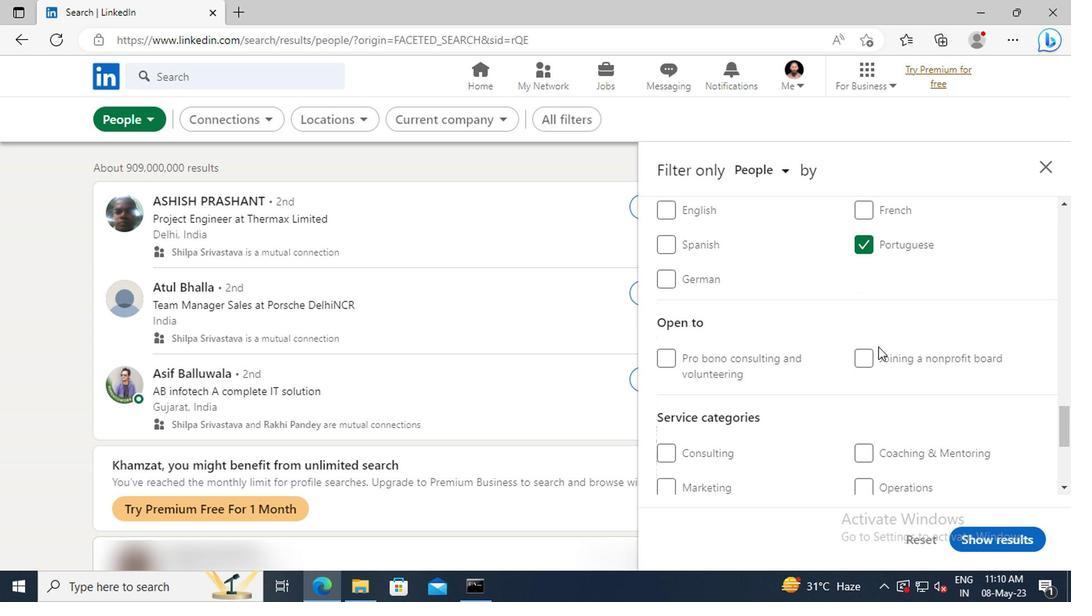 
Action: Mouse scrolled (732, 353) with delta (0, 0)
Screenshot: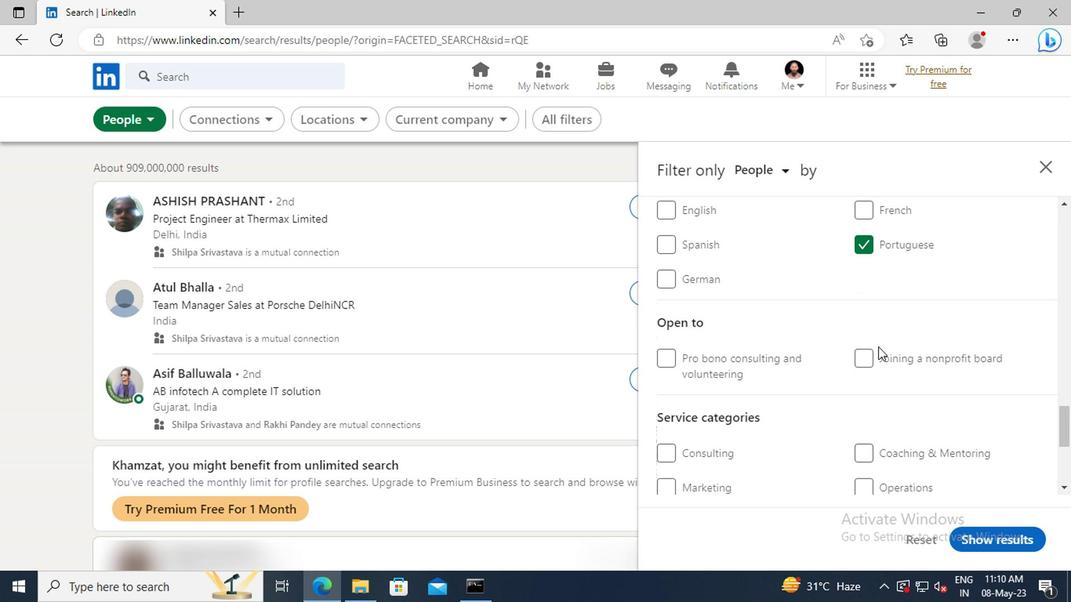 
Action: Mouse scrolled (732, 353) with delta (0, 0)
Screenshot: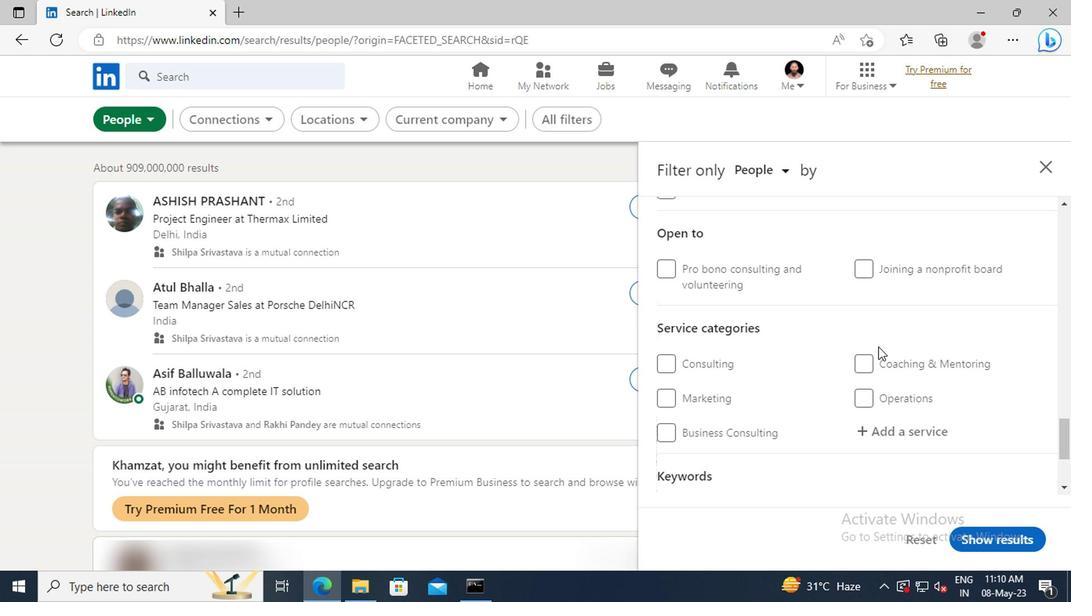 
Action: Mouse moved to (732, 354)
Screenshot: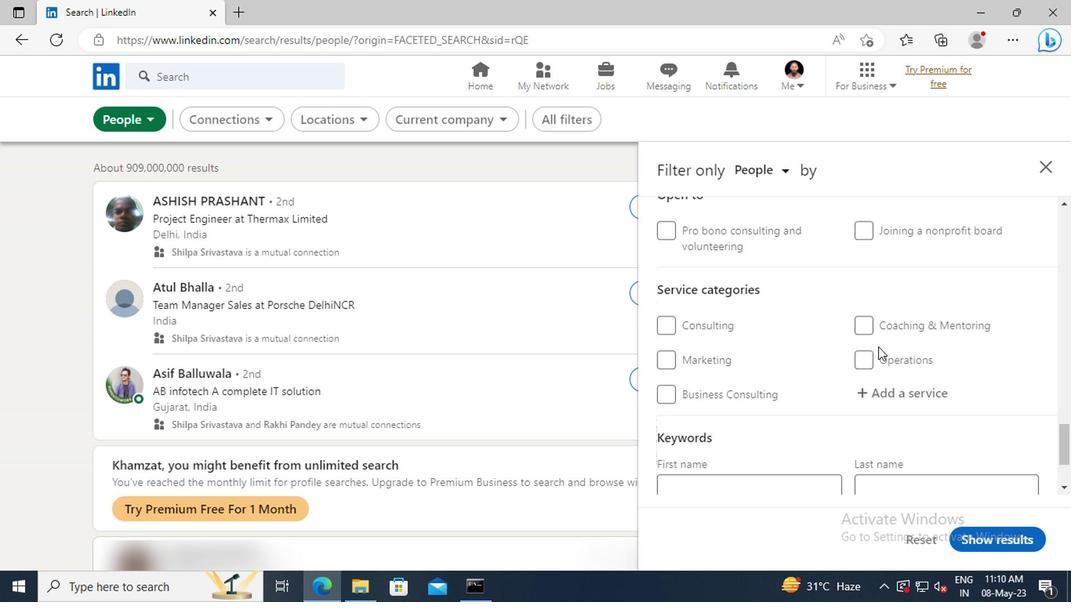 
Action: Mouse scrolled (732, 353) with delta (0, 0)
Screenshot: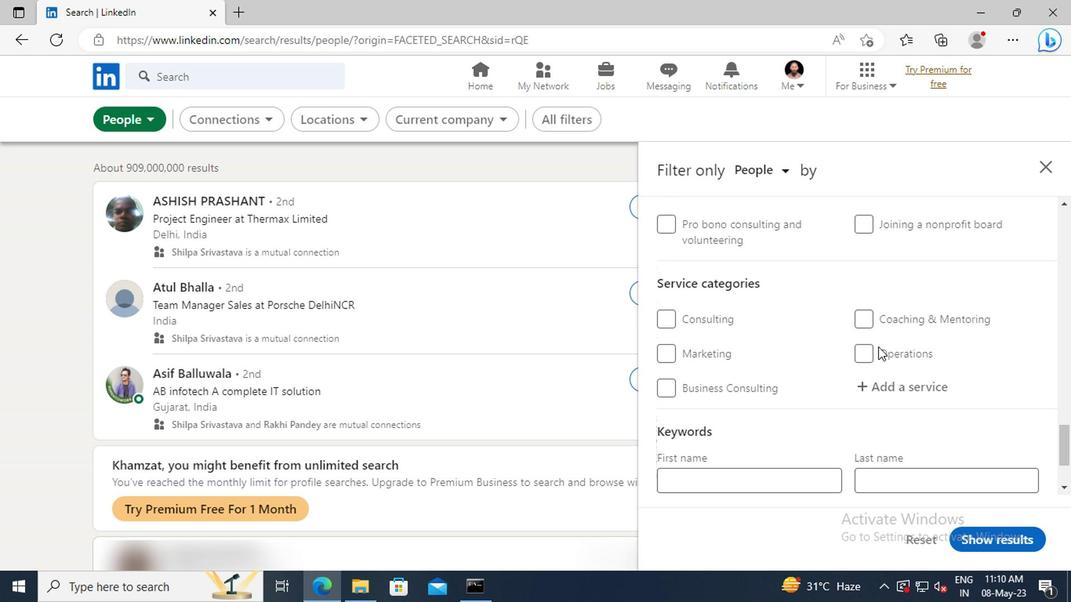 
Action: Mouse moved to (732, 353)
Screenshot: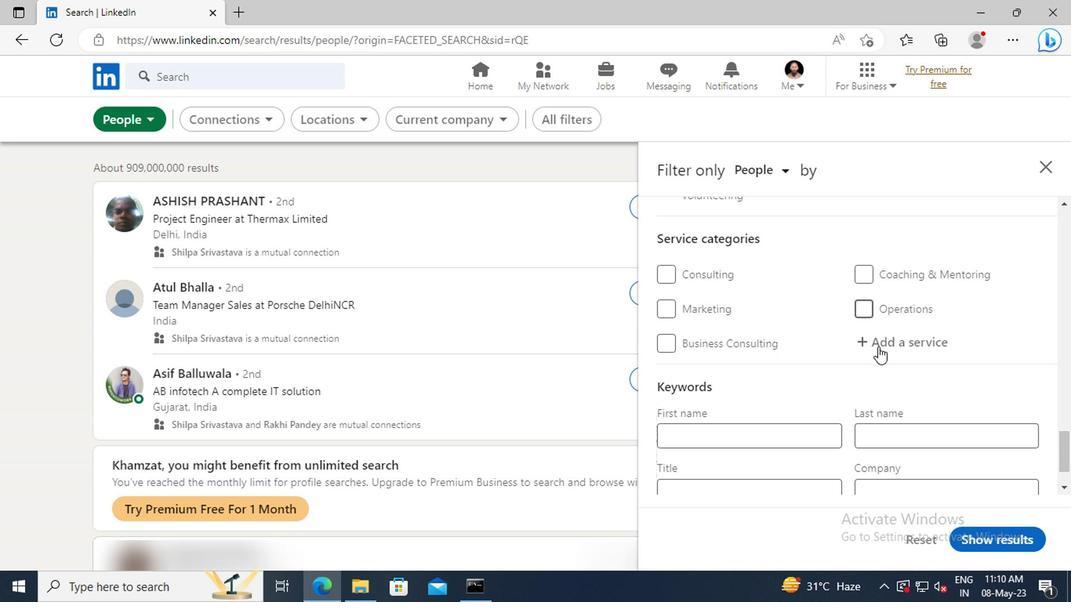 
Action: Mouse pressed left at (732, 353)
Screenshot: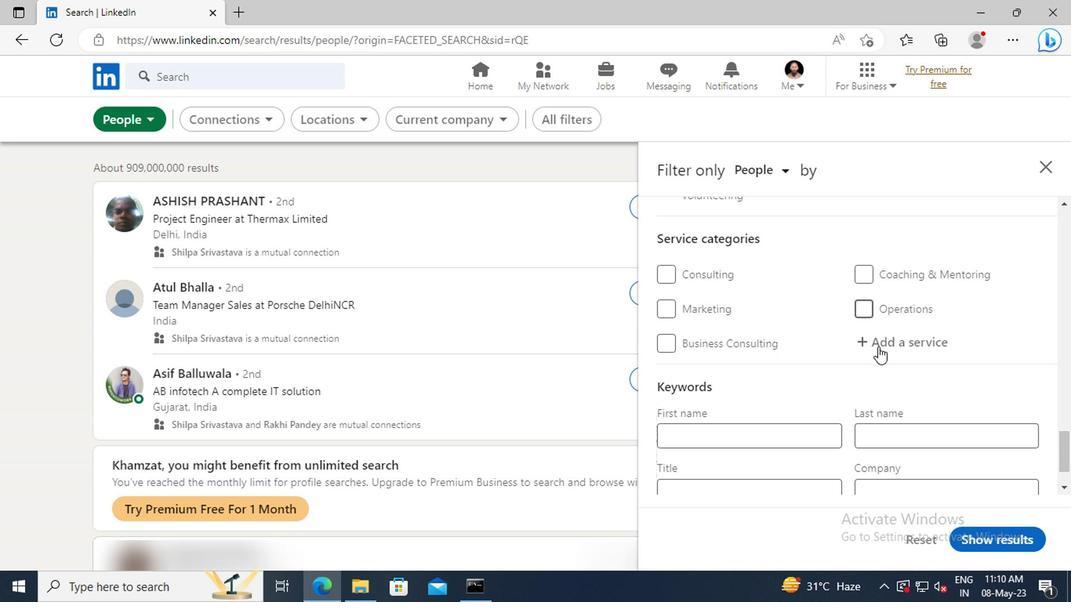 
Action: Key pressed <Key.shift>TRADE<Key.space><Key.shift>SHO
Screenshot: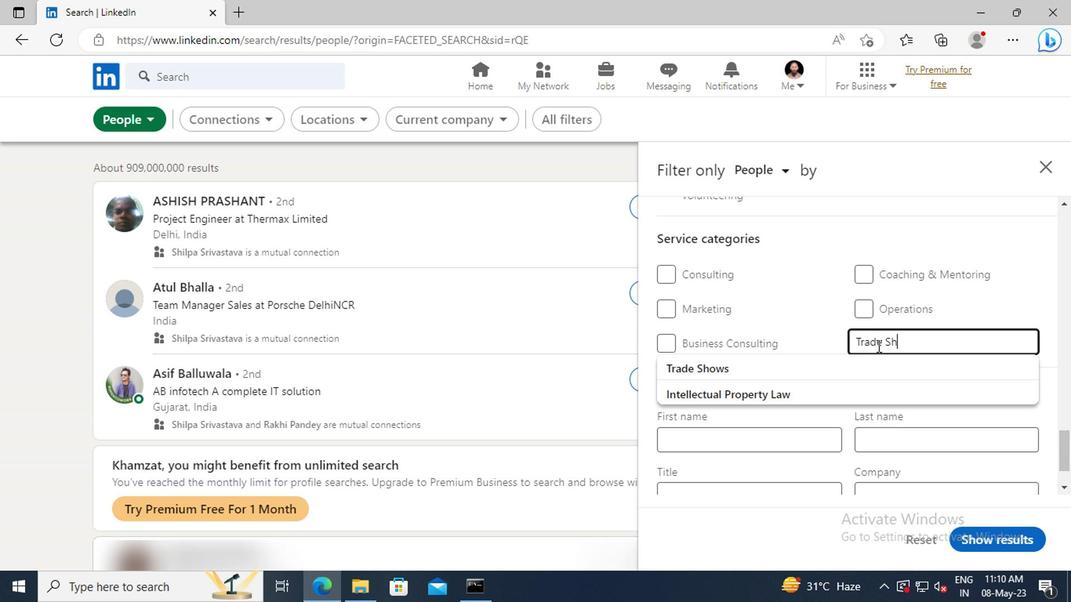 
Action: Mouse moved to (732, 368)
Screenshot: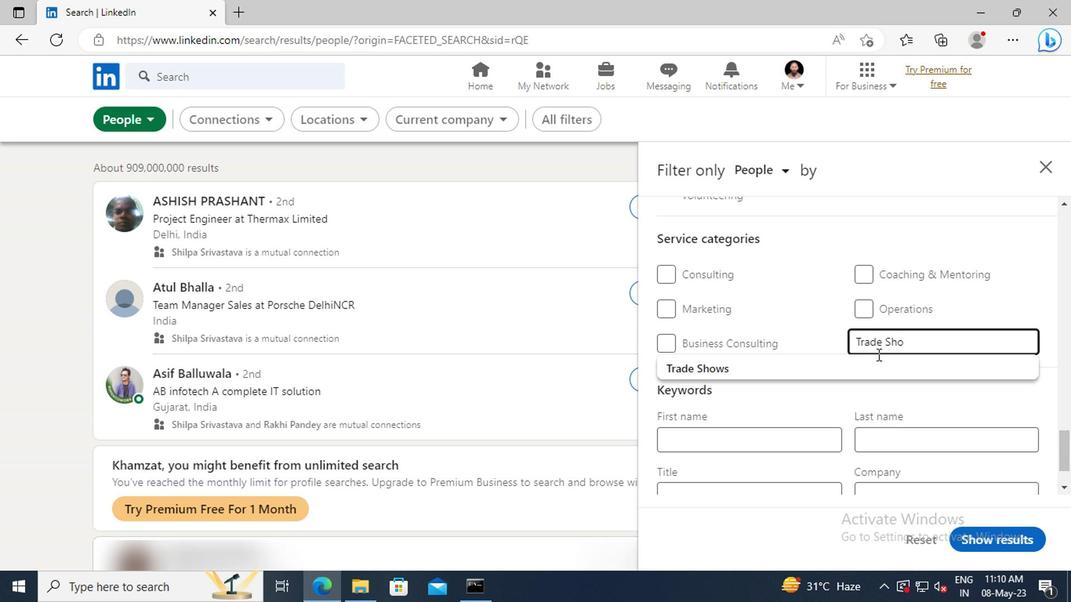 
Action: Mouse pressed left at (732, 368)
Screenshot: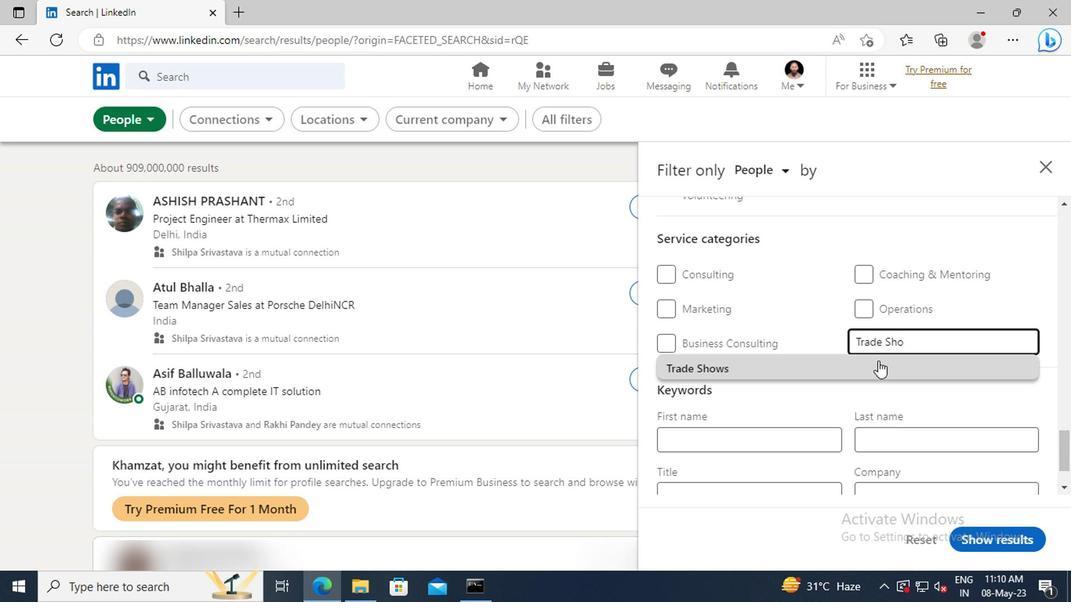 
Action: Mouse scrolled (732, 367) with delta (0, 0)
Screenshot: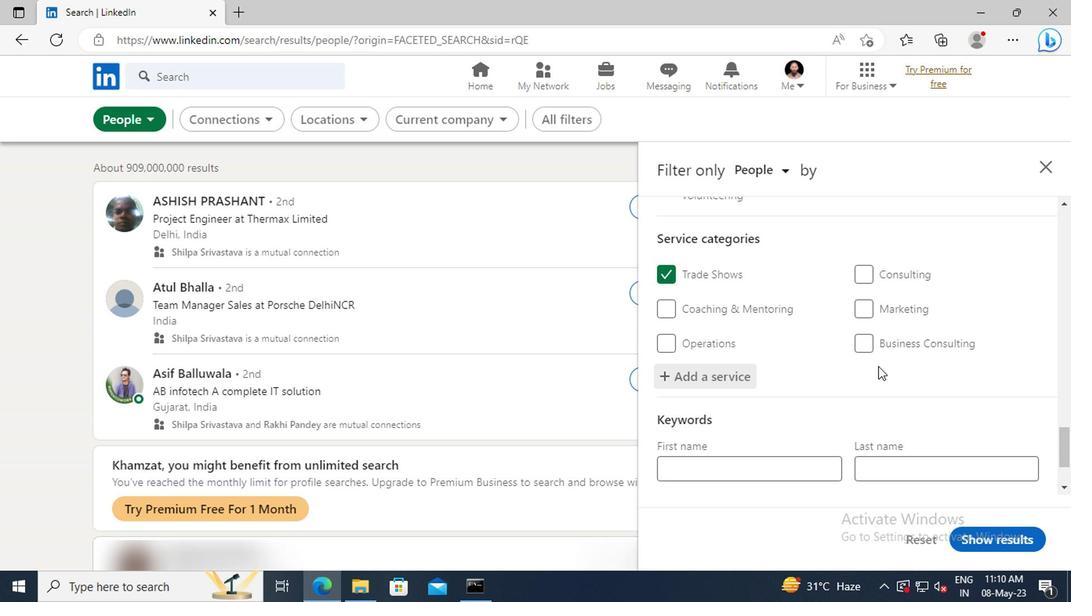 
Action: Mouse scrolled (732, 367) with delta (0, 0)
Screenshot: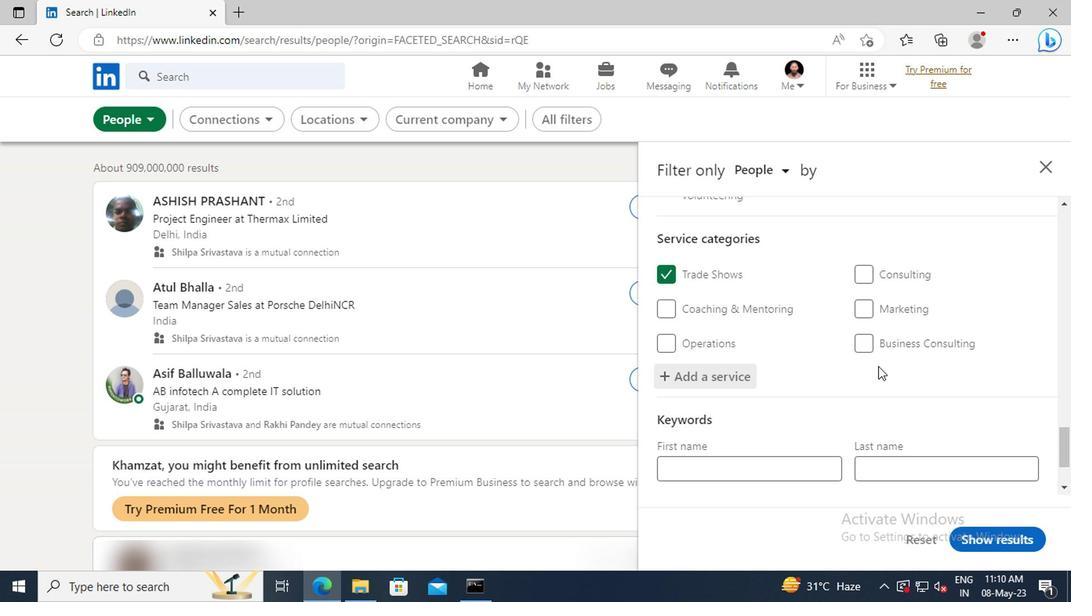 
Action: Mouse scrolled (732, 367) with delta (0, 0)
Screenshot: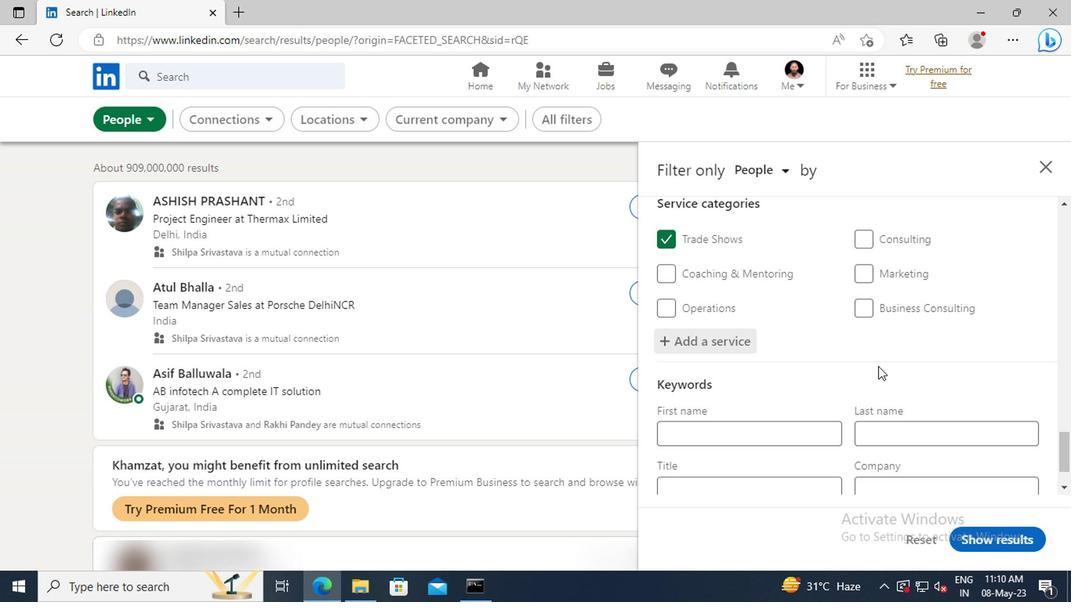 
Action: Mouse scrolled (732, 367) with delta (0, 0)
Screenshot: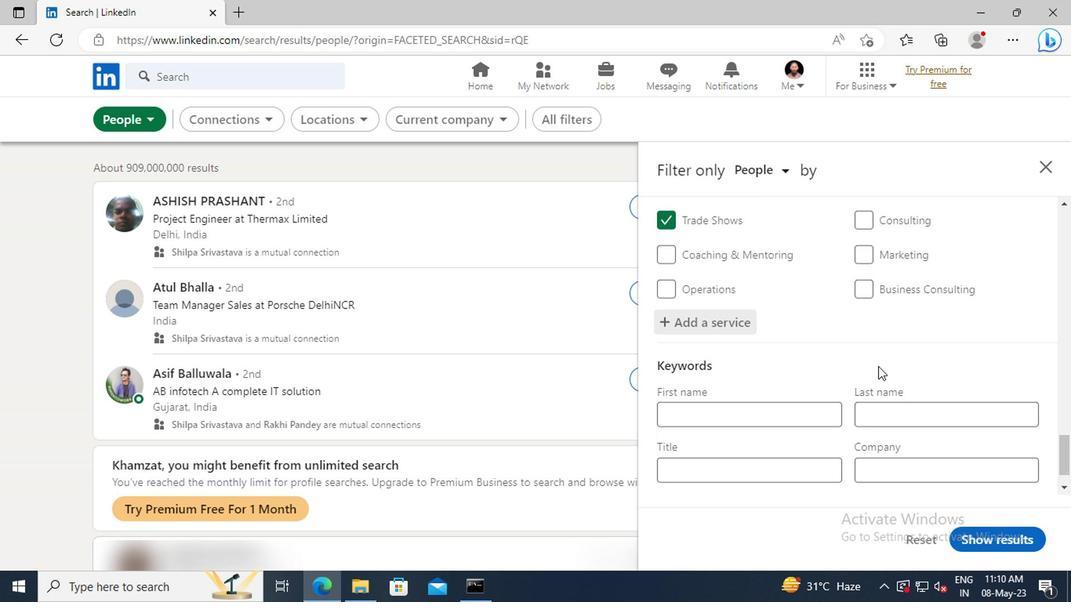 
Action: Mouse scrolled (732, 367) with delta (0, 0)
Screenshot: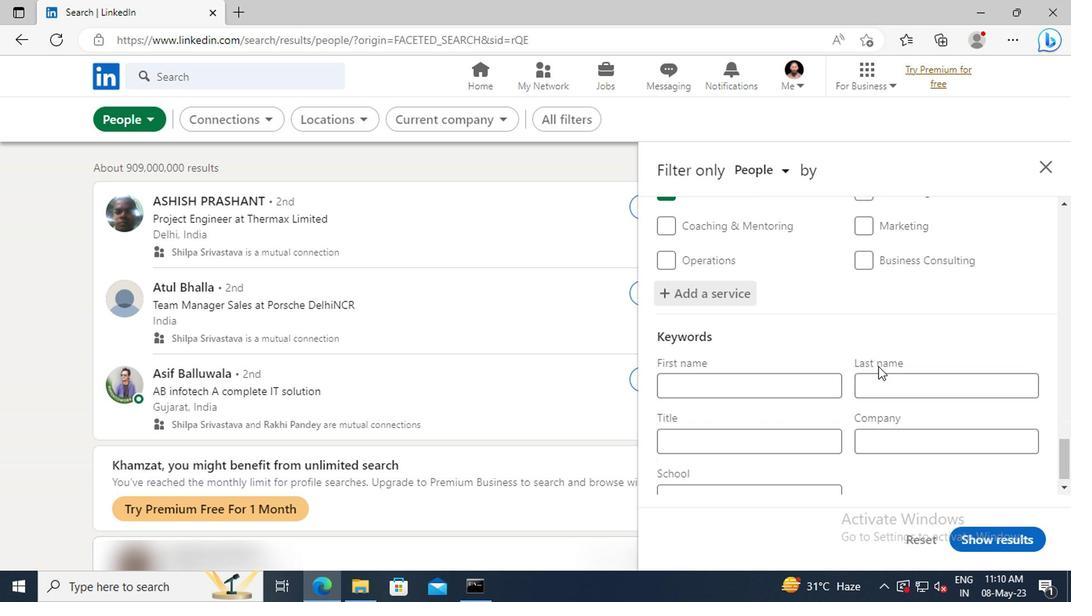 
Action: Mouse moved to (631, 413)
Screenshot: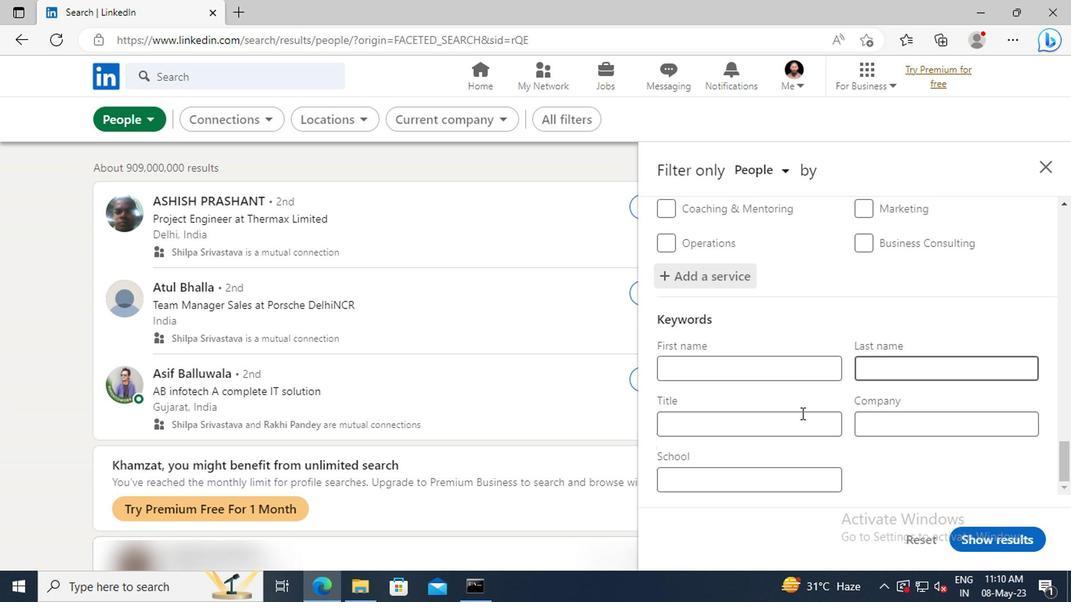 
Action: Mouse pressed left at (631, 413)
Screenshot: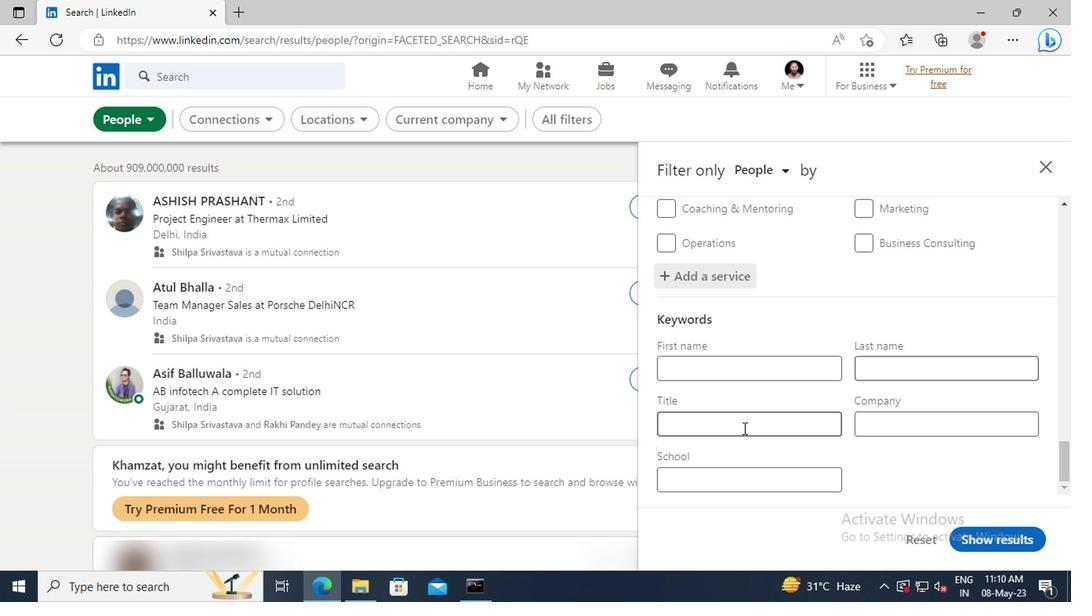 
Action: Mouse moved to (631, 413)
Screenshot: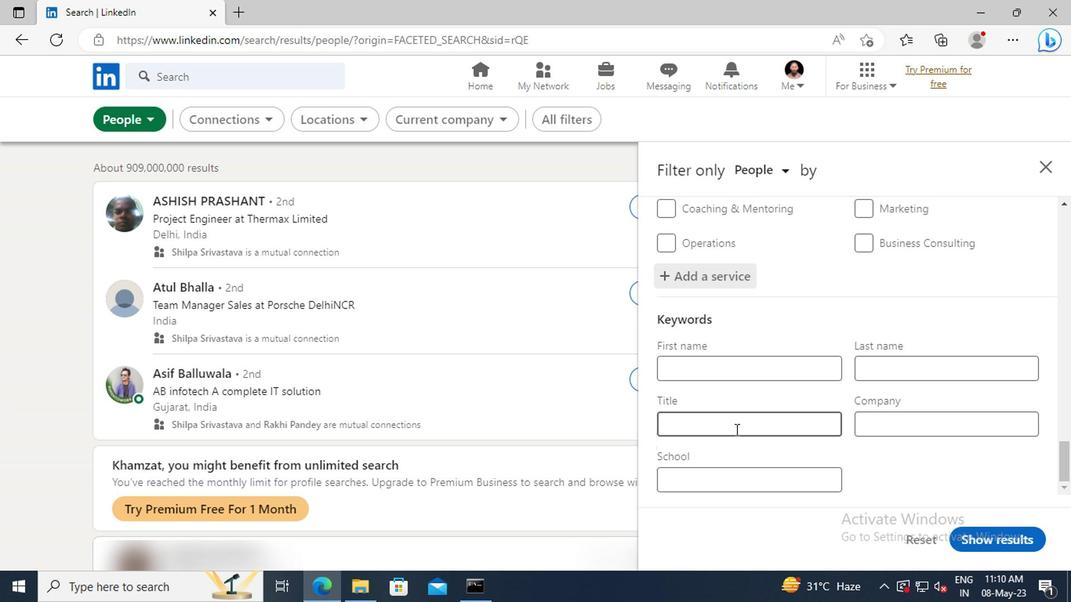 
Action: Key pressed <Key.shift>VICE<Key.space><Key.shift>PRESIDENT<Key.space>OF<Key.space><Key.shift>OPERATIONS<Key.enter>
Screenshot: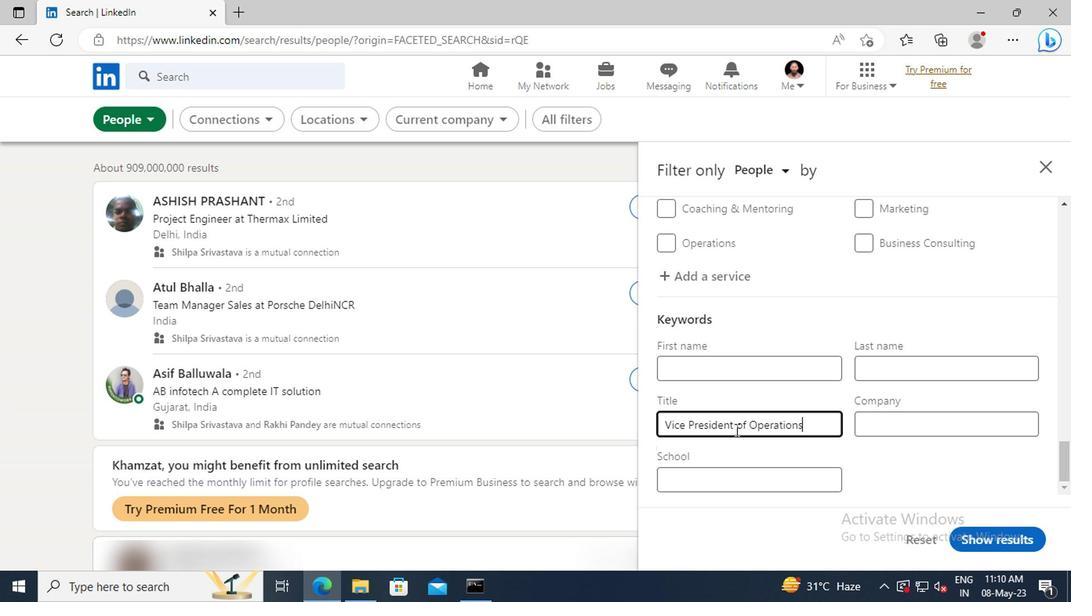 
Action: Mouse moved to (813, 492)
Screenshot: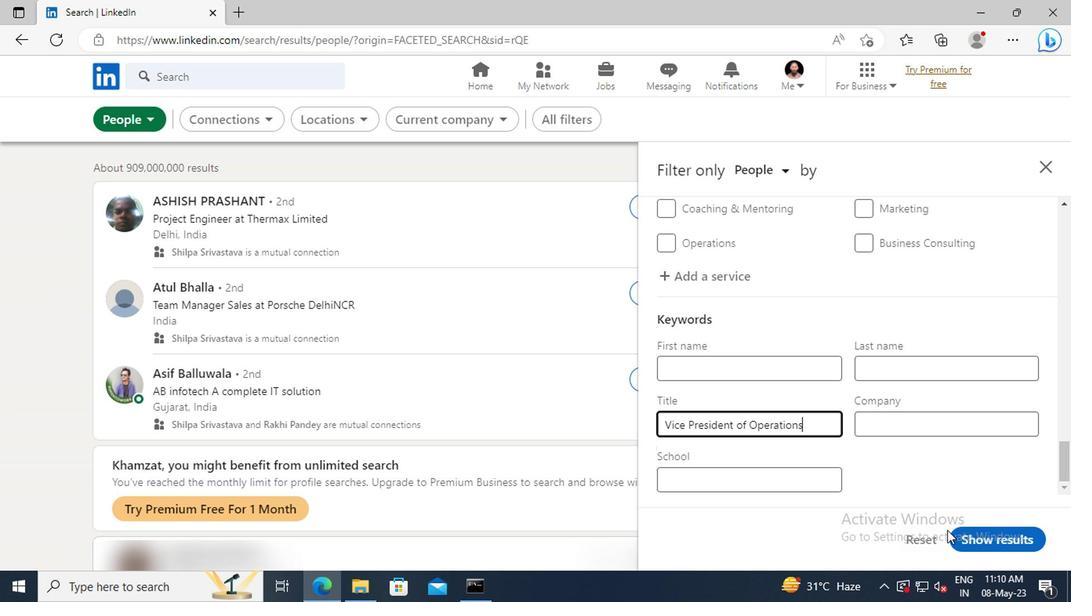 
Action: Mouse pressed left at (813, 492)
Screenshot: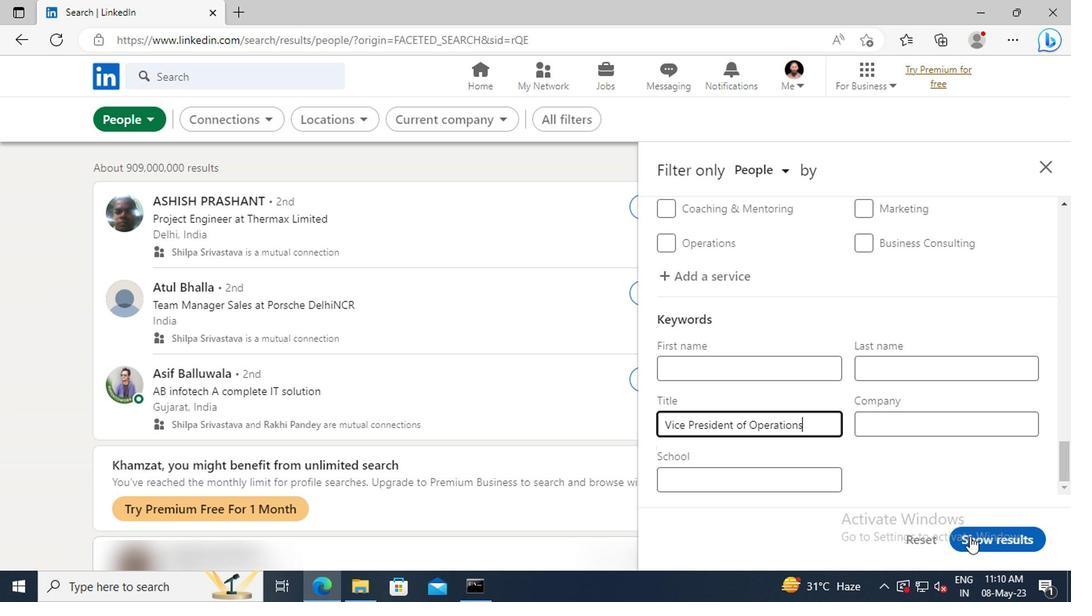 
